 Task: Check the average views per listing of bathtub in the last 1 year.
Action: Mouse moved to (1099, 267)
Screenshot: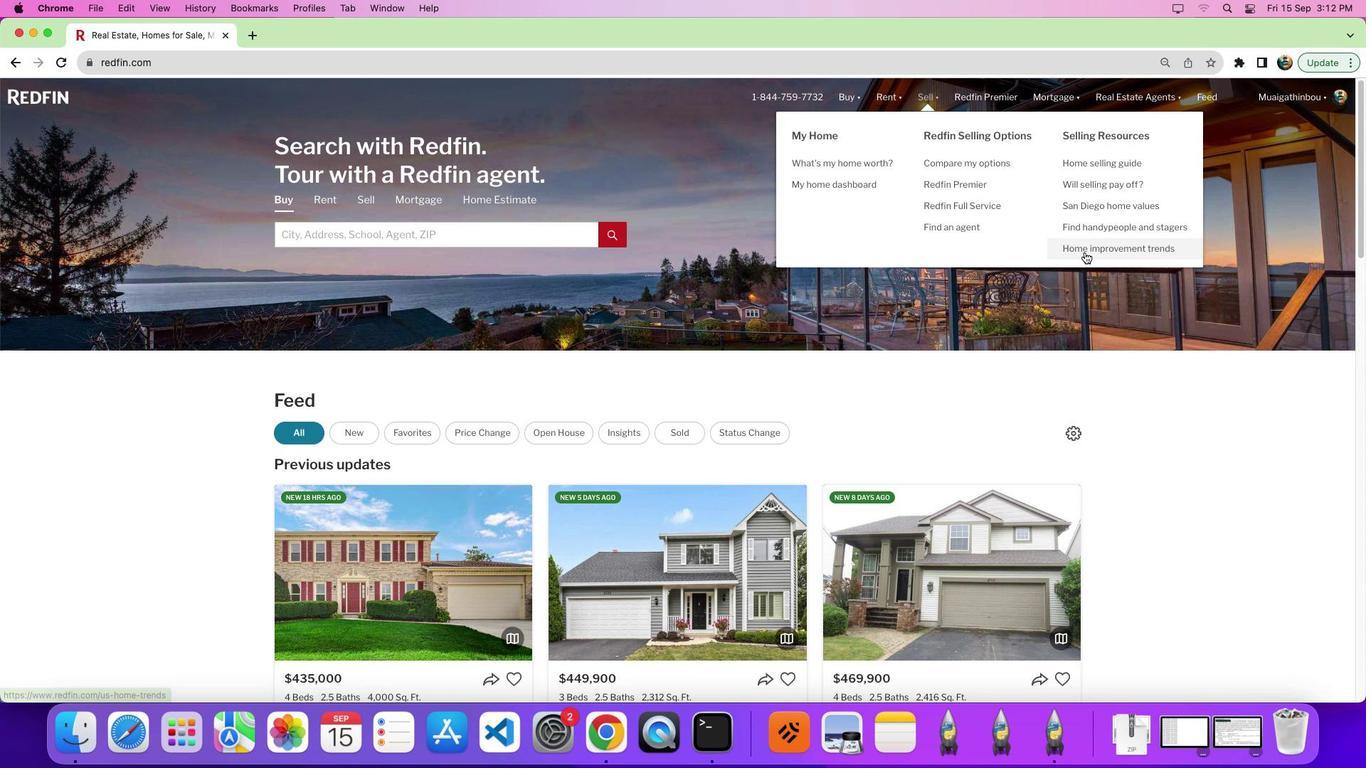 
Action: Mouse pressed left at (1099, 267)
Screenshot: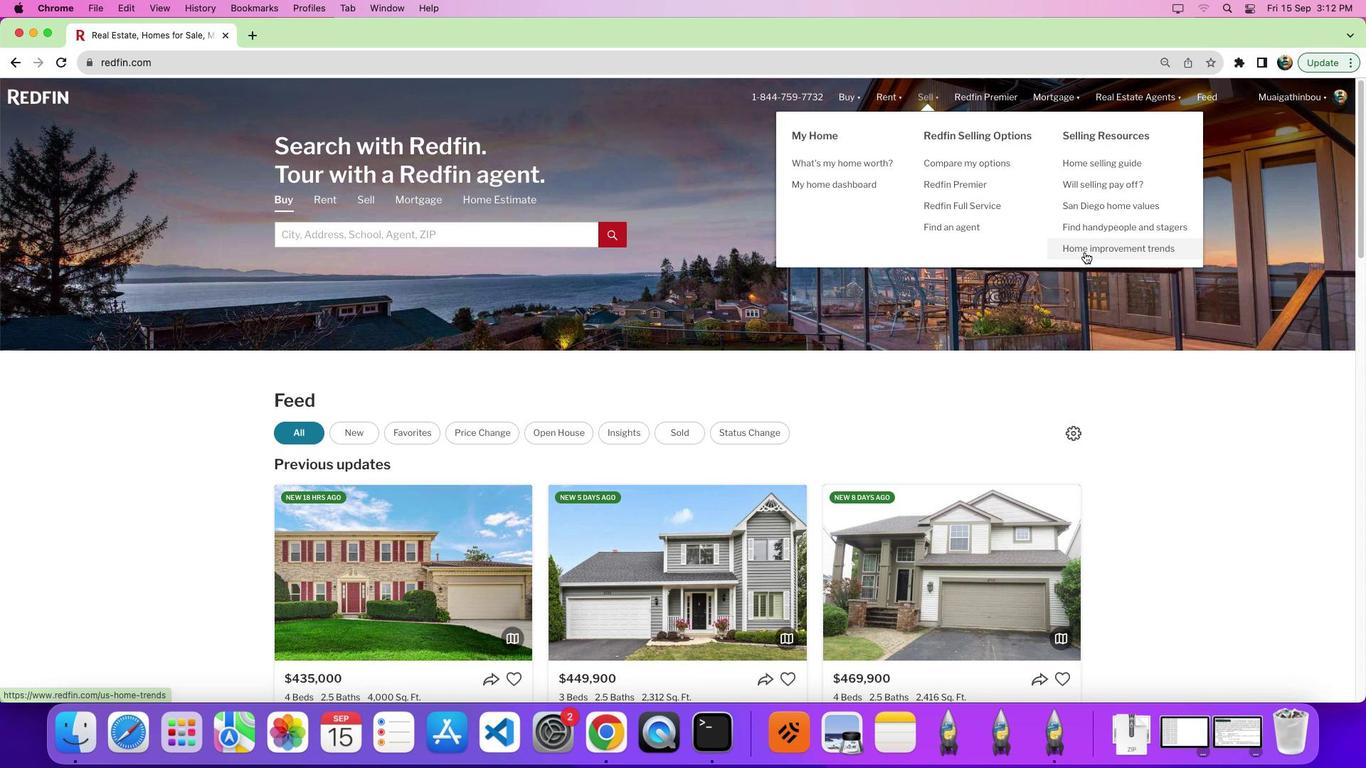 
Action: Mouse moved to (379, 288)
Screenshot: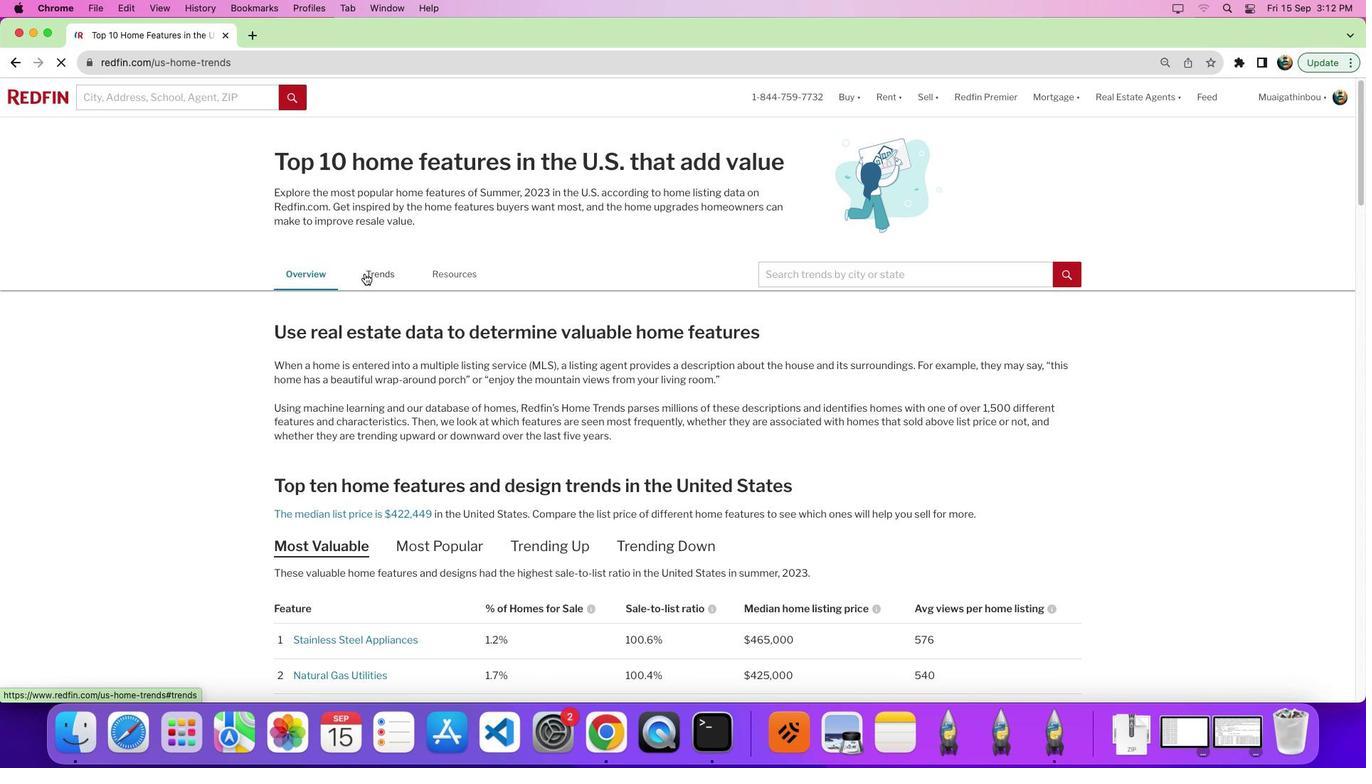 
Action: Mouse pressed left at (379, 288)
Screenshot: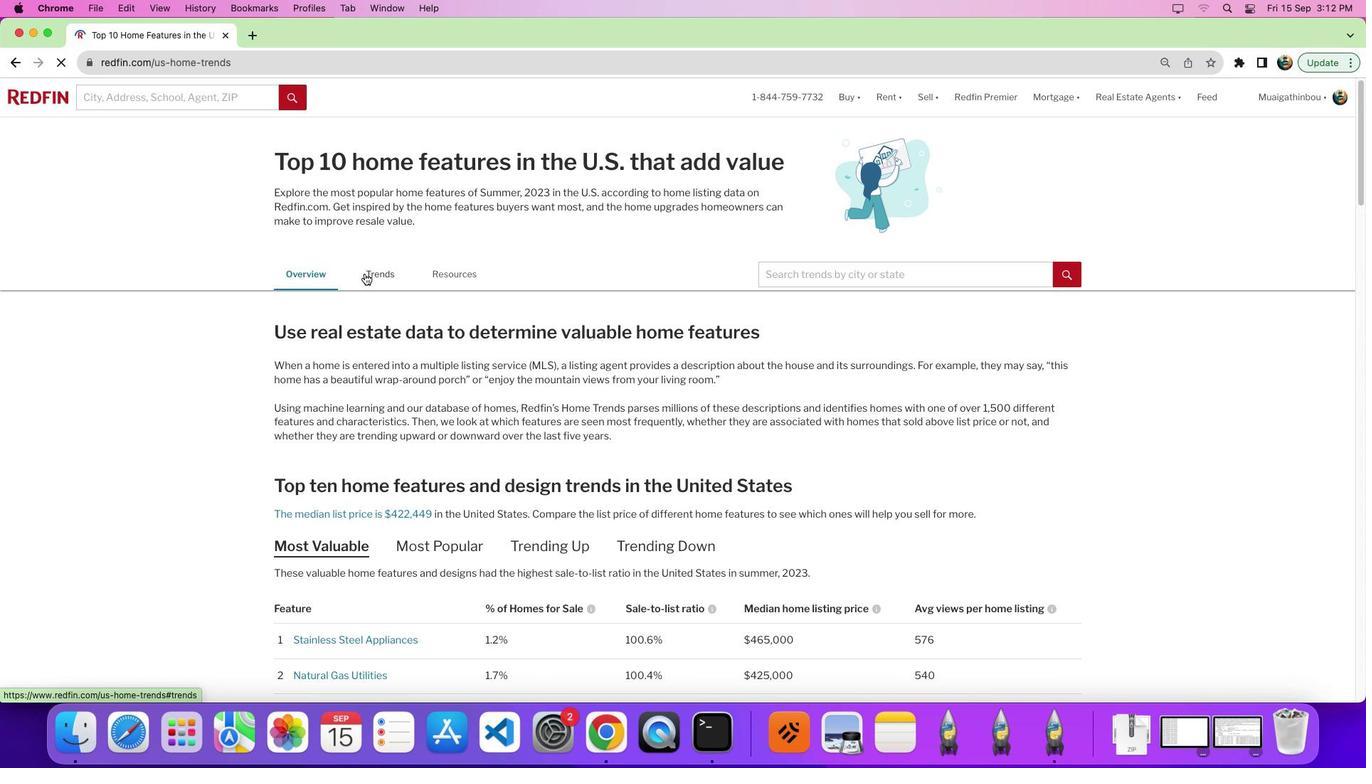 
Action: Mouse moved to (663, 360)
Screenshot: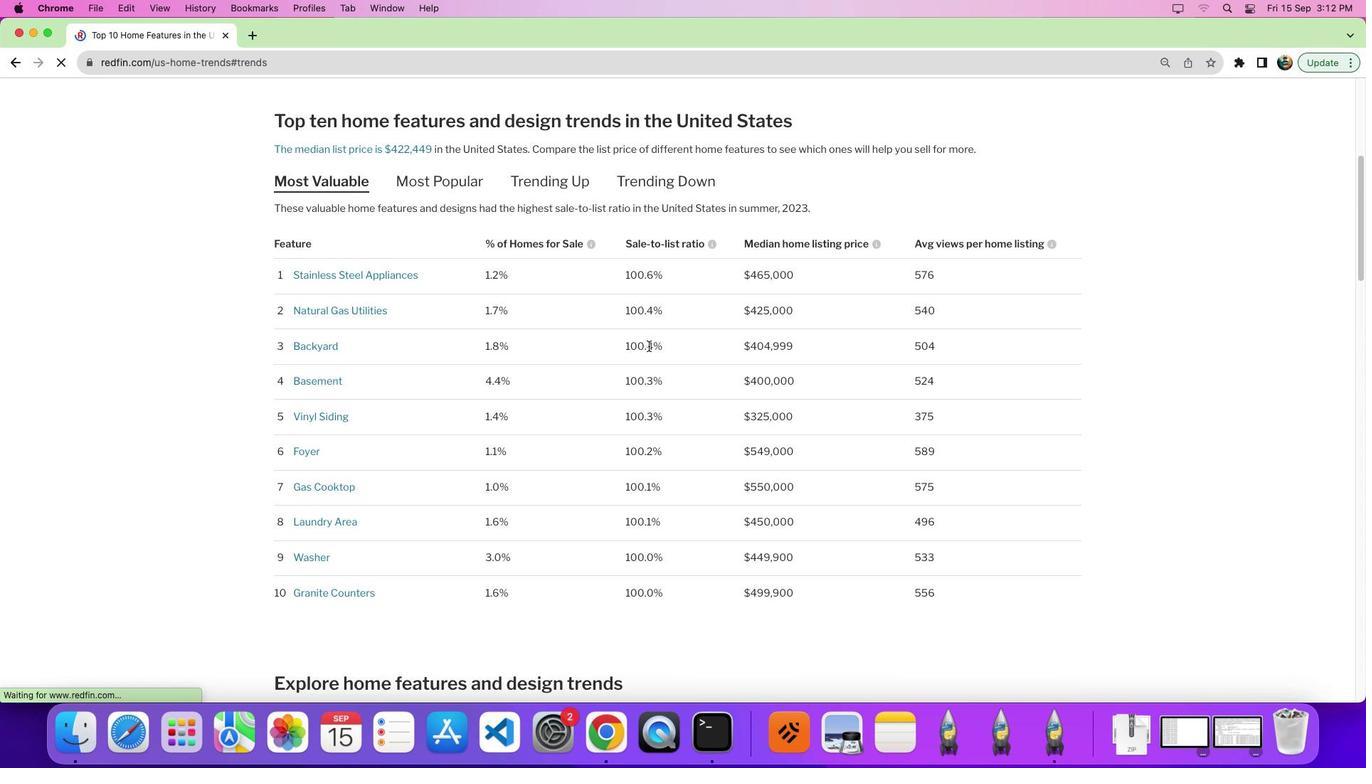 
Action: Mouse scrolled (663, 360) with delta (14, 14)
Screenshot: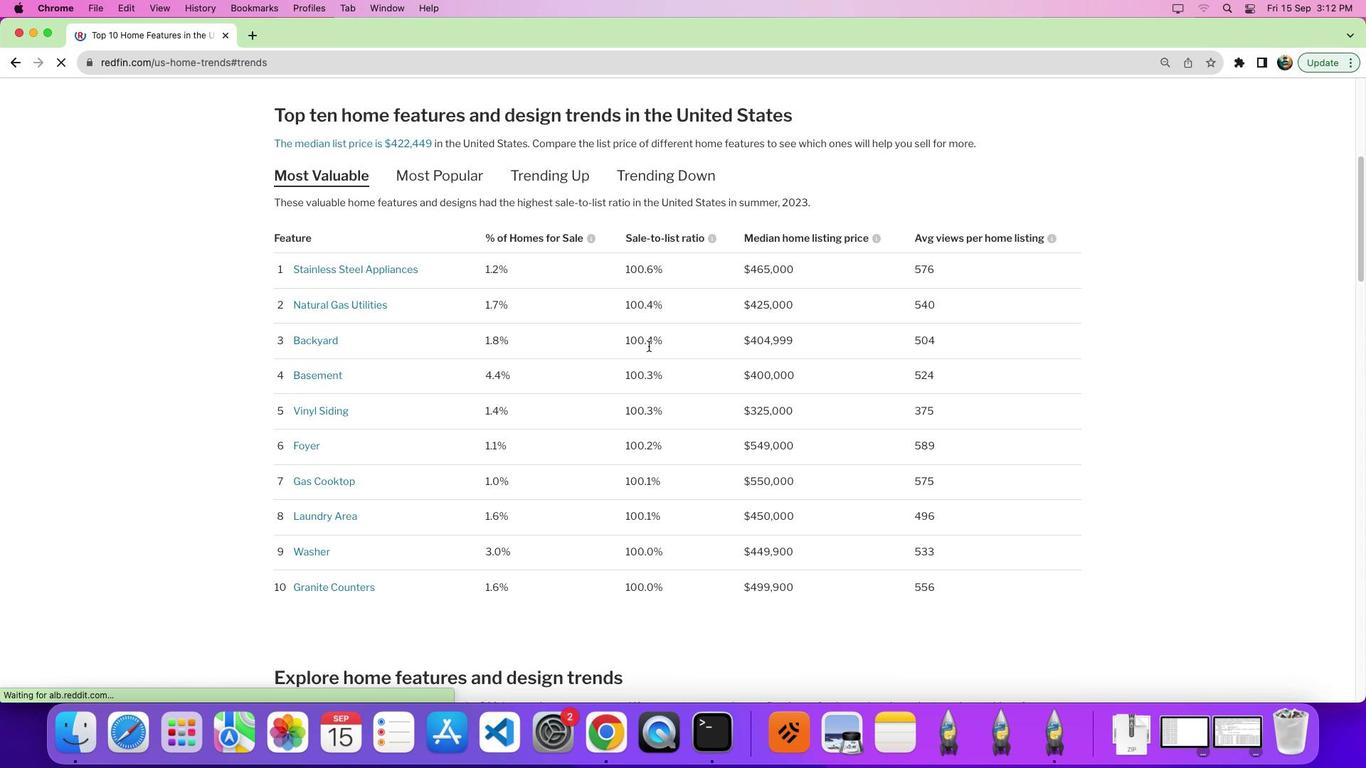 
Action: Mouse scrolled (663, 360) with delta (14, 14)
Screenshot: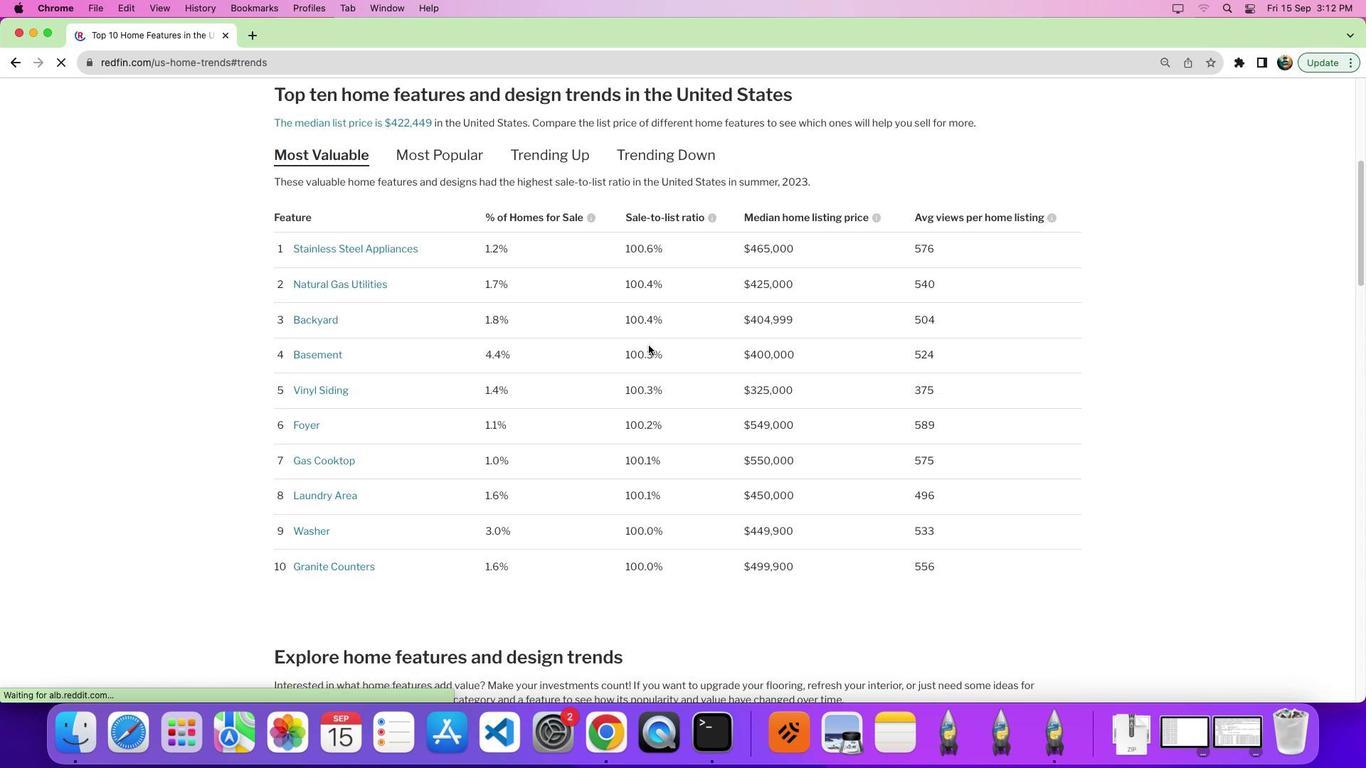 
Action: Mouse scrolled (663, 360) with delta (14, 9)
Screenshot: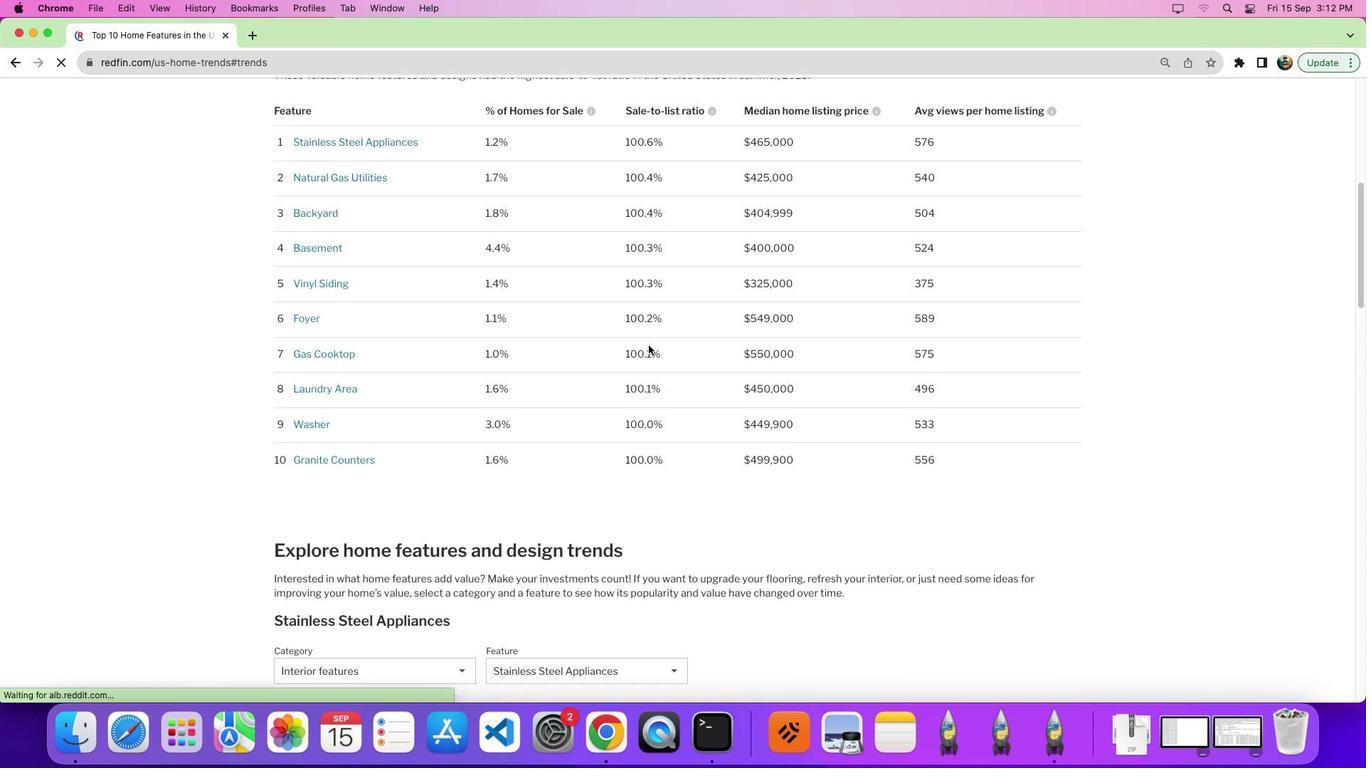 
Action: Mouse moved to (663, 360)
Screenshot: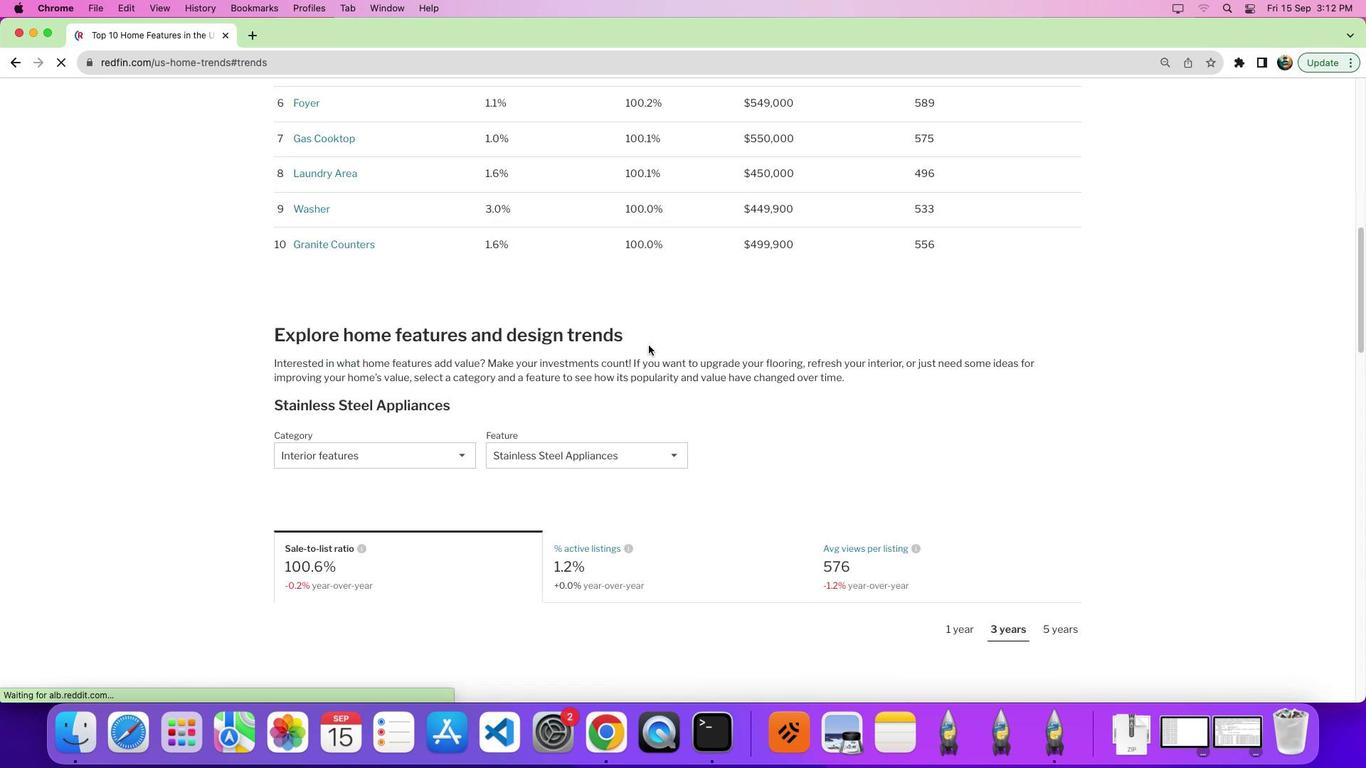
Action: Mouse scrolled (663, 360) with delta (14, 7)
Screenshot: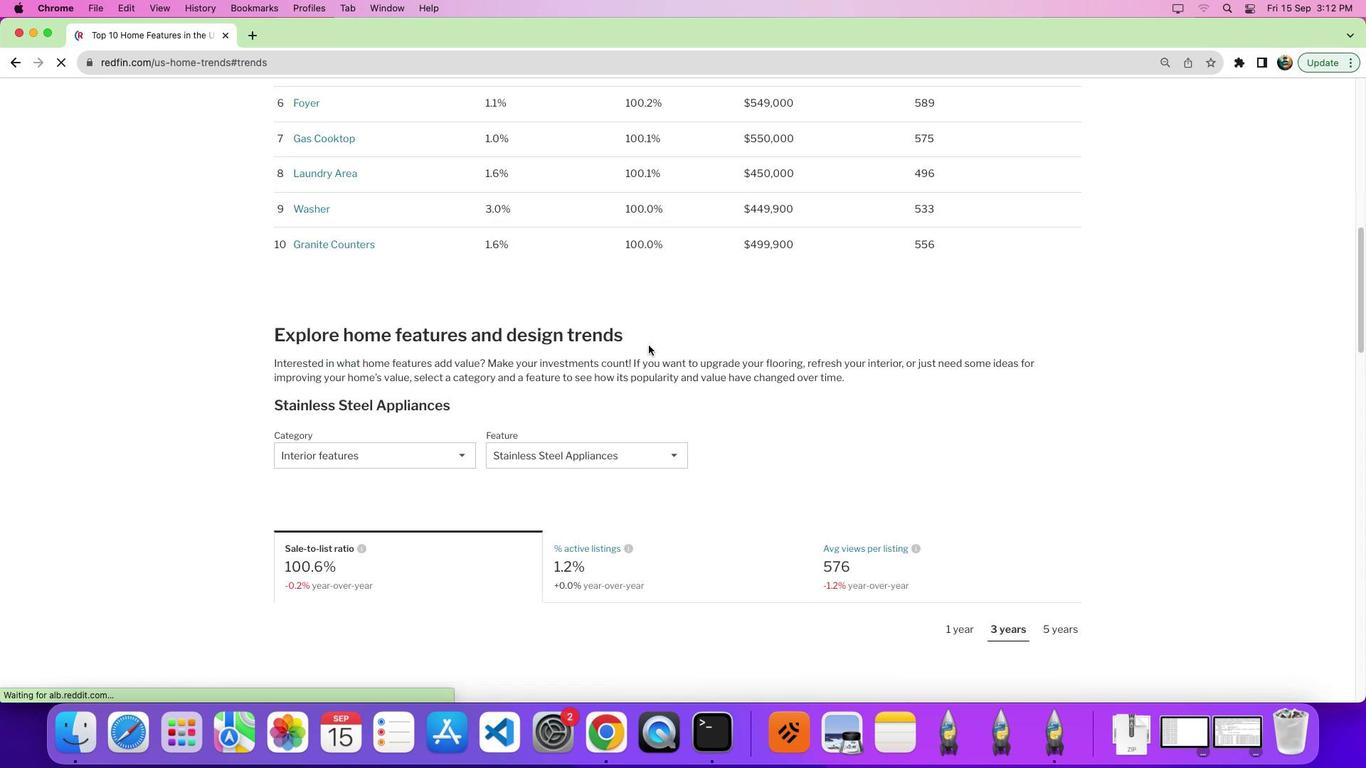 
Action: Mouse scrolled (663, 360) with delta (14, 14)
Screenshot: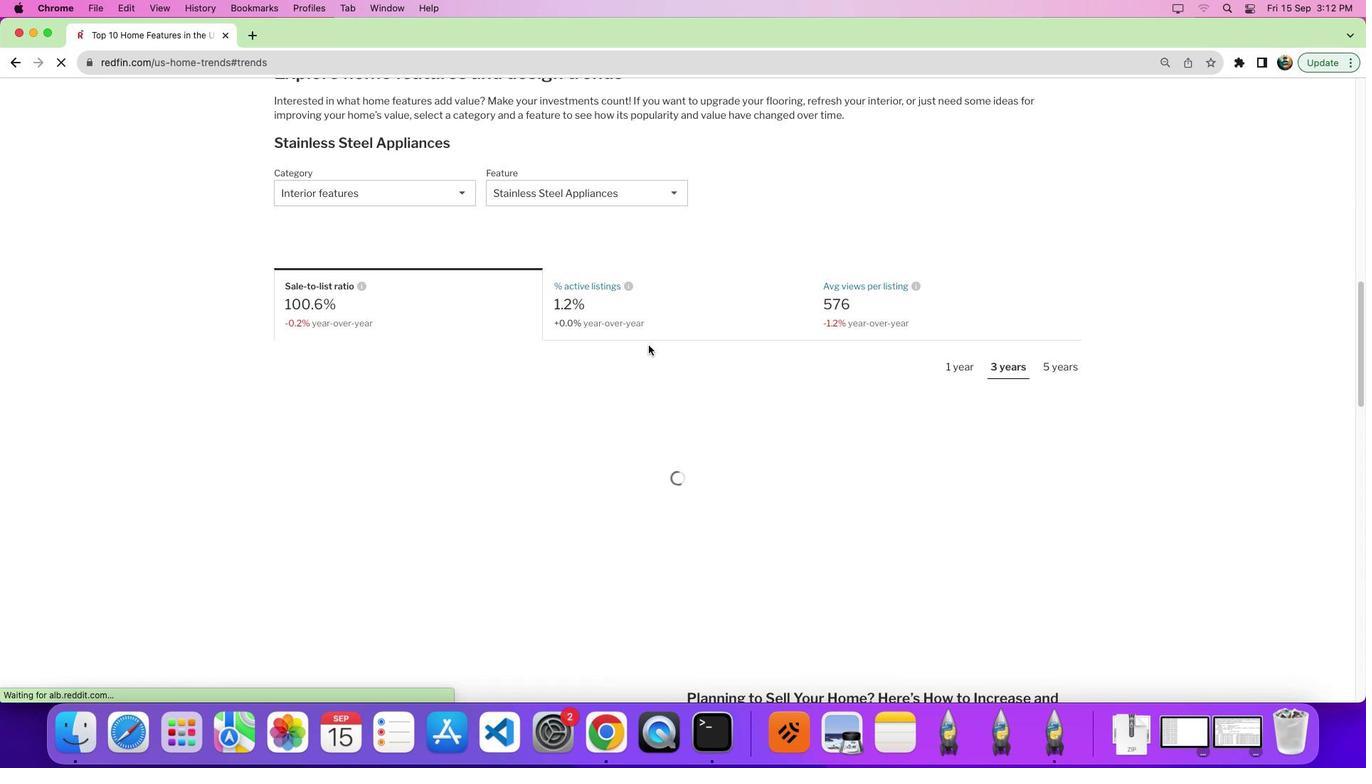 
Action: Mouse scrolled (663, 360) with delta (14, 14)
Screenshot: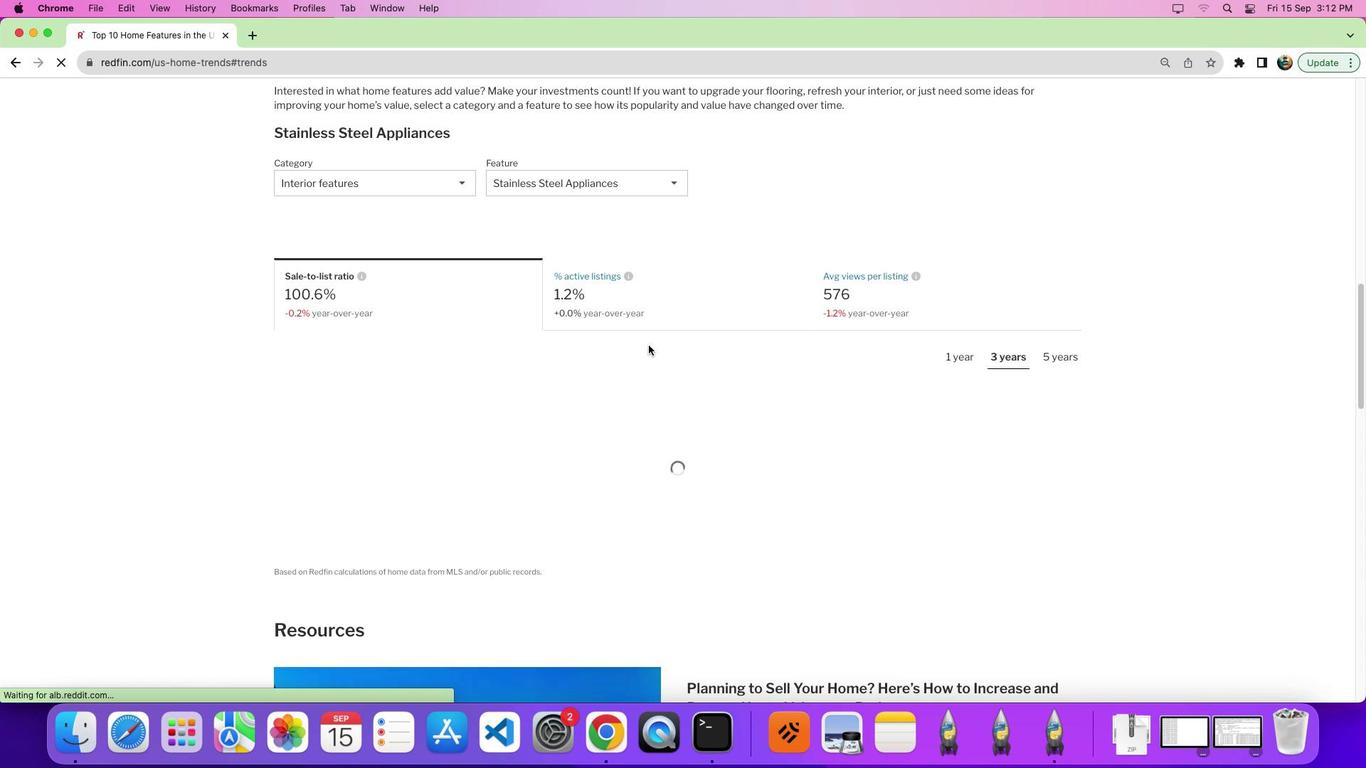 
Action: Mouse moved to (402, 153)
Screenshot: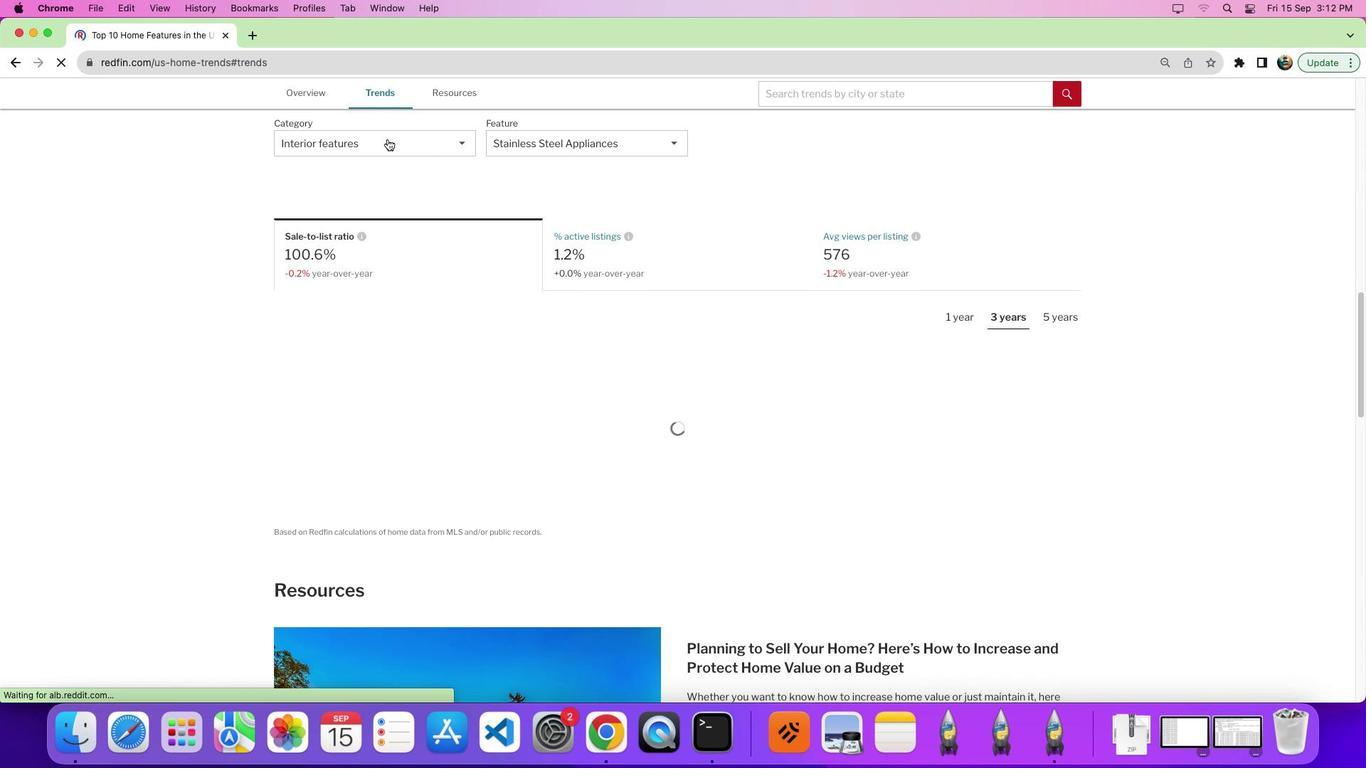 
Action: Mouse pressed left at (402, 153)
Screenshot: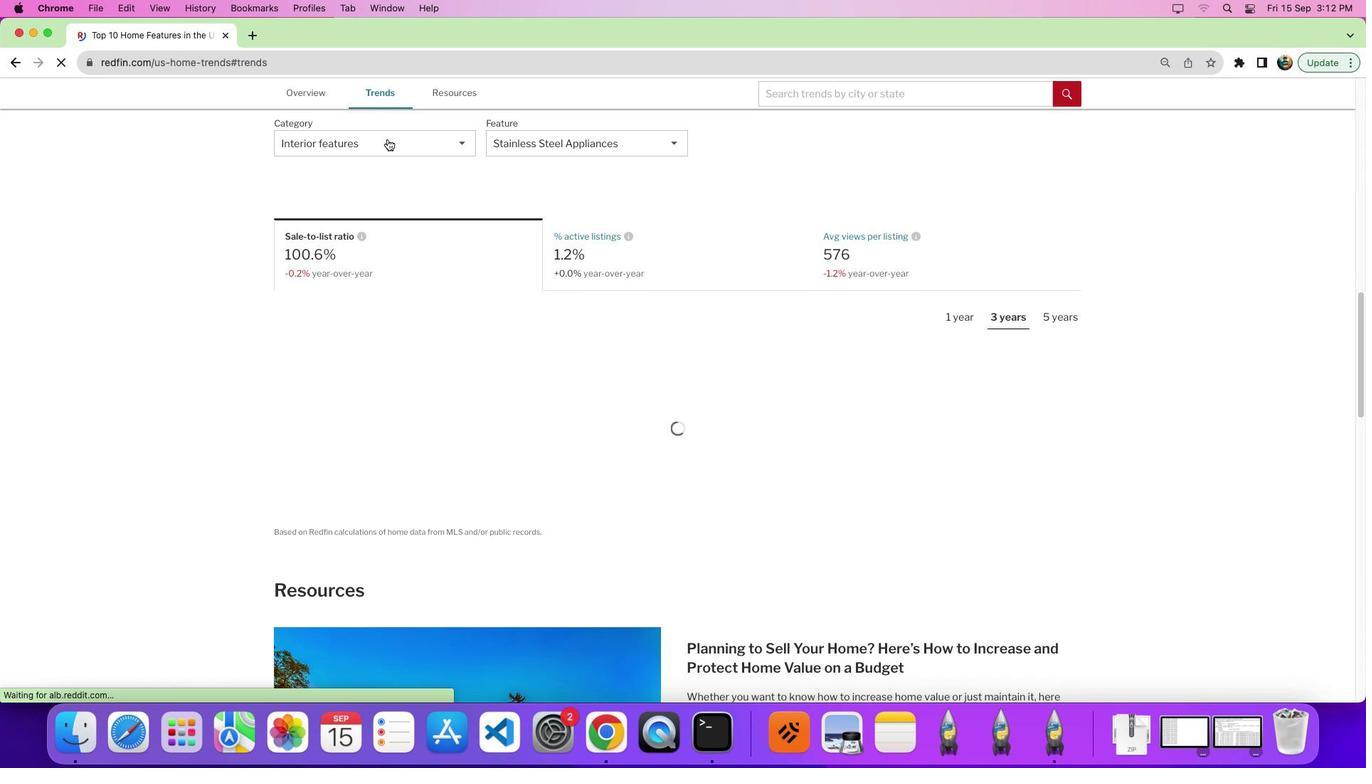 
Action: Mouse moved to (604, 197)
Screenshot: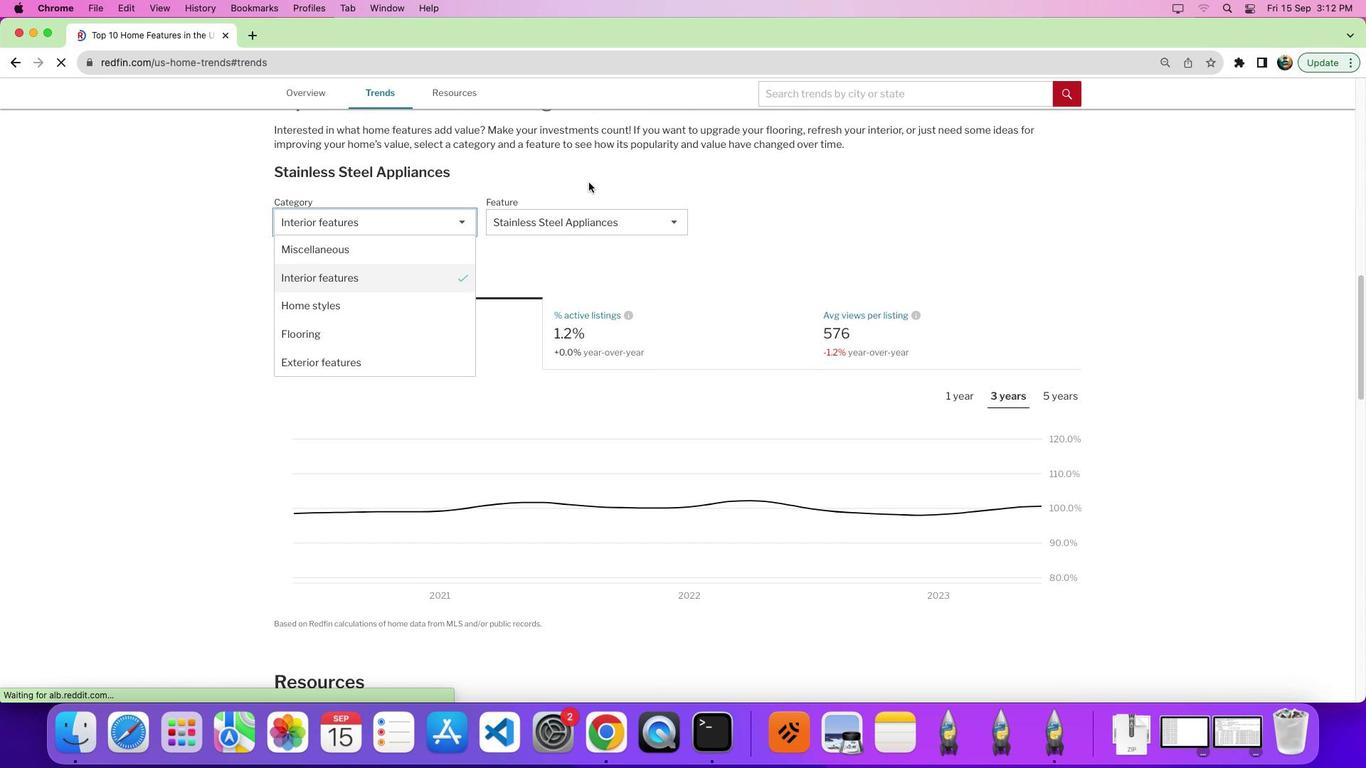 
Action: Mouse scrolled (604, 197) with delta (14, 14)
Screenshot: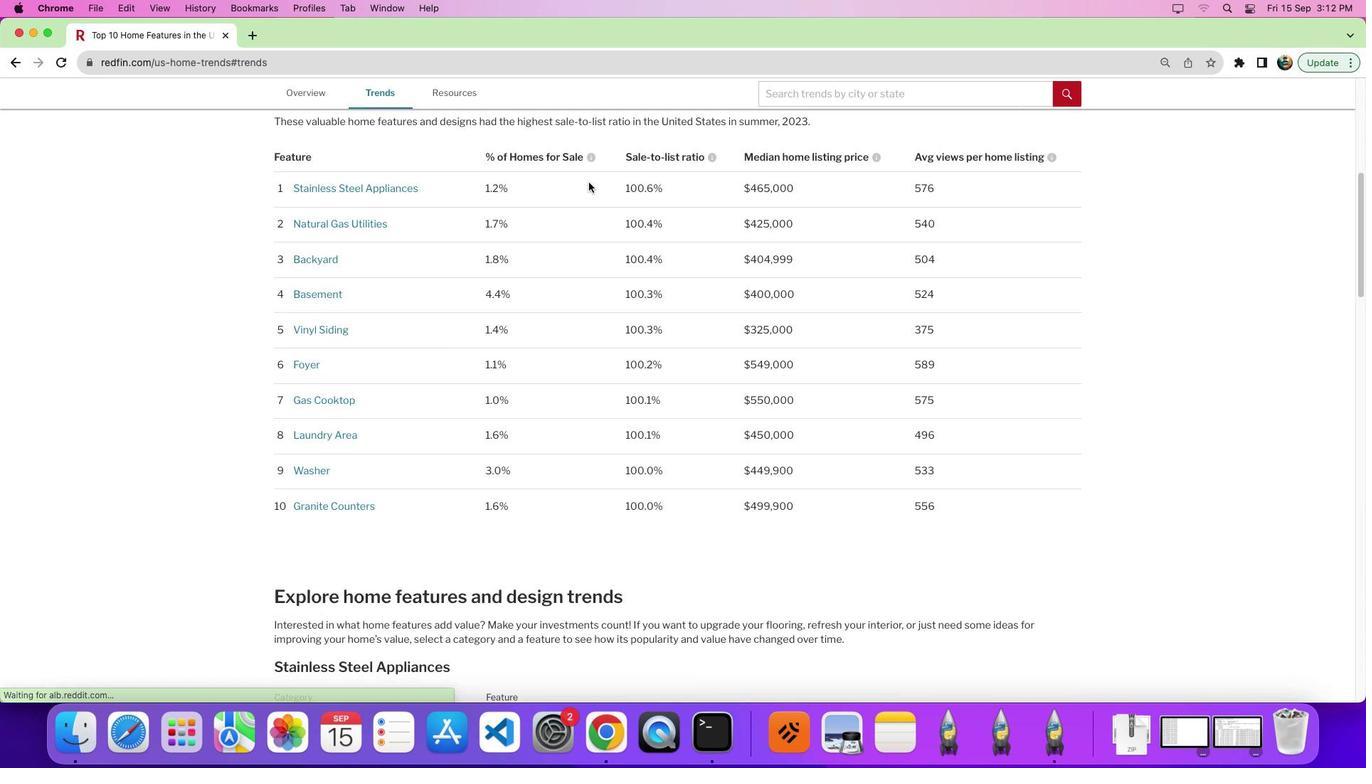 
Action: Mouse scrolled (604, 197) with delta (14, 14)
Screenshot: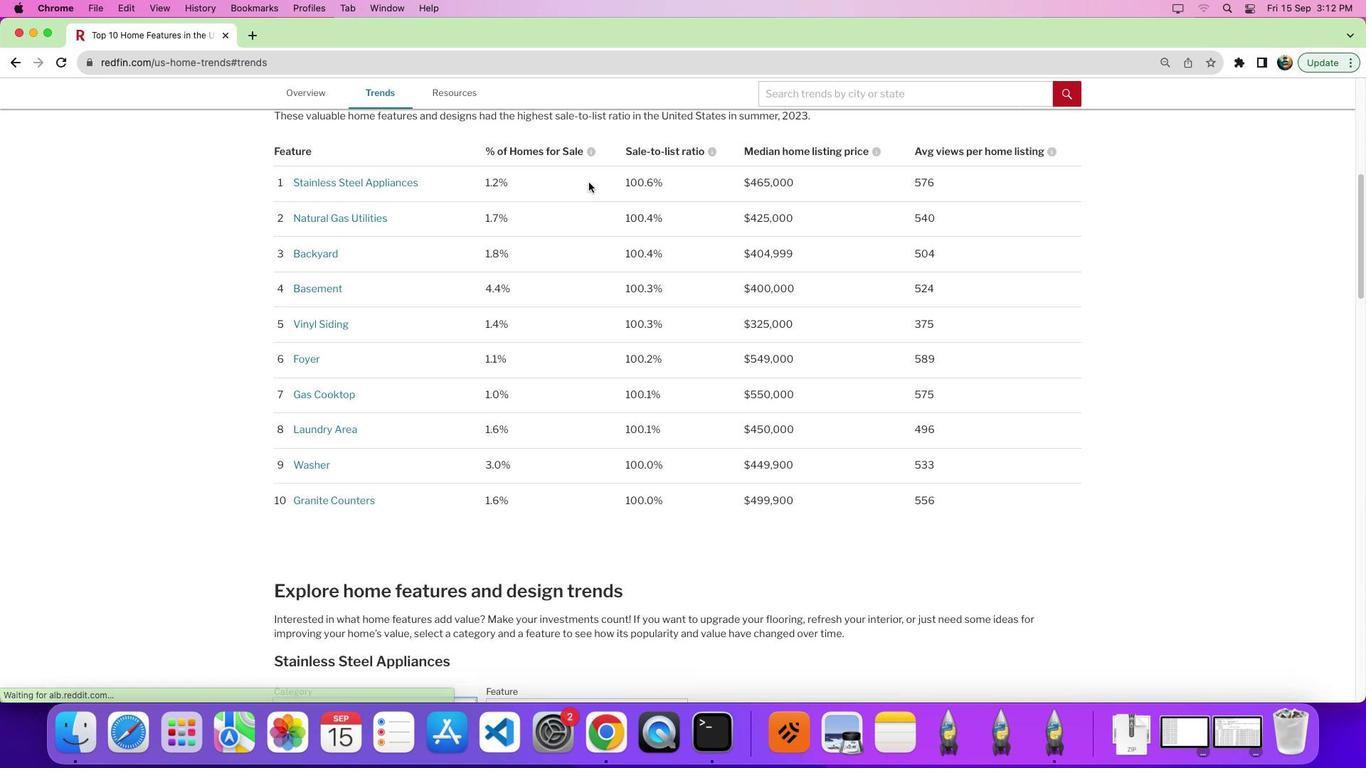 
Action: Mouse scrolled (604, 197) with delta (14, 12)
Screenshot: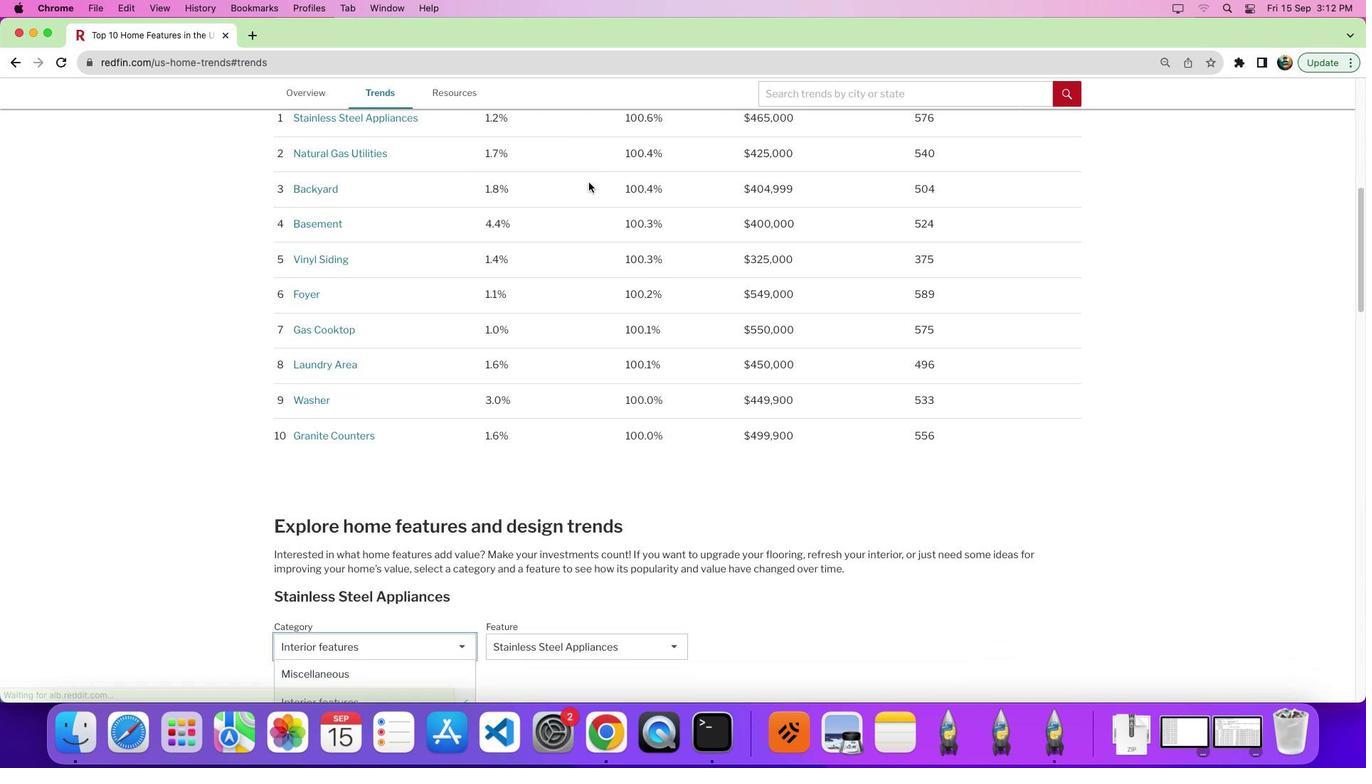 
Action: Mouse scrolled (604, 197) with delta (14, 14)
Screenshot: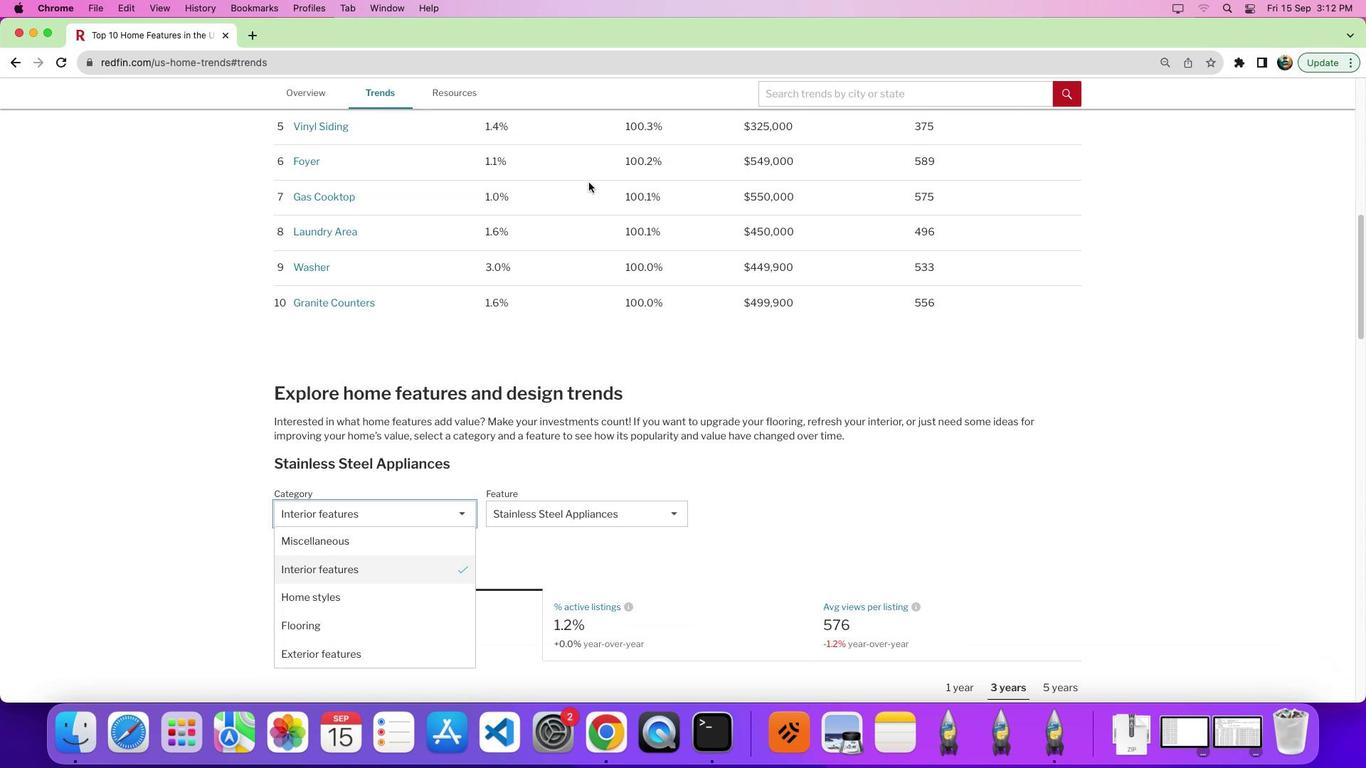 
Action: Mouse scrolled (604, 197) with delta (14, 14)
Screenshot: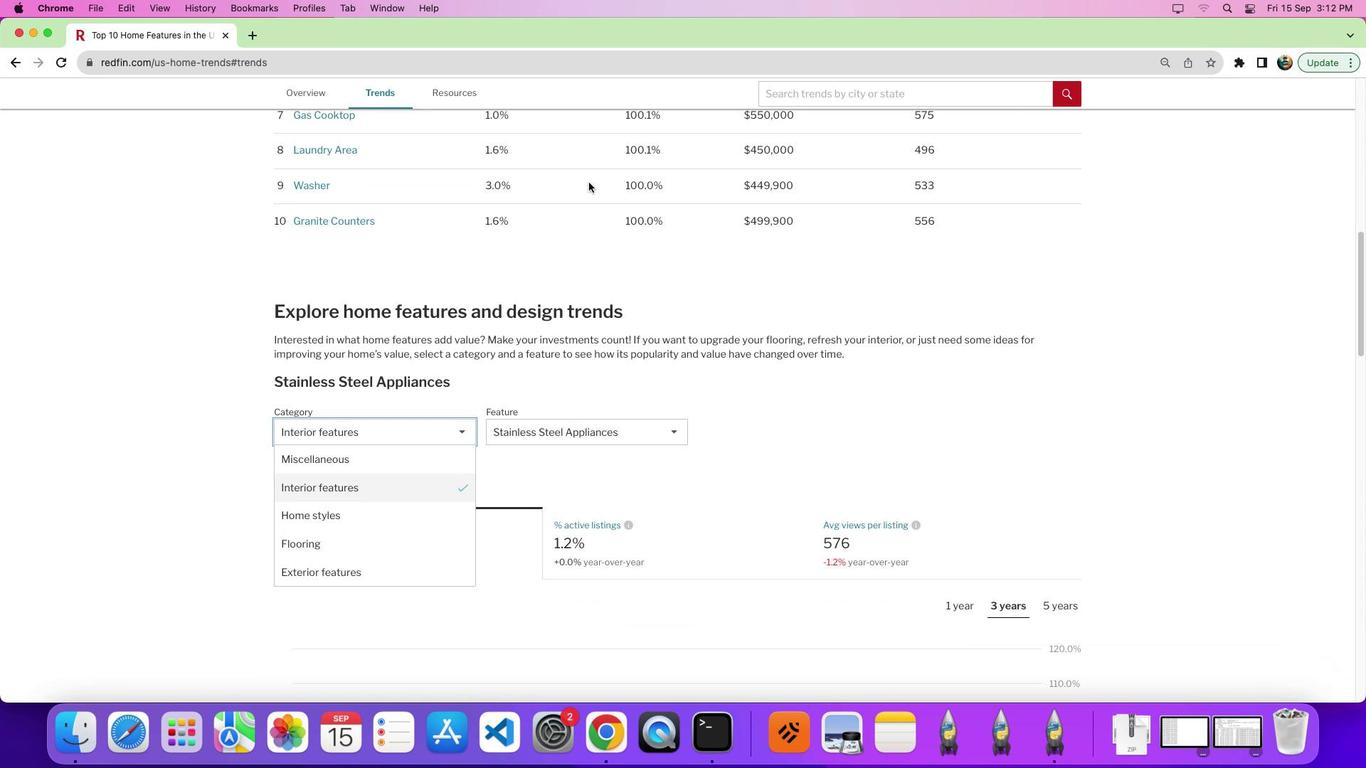 
Action: Mouse scrolled (604, 197) with delta (14, 9)
Screenshot: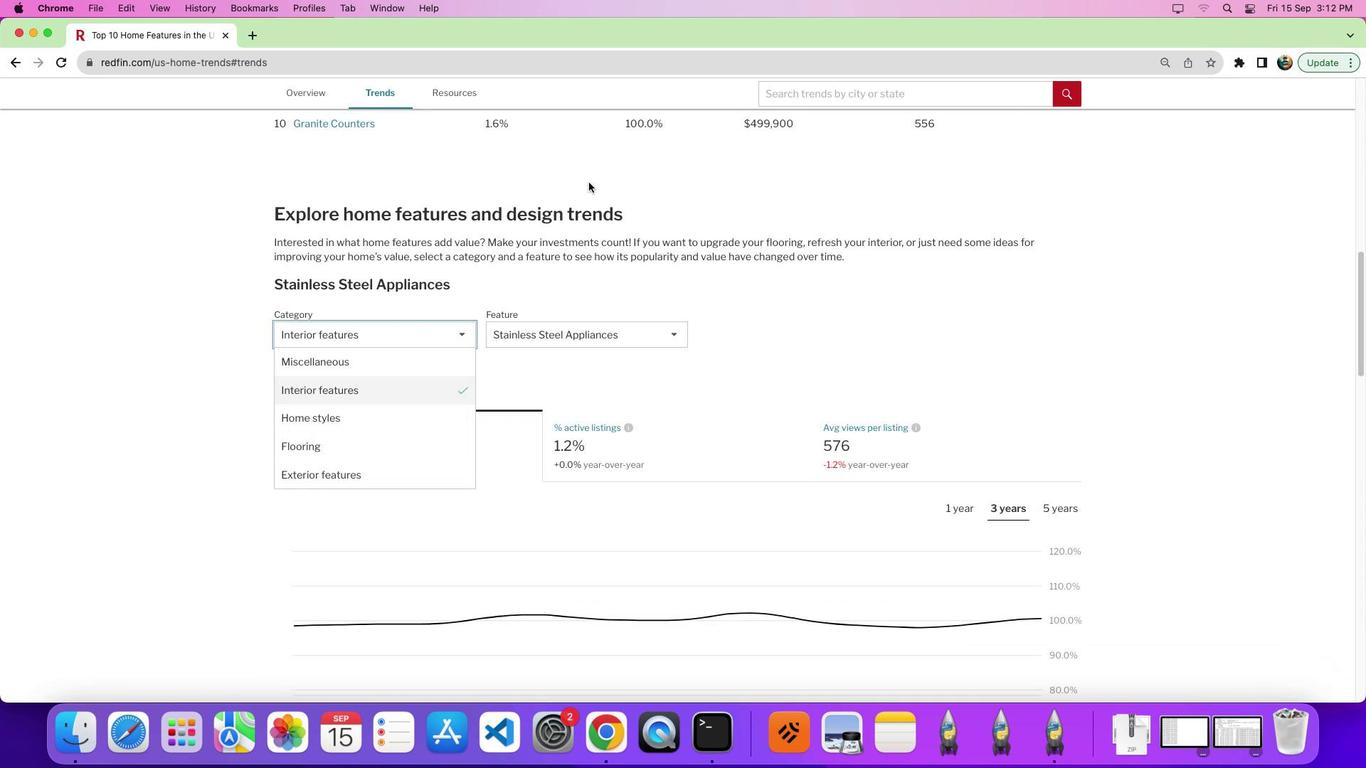 
Action: Mouse moved to (582, 295)
Screenshot: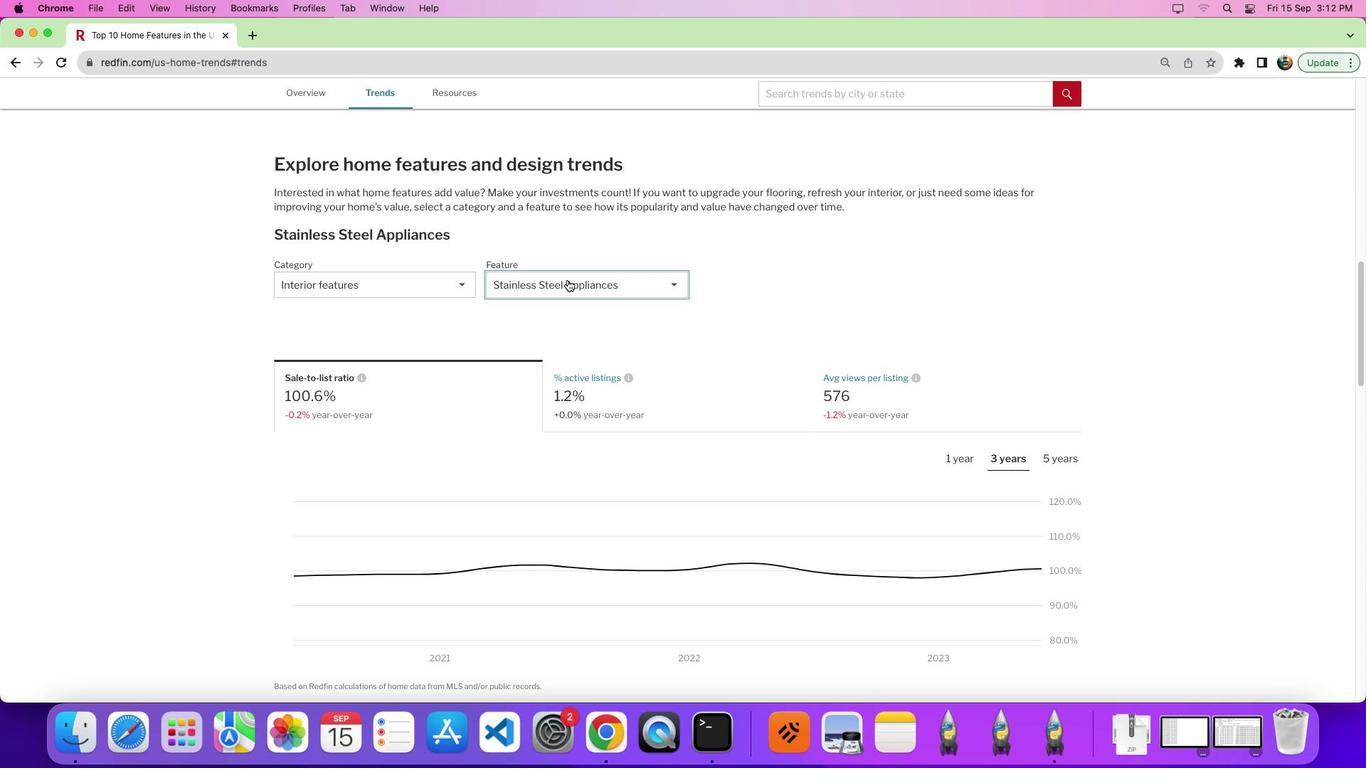 
Action: Mouse pressed left at (582, 295)
Screenshot: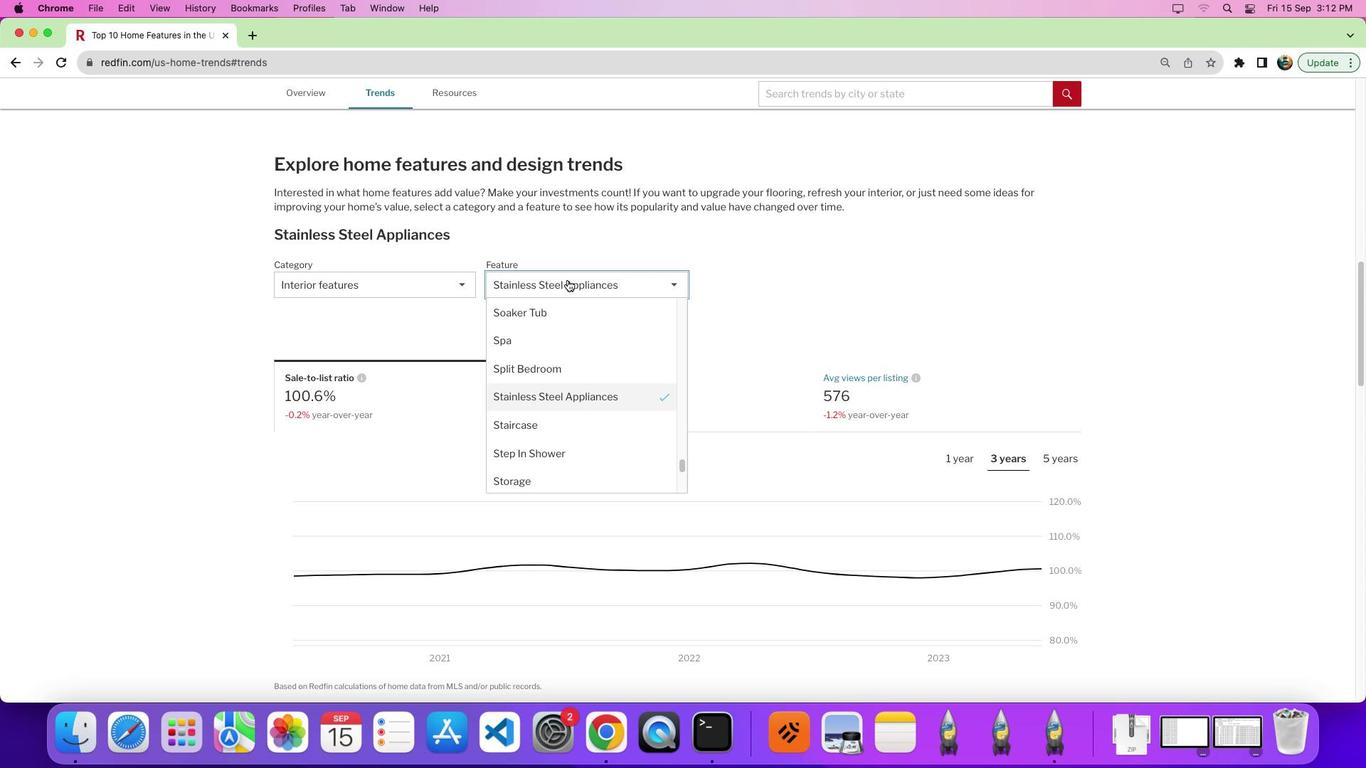 
Action: Mouse moved to (579, 386)
Screenshot: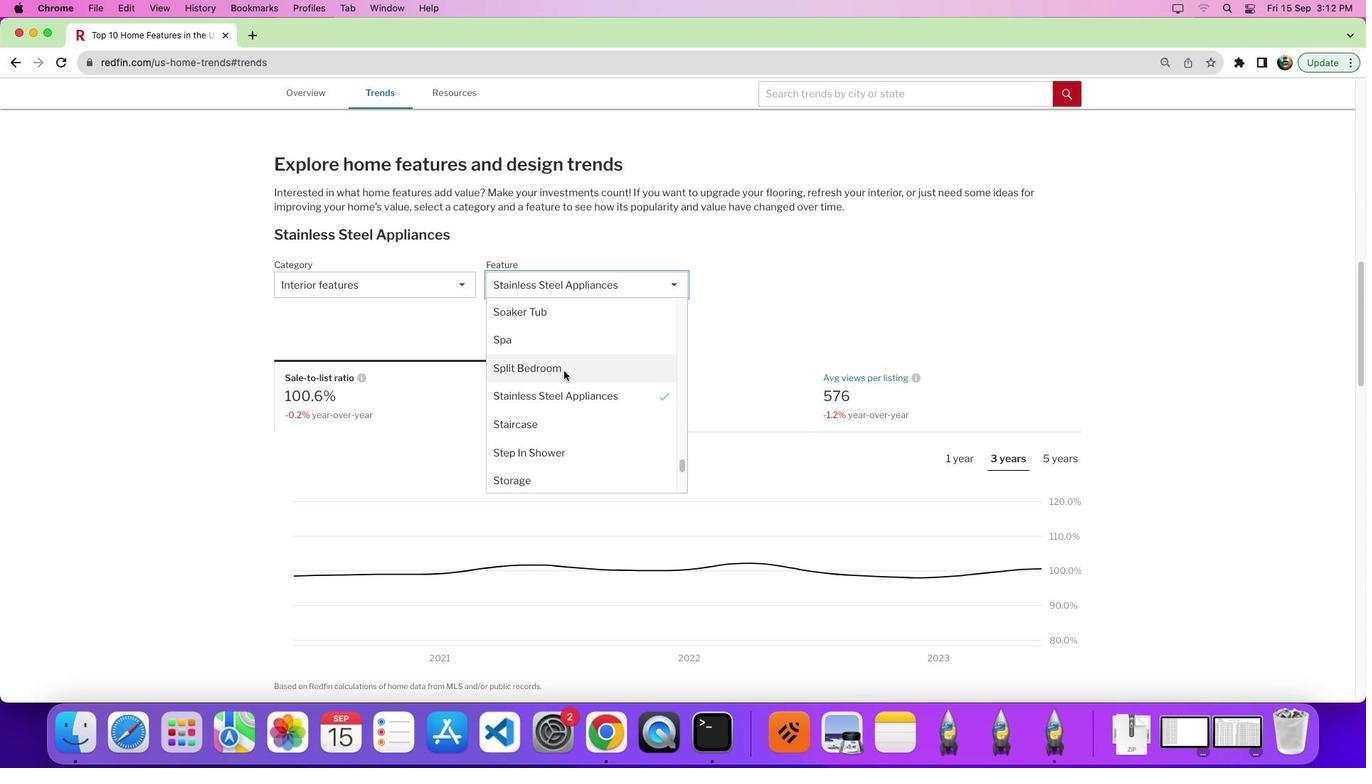 
Action: Mouse scrolled (579, 386) with delta (14, 14)
Screenshot: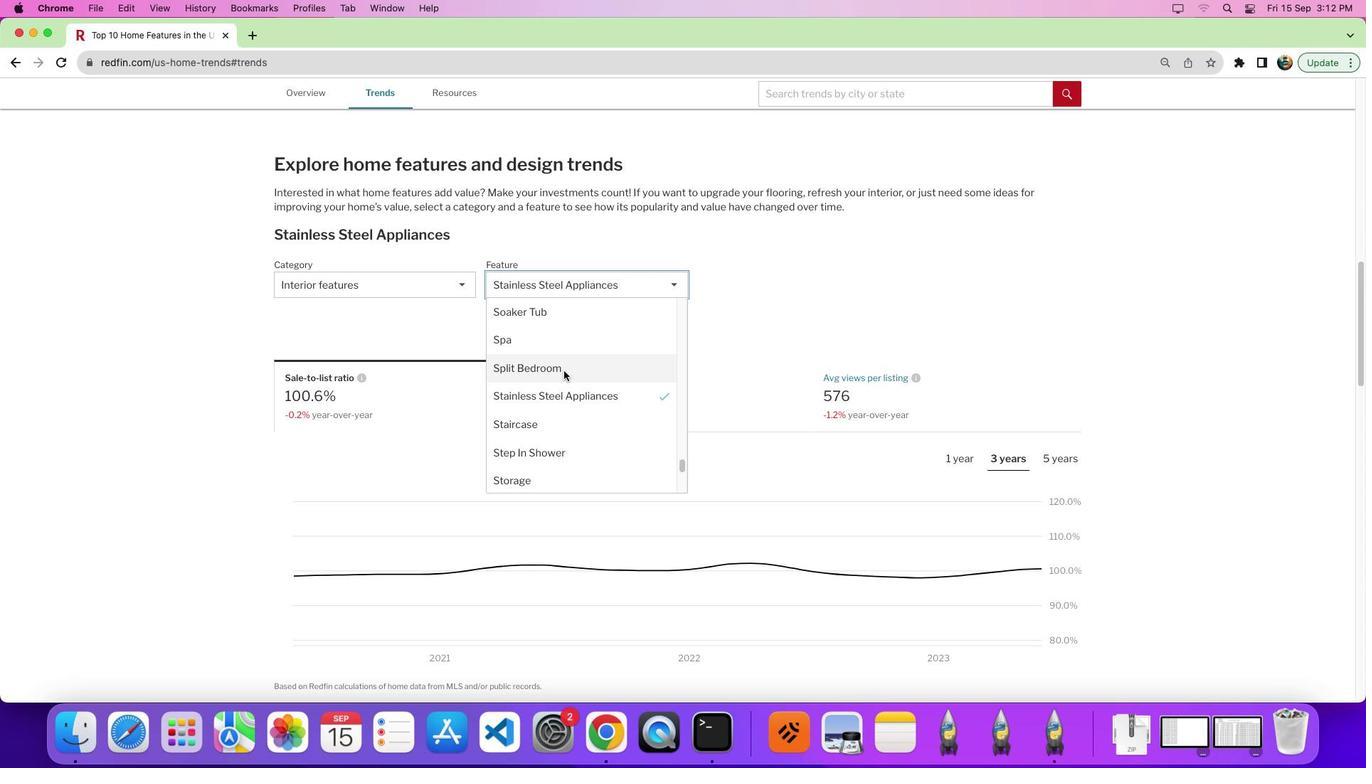 
Action: Mouse moved to (579, 384)
Screenshot: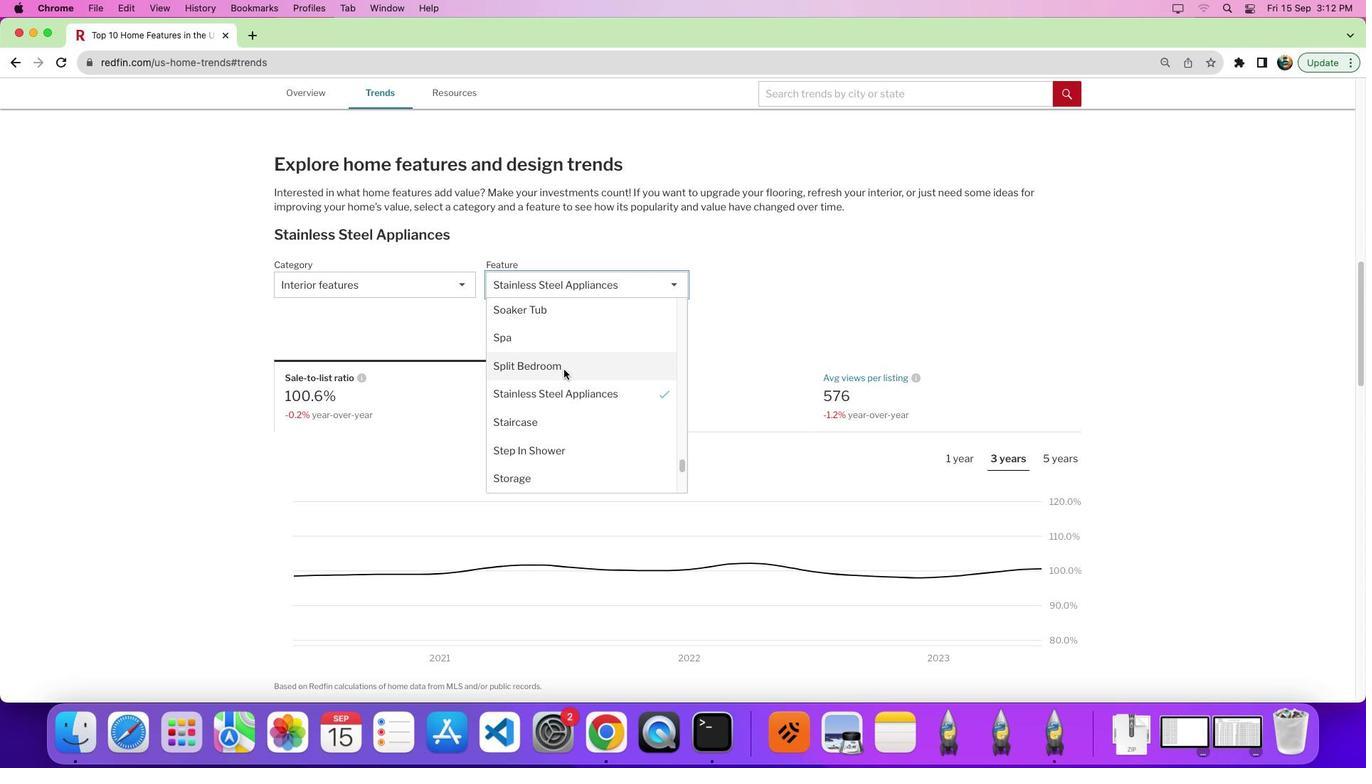 
Action: Mouse scrolled (579, 384) with delta (14, 15)
Screenshot: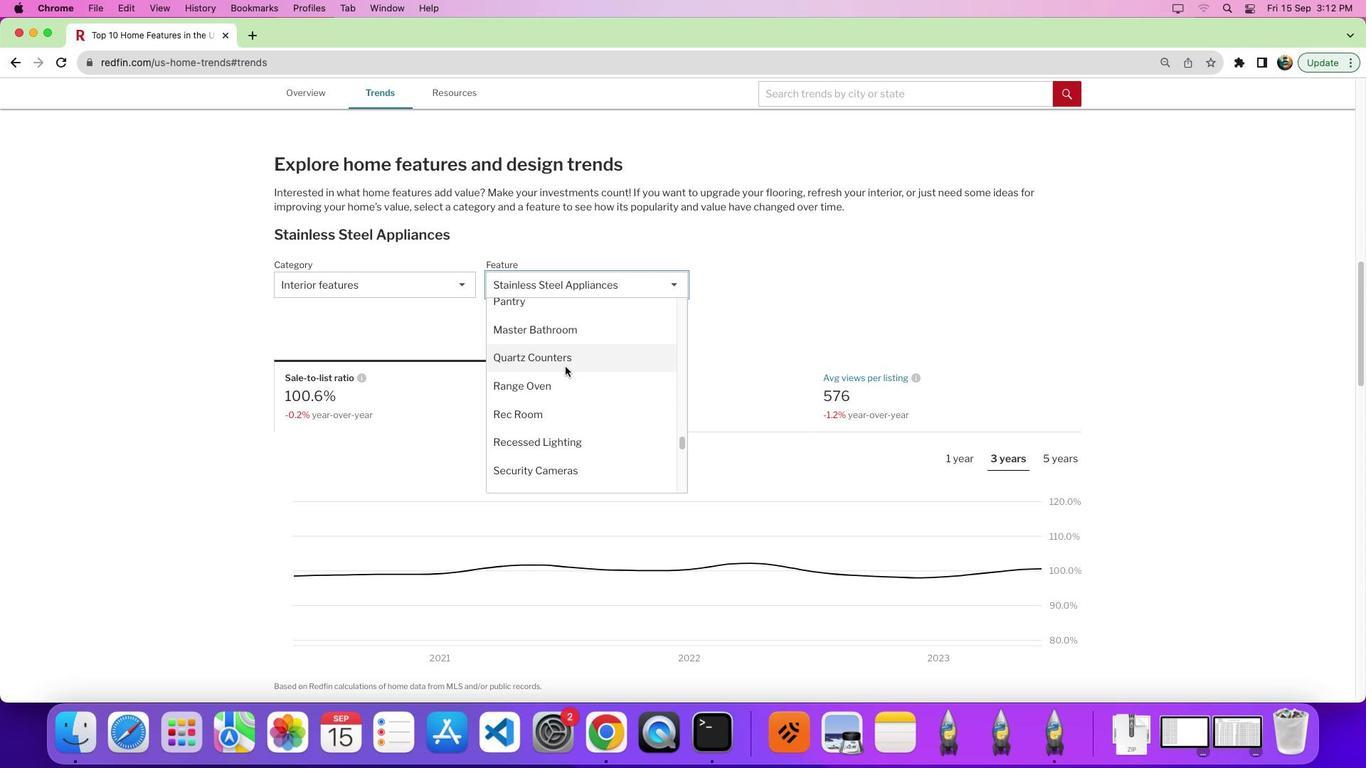 
Action: Mouse scrolled (579, 384) with delta (14, 16)
Screenshot: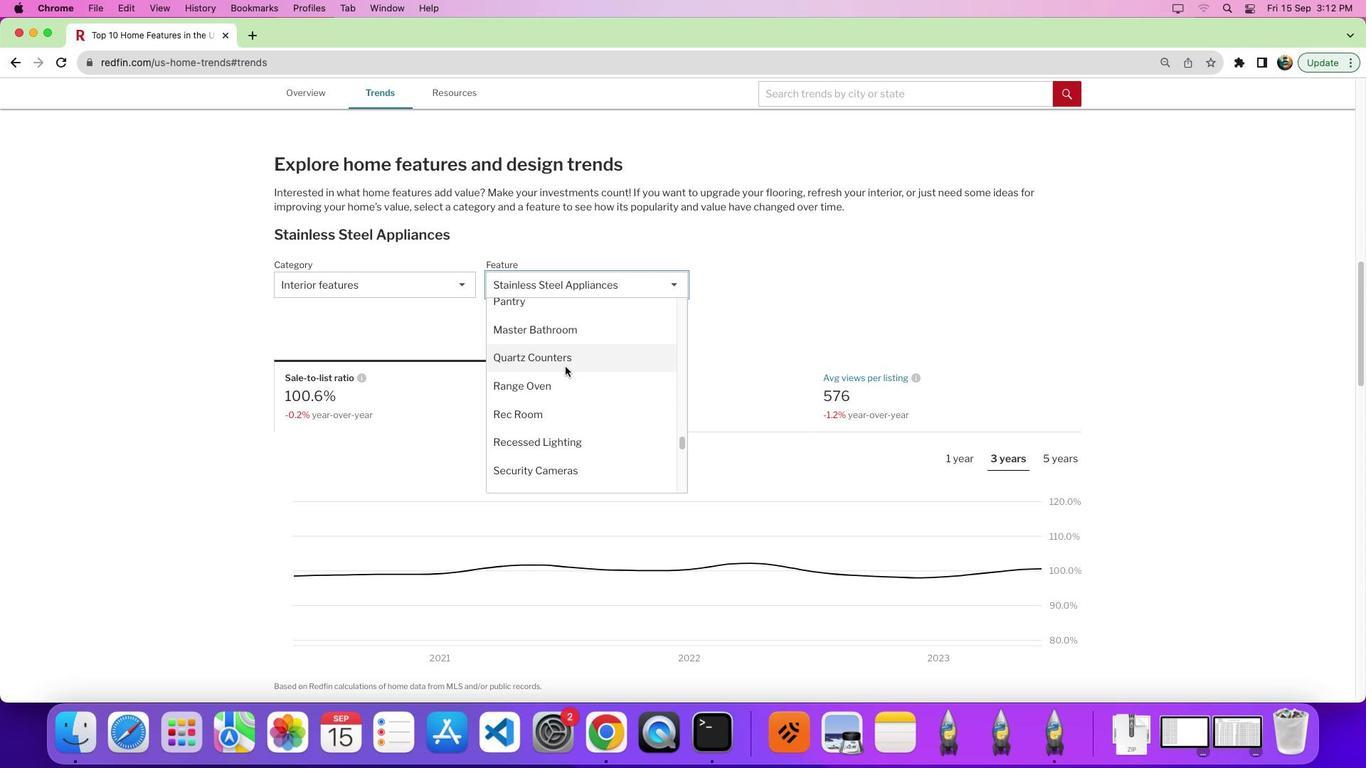 
Action: Mouse scrolled (579, 384) with delta (14, 22)
Screenshot: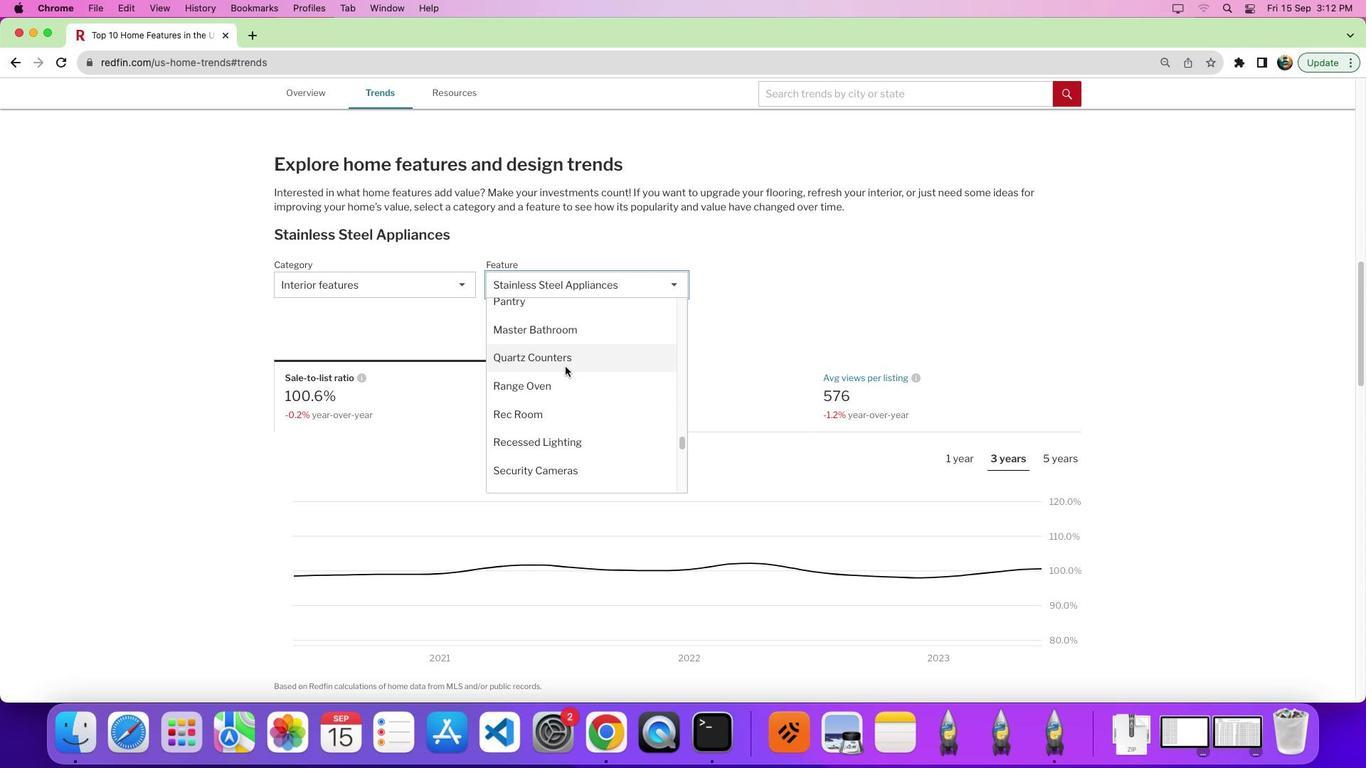 
Action: Mouse scrolled (579, 384) with delta (14, 24)
Screenshot: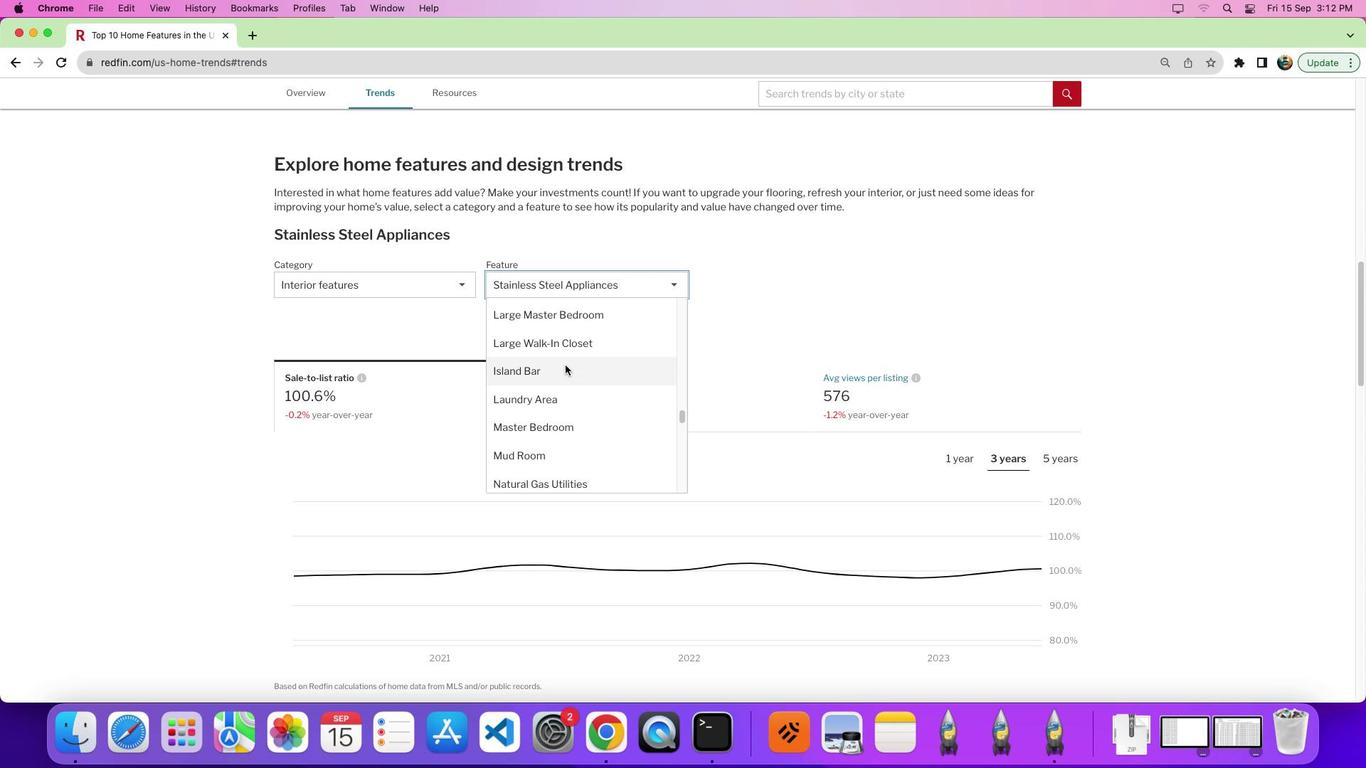 
Action: Mouse moved to (580, 379)
Screenshot: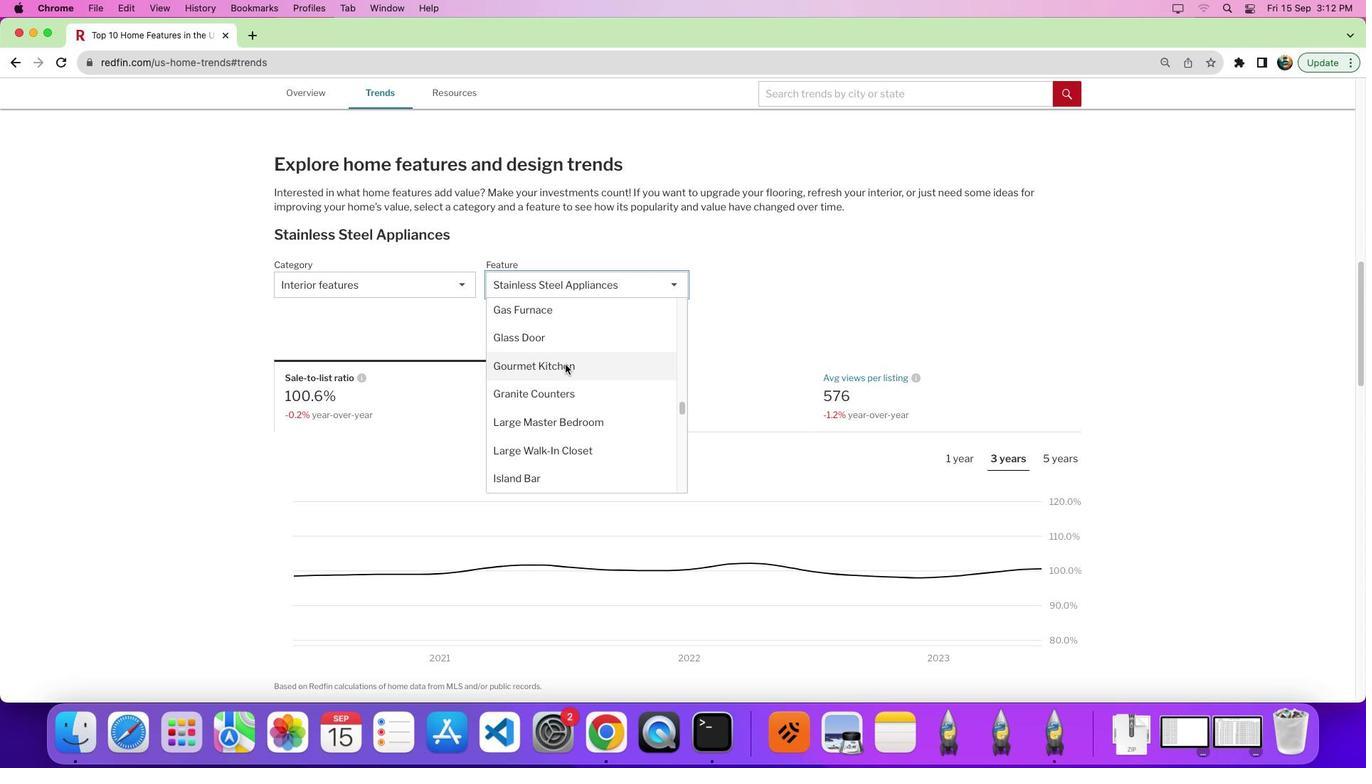 
Action: Mouse scrolled (580, 379) with delta (14, 15)
Screenshot: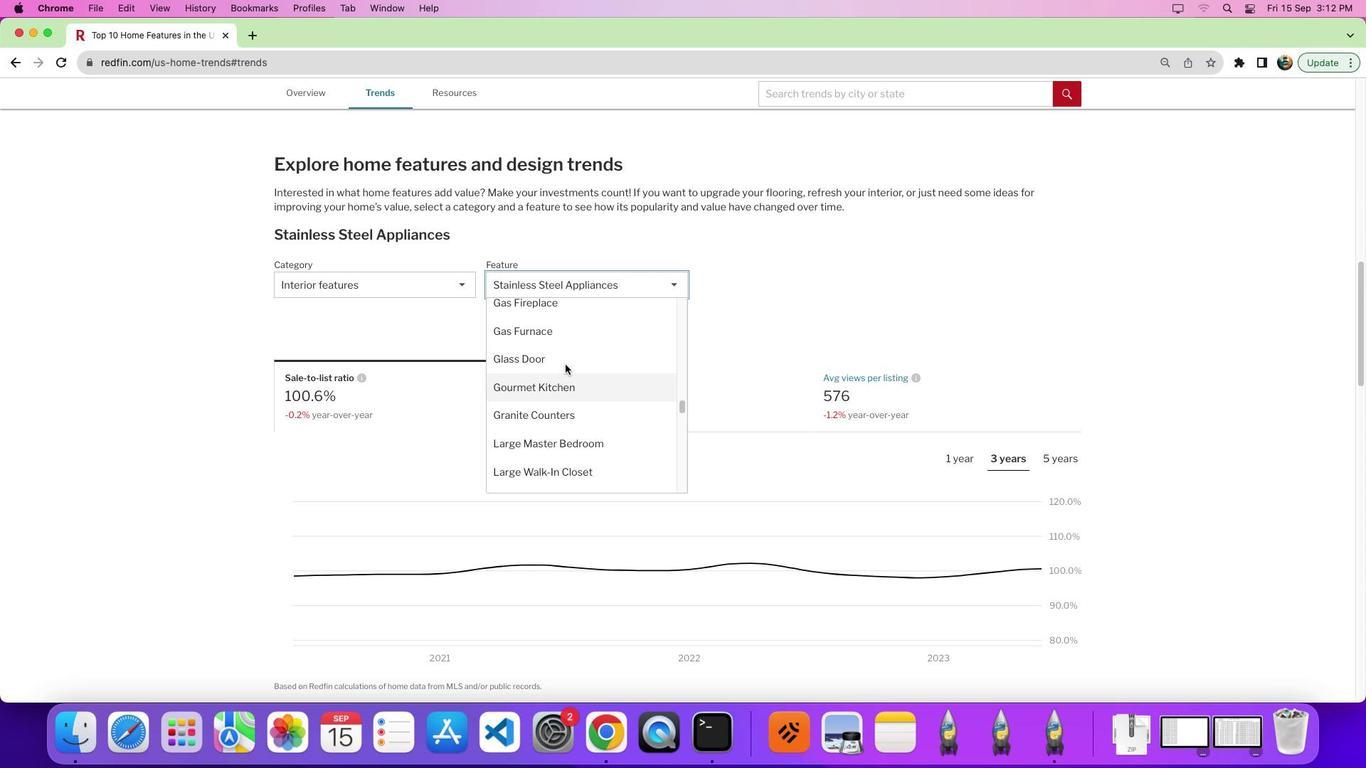 
Action: Mouse scrolled (580, 379) with delta (14, 15)
Screenshot: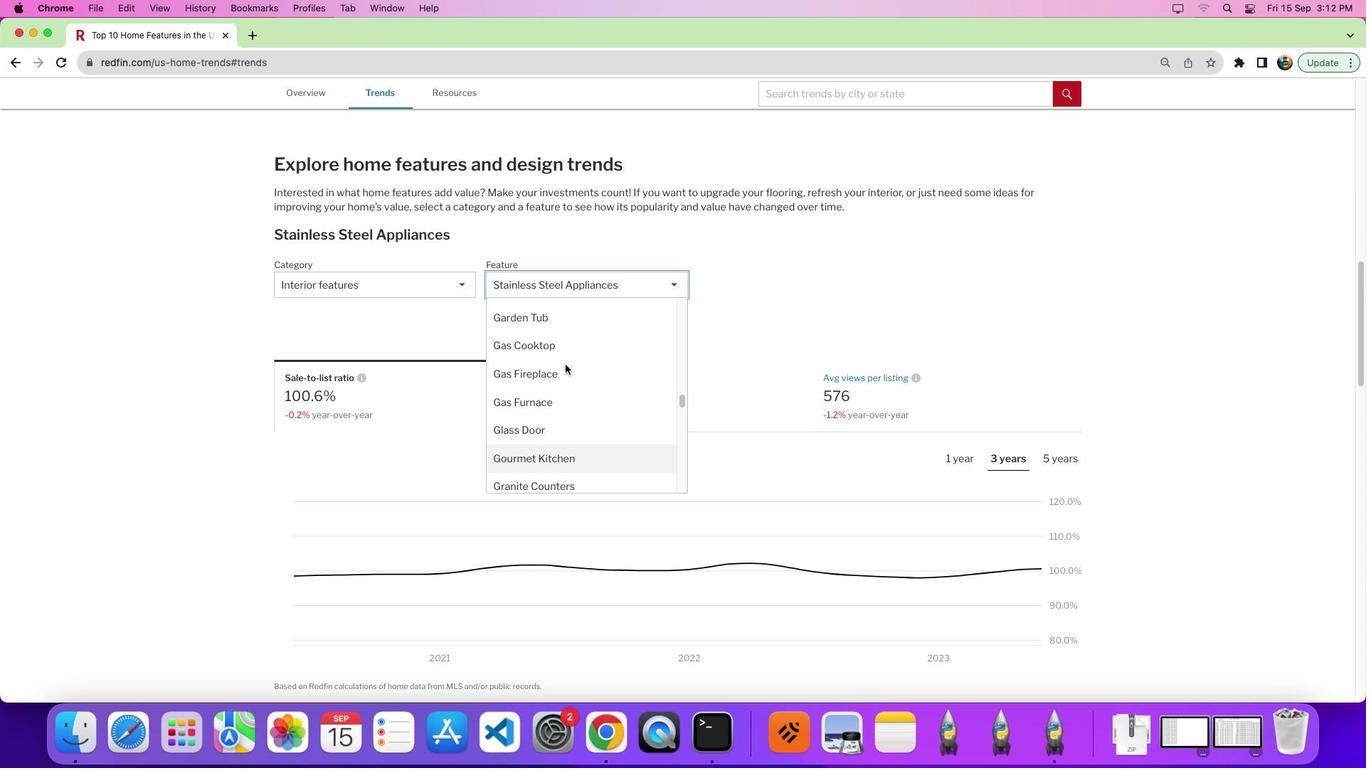 
Action: Mouse scrolled (580, 379) with delta (14, 19)
Screenshot: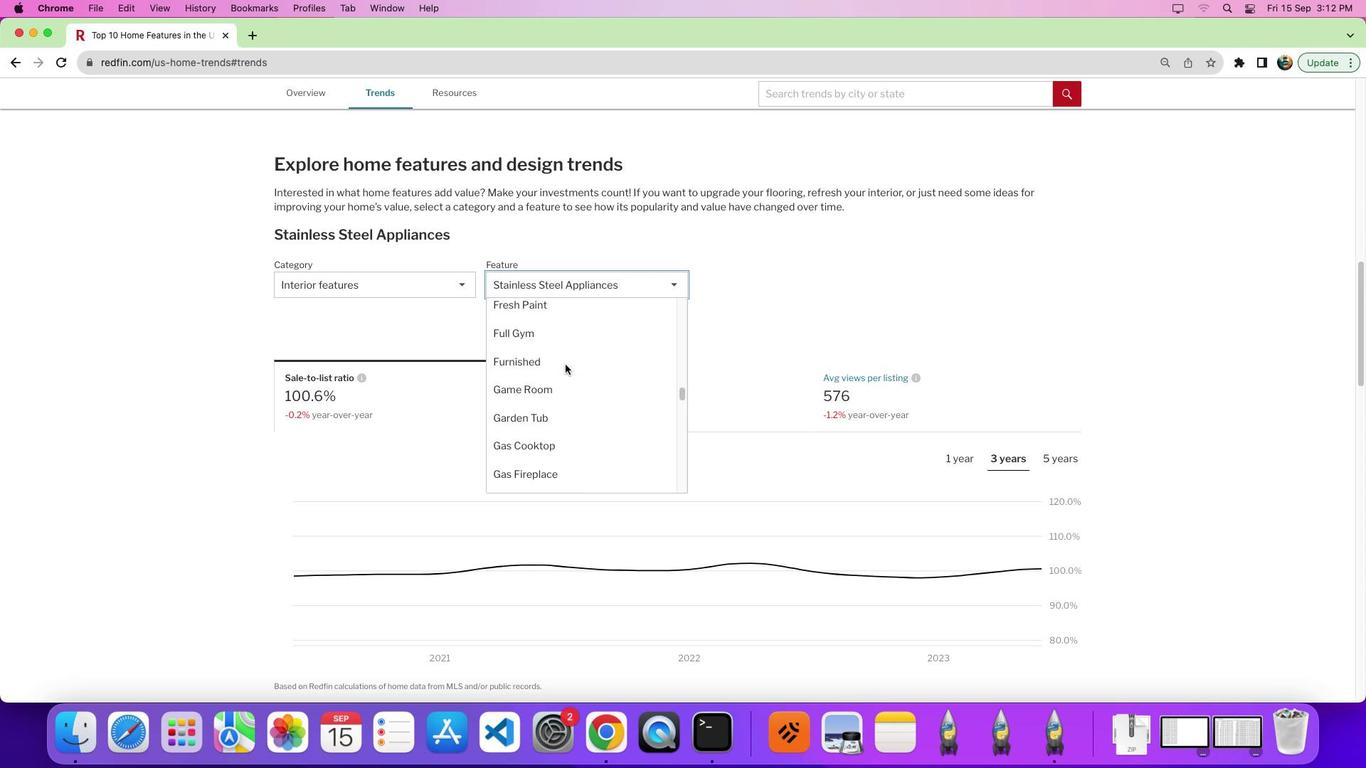 
Action: Mouse scrolled (580, 379) with delta (14, 15)
Screenshot: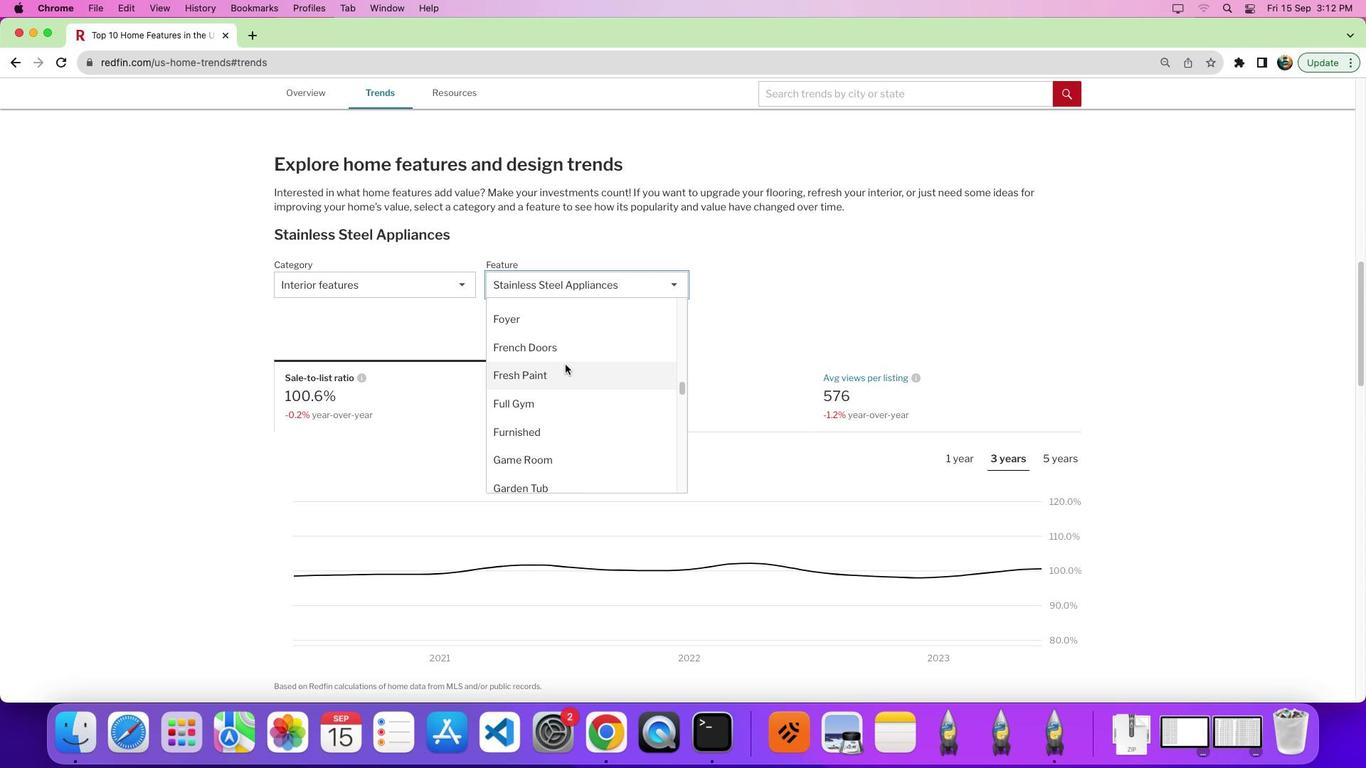 
Action: Mouse scrolled (580, 379) with delta (14, 15)
Screenshot: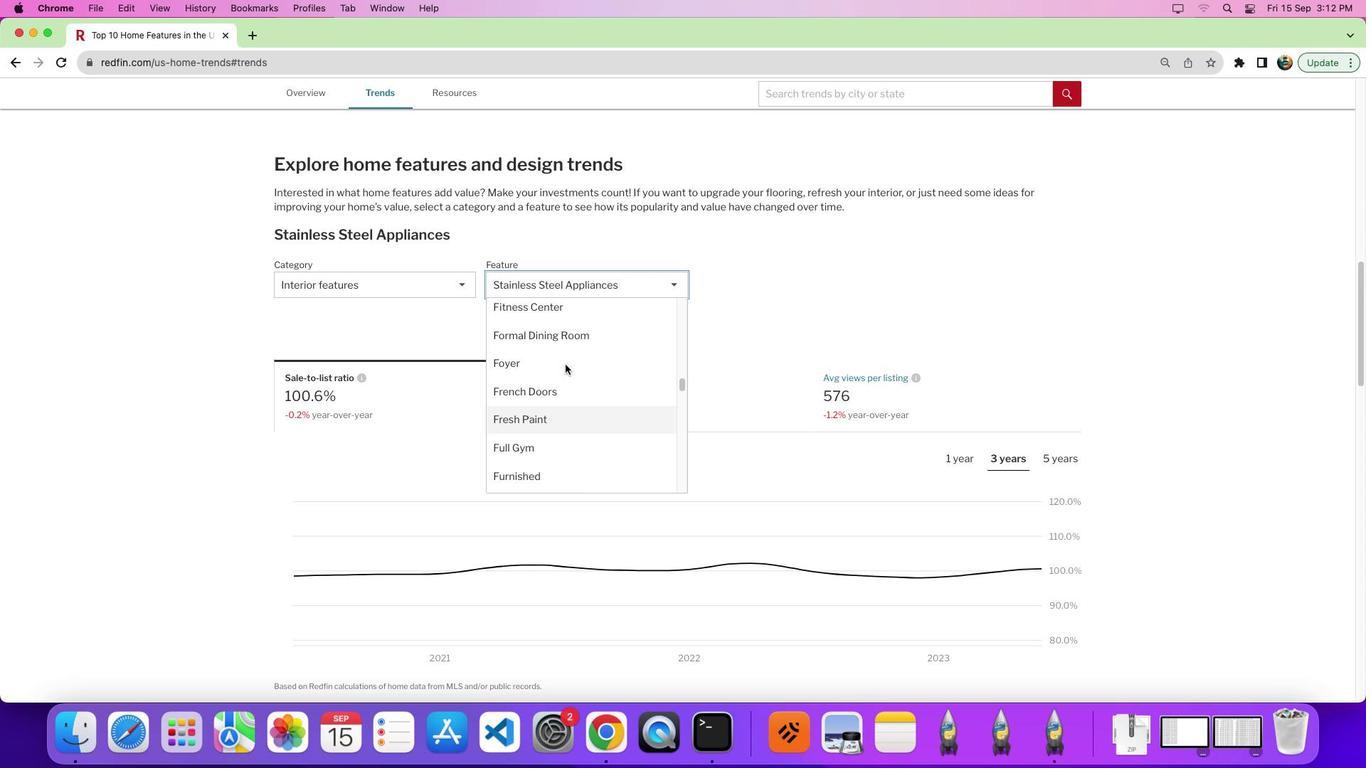 
Action: Mouse scrolled (580, 379) with delta (14, 20)
Screenshot: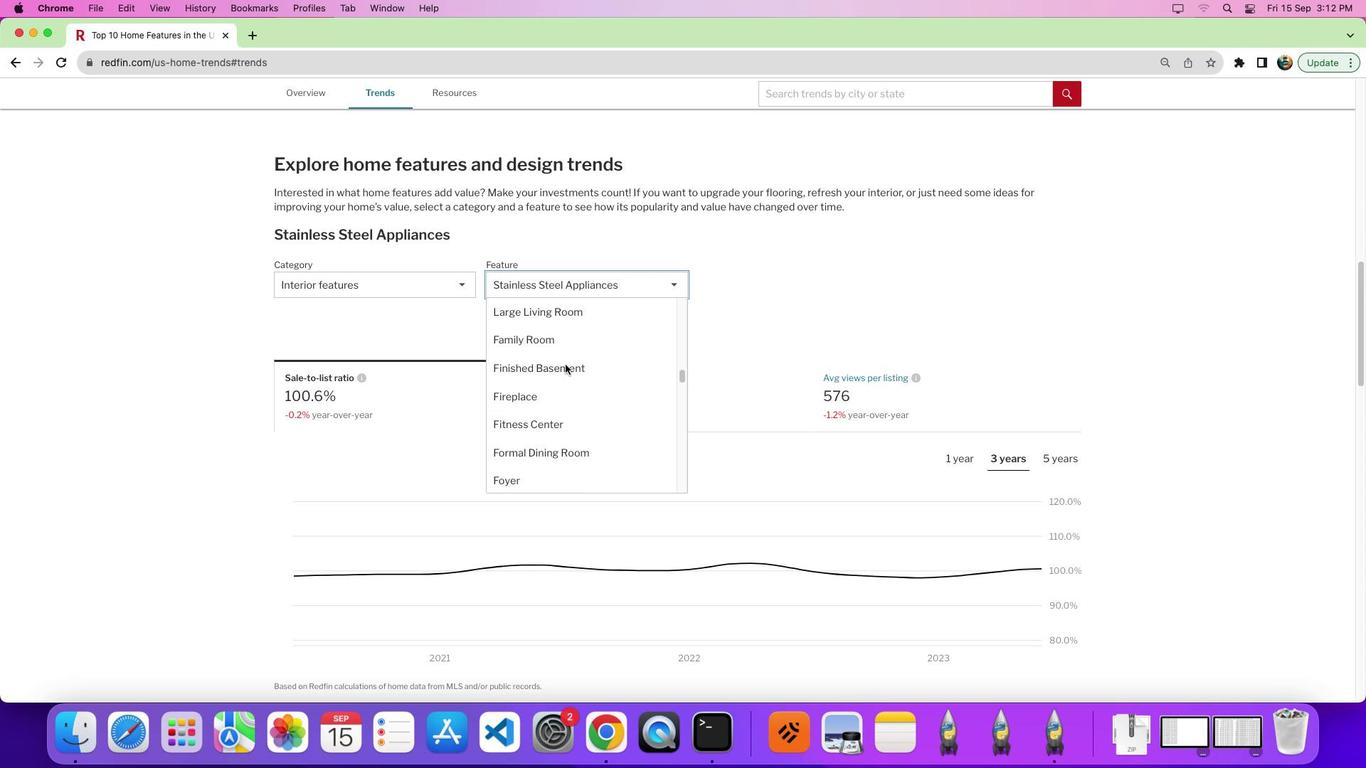 
Action: Mouse scrolled (580, 379) with delta (14, 15)
Screenshot: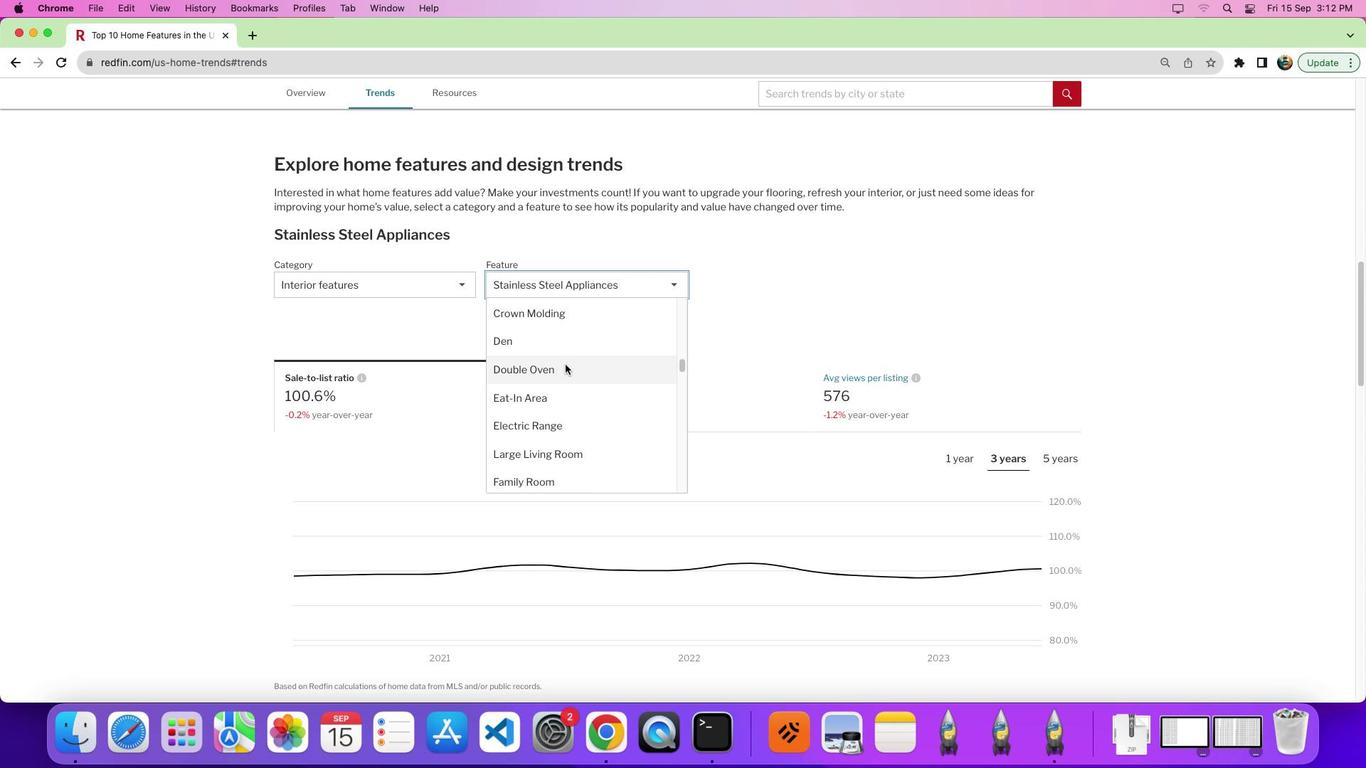
Action: Mouse scrolled (580, 379) with delta (14, 15)
Screenshot: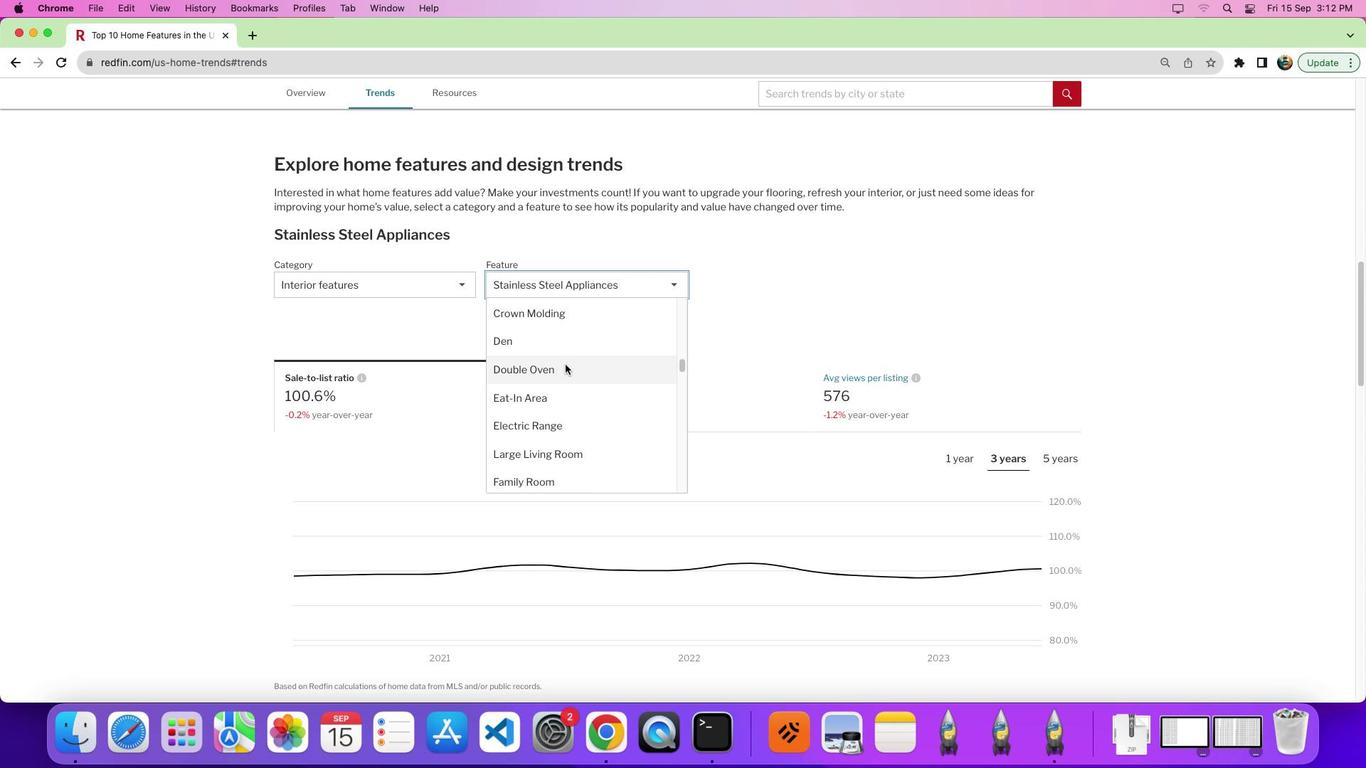 
Action: Mouse scrolled (580, 379) with delta (14, 15)
Screenshot: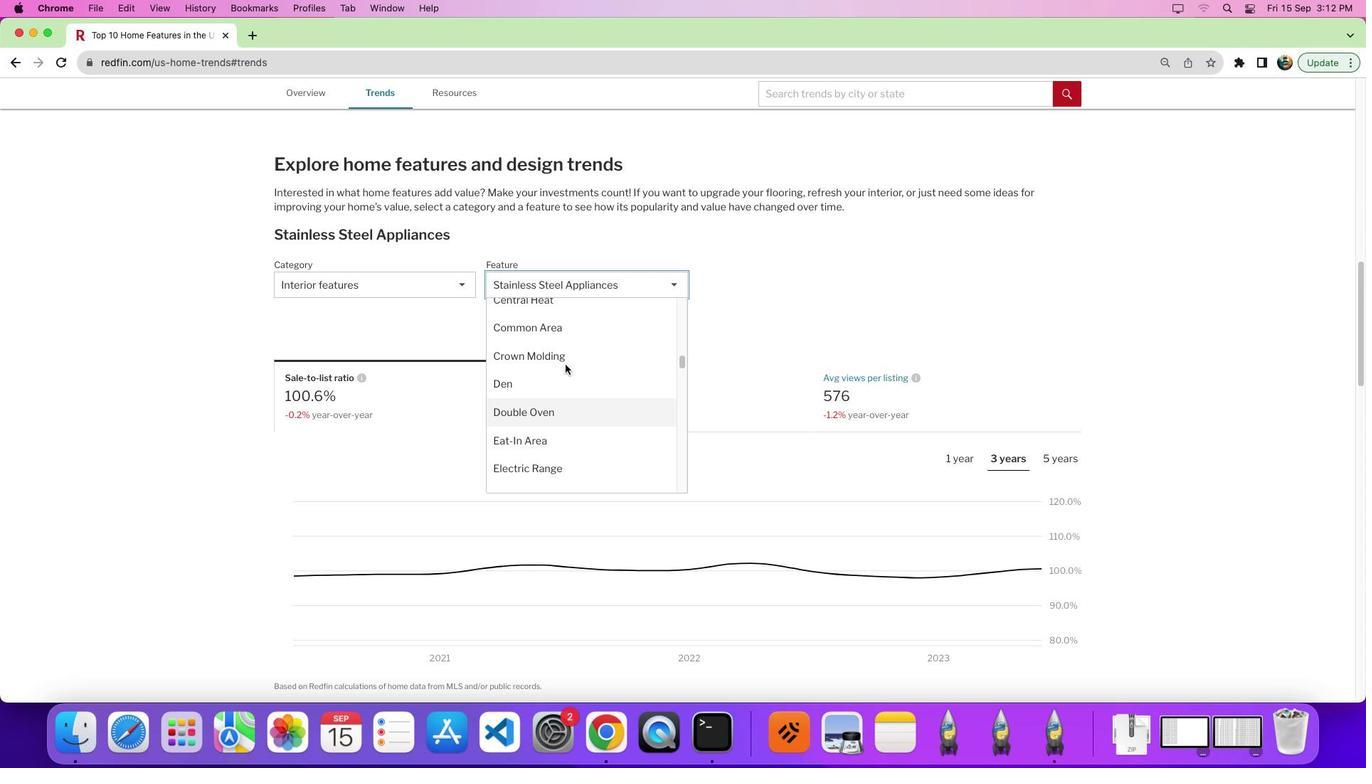 
Action: Mouse scrolled (580, 379) with delta (14, 15)
Screenshot: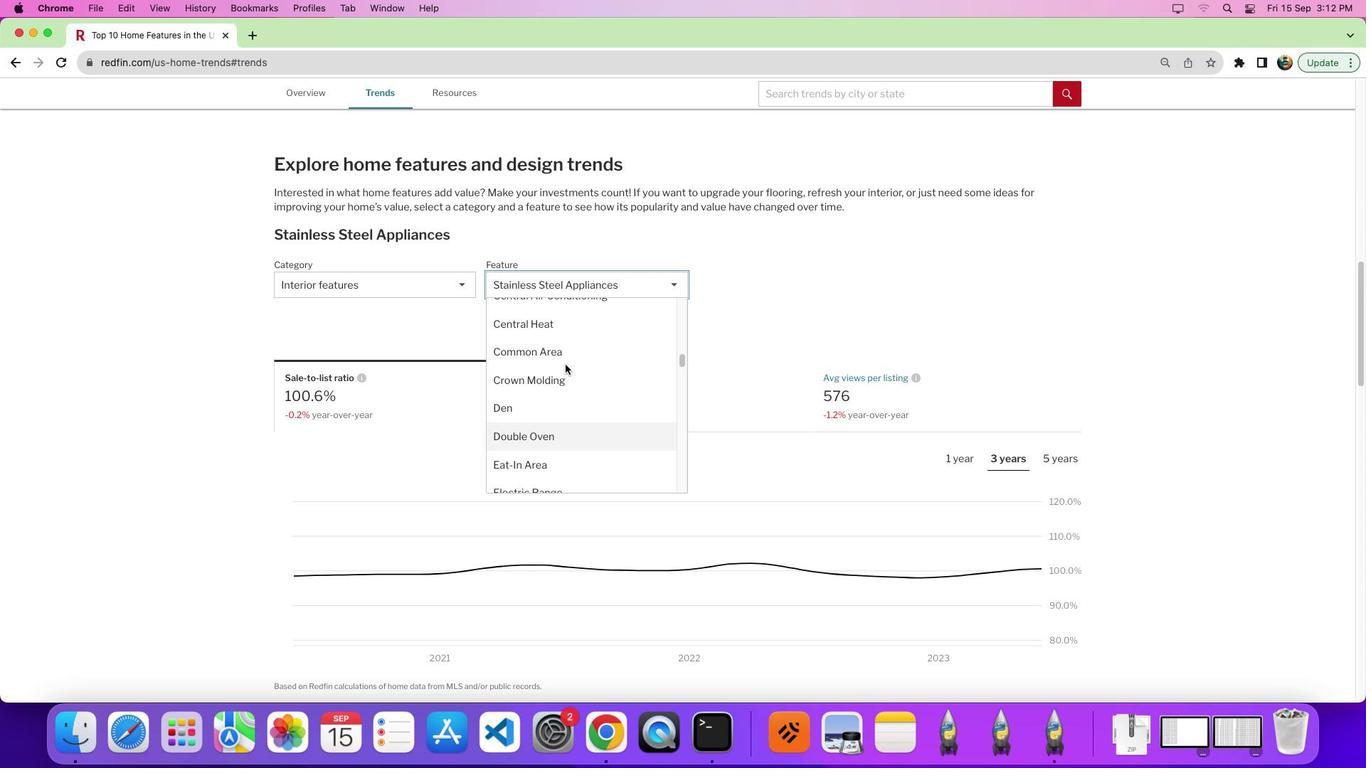 
Action: Mouse scrolled (580, 379) with delta (14, 15)
Screenshot: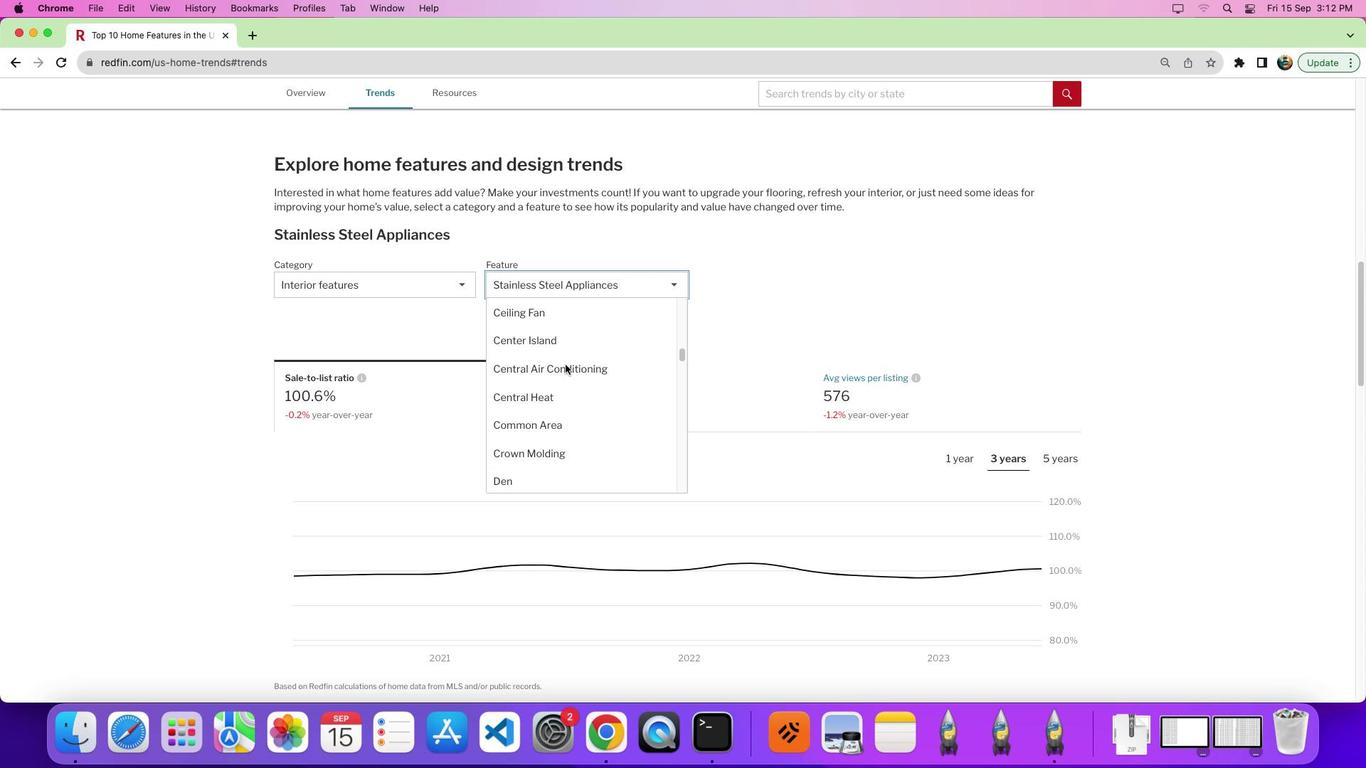 
Action: Mouse scrolled (580, 379) with delta (14, 15)
Screenshot: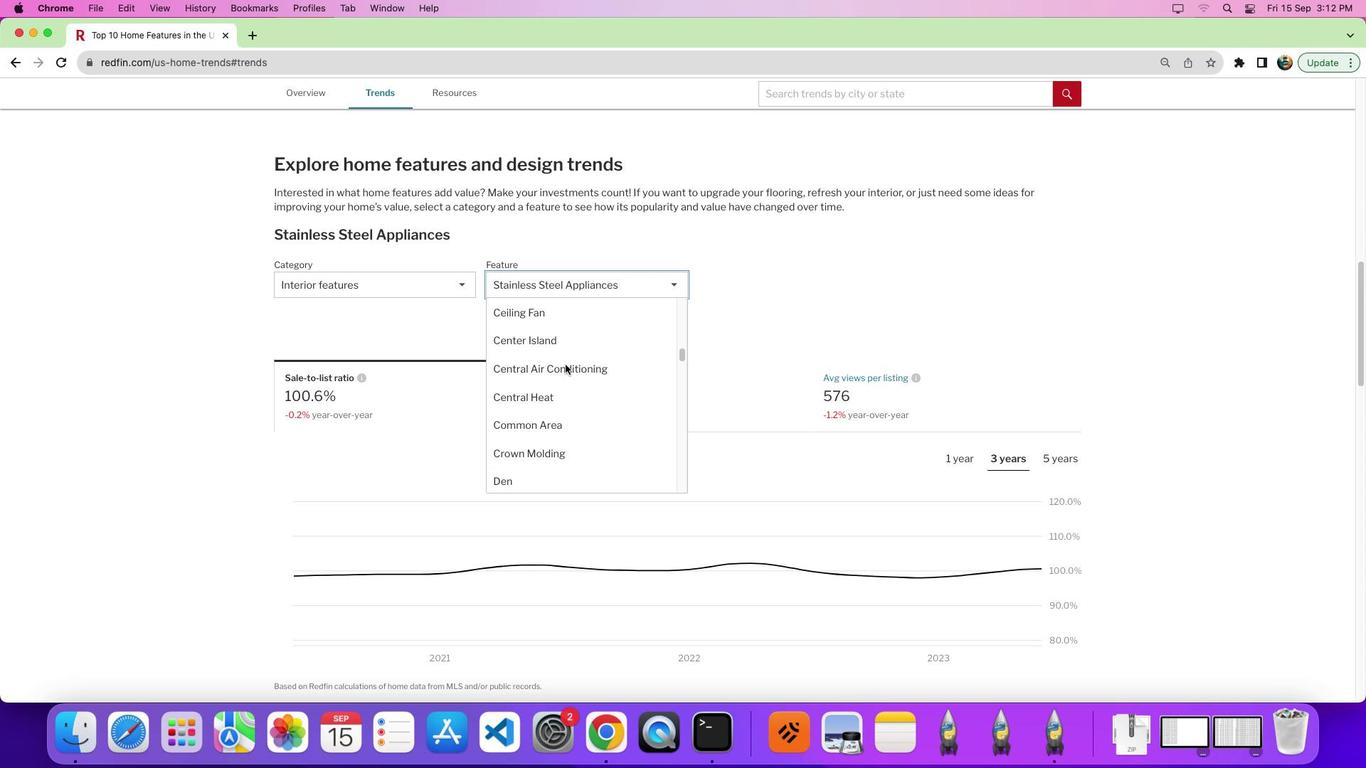 
Action: Mouse scrolled (580, 379) with delta (14, 19)
Screenshot: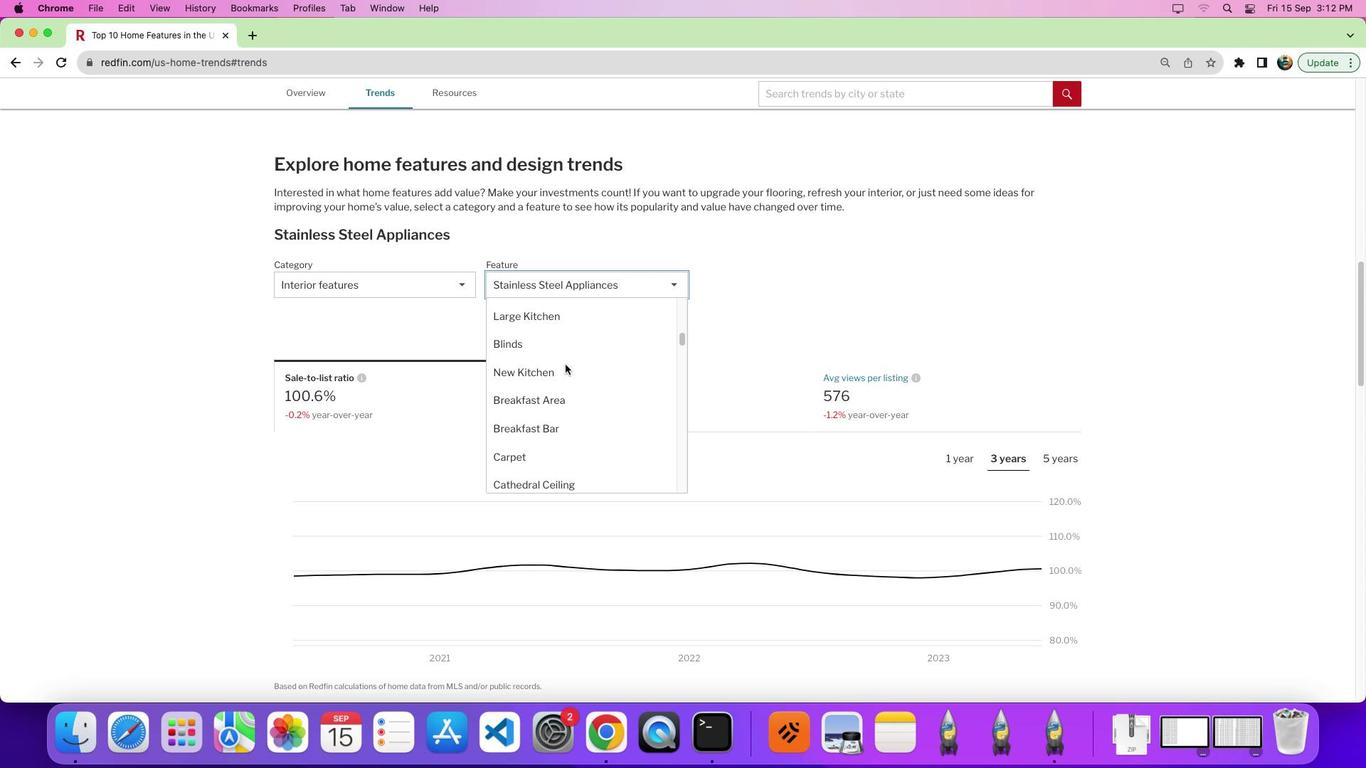 
Action: Mouse scrolled (580, 379) with delta (14, 15)
Screenshot: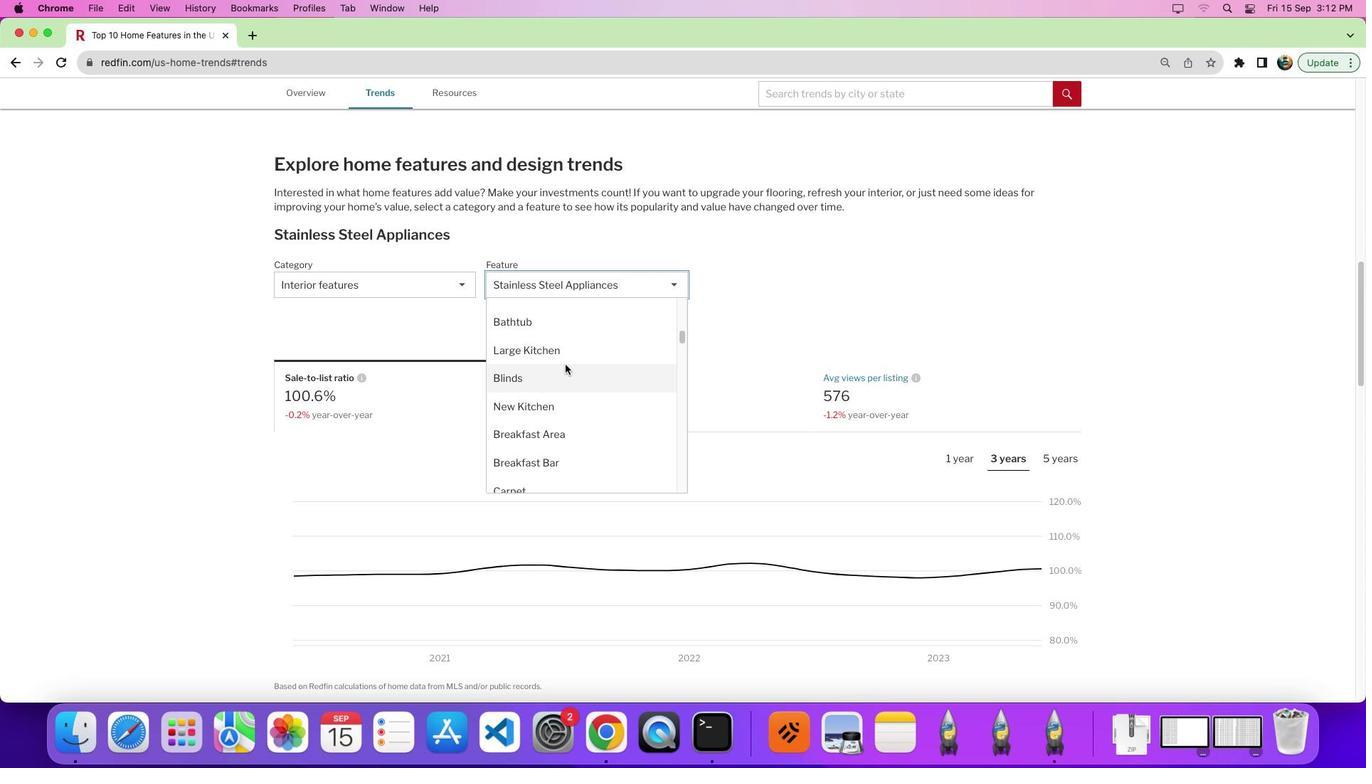
Action: Mouse scrolled (580, 379) with delta (14, 15)
Screenshot: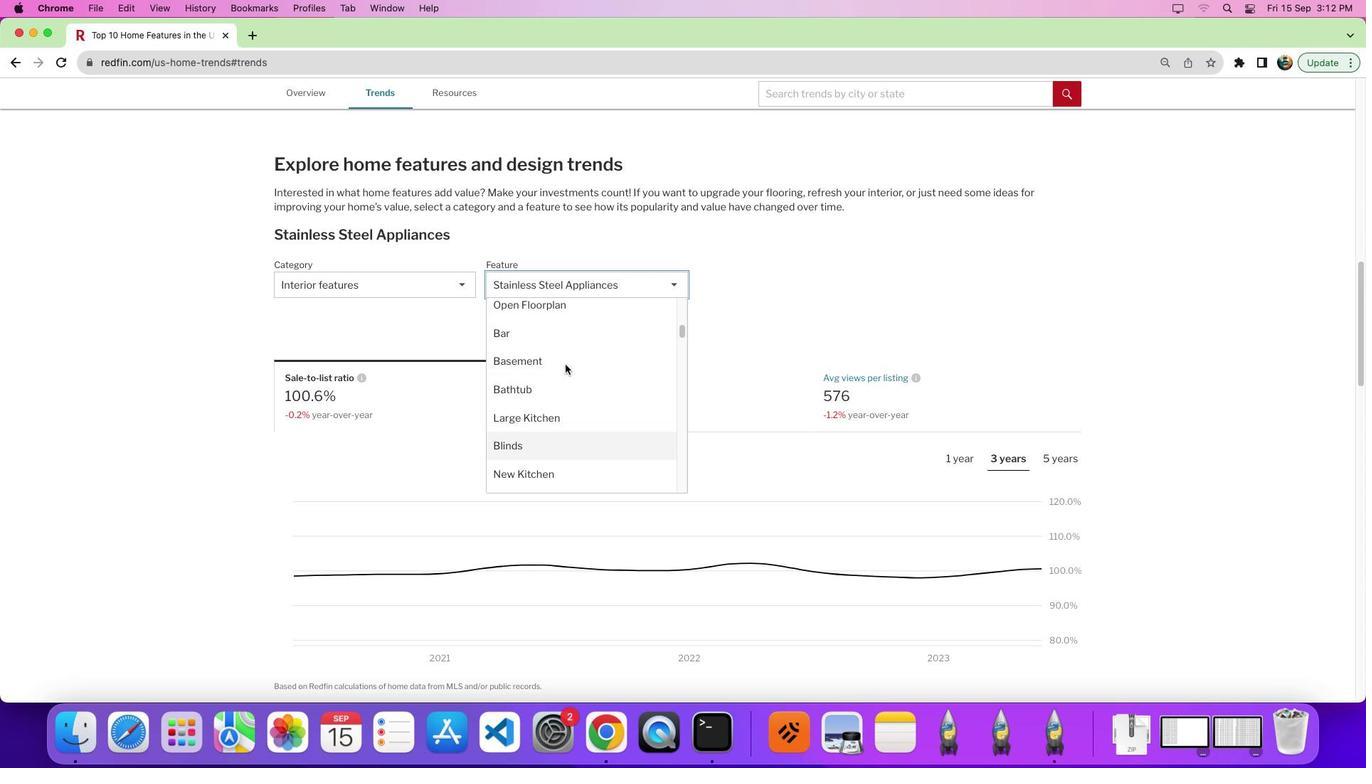 
Action: Mouse scrolled (580, 379) with delta (14, 19)
Screenshot: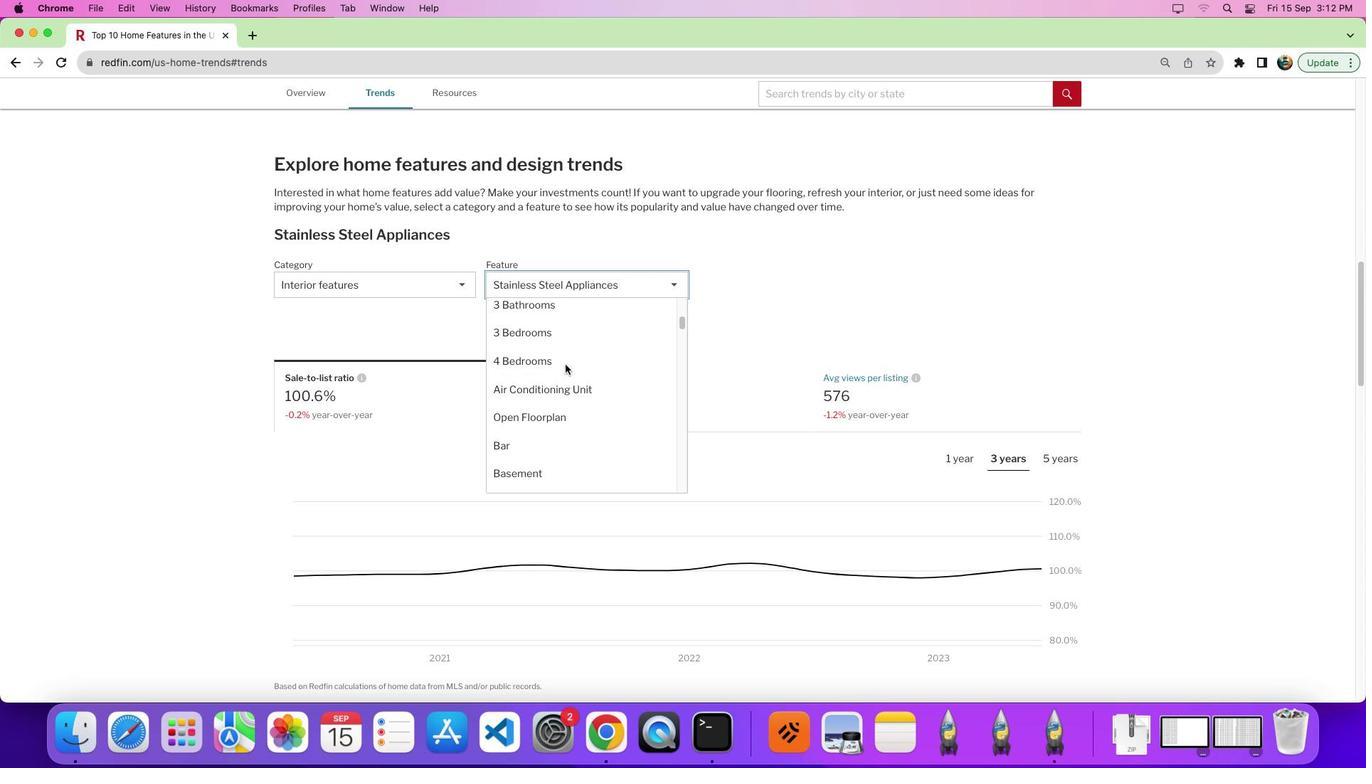 
Action: Mouse moved to (566, 386)
Screenshot: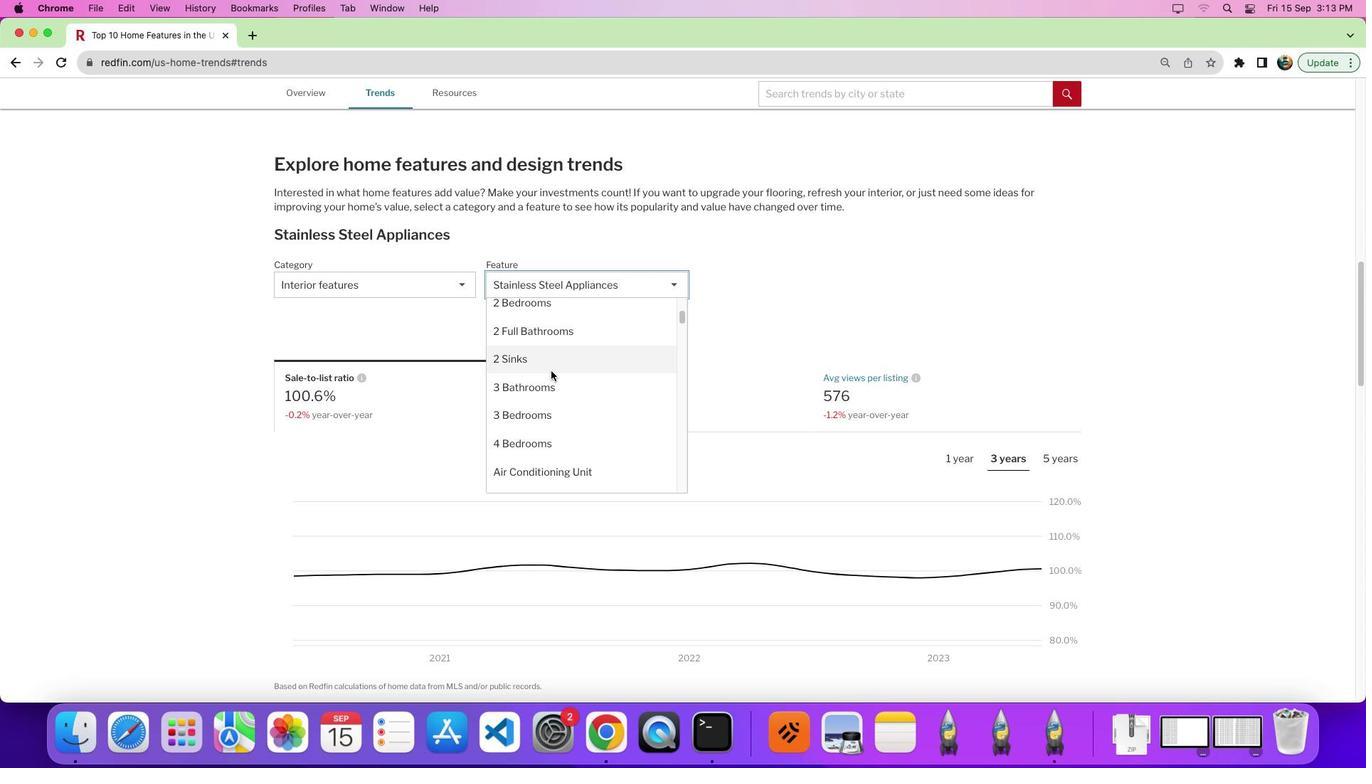 
Action: Mouse scrolled (566, 386) with delta (14, 14)
Screenshot: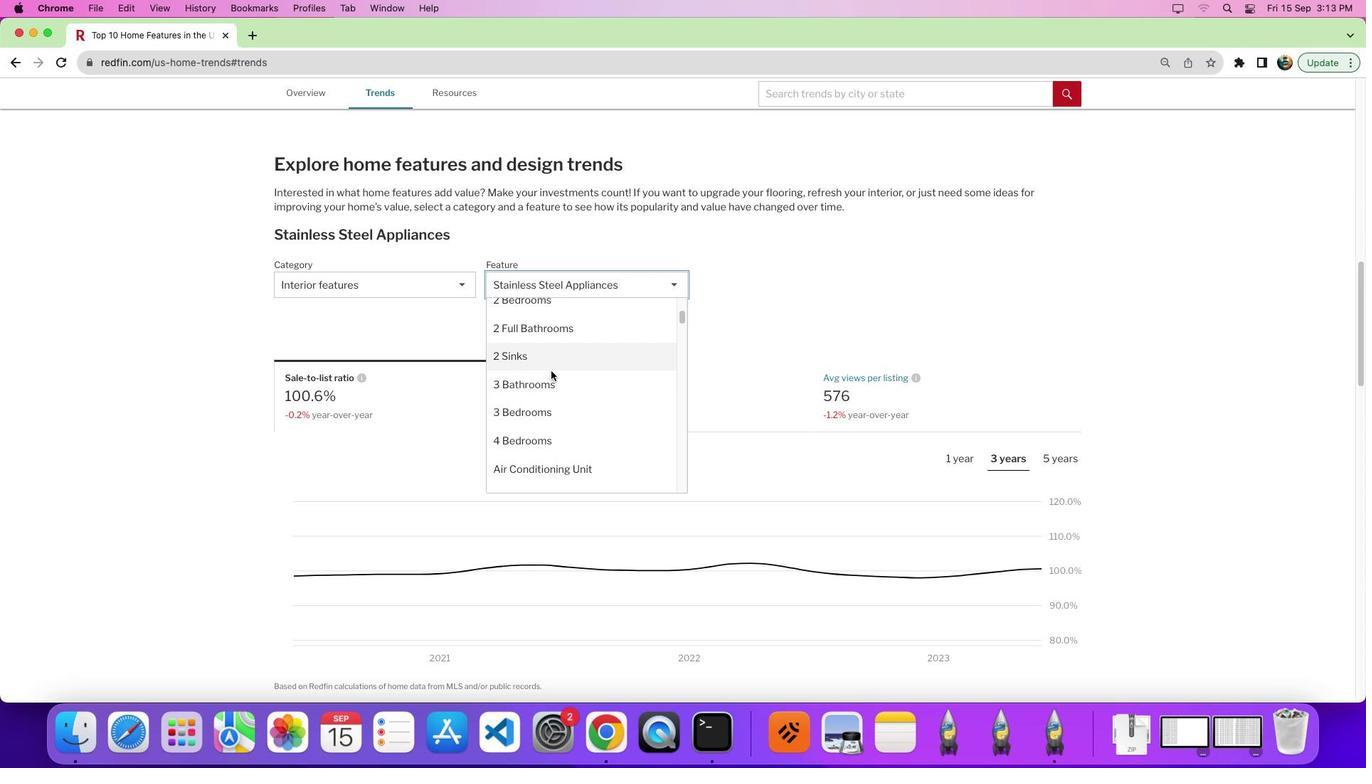 
Action: Mouse scrolled (566, 386) with delta (14, 14)
Screenshot: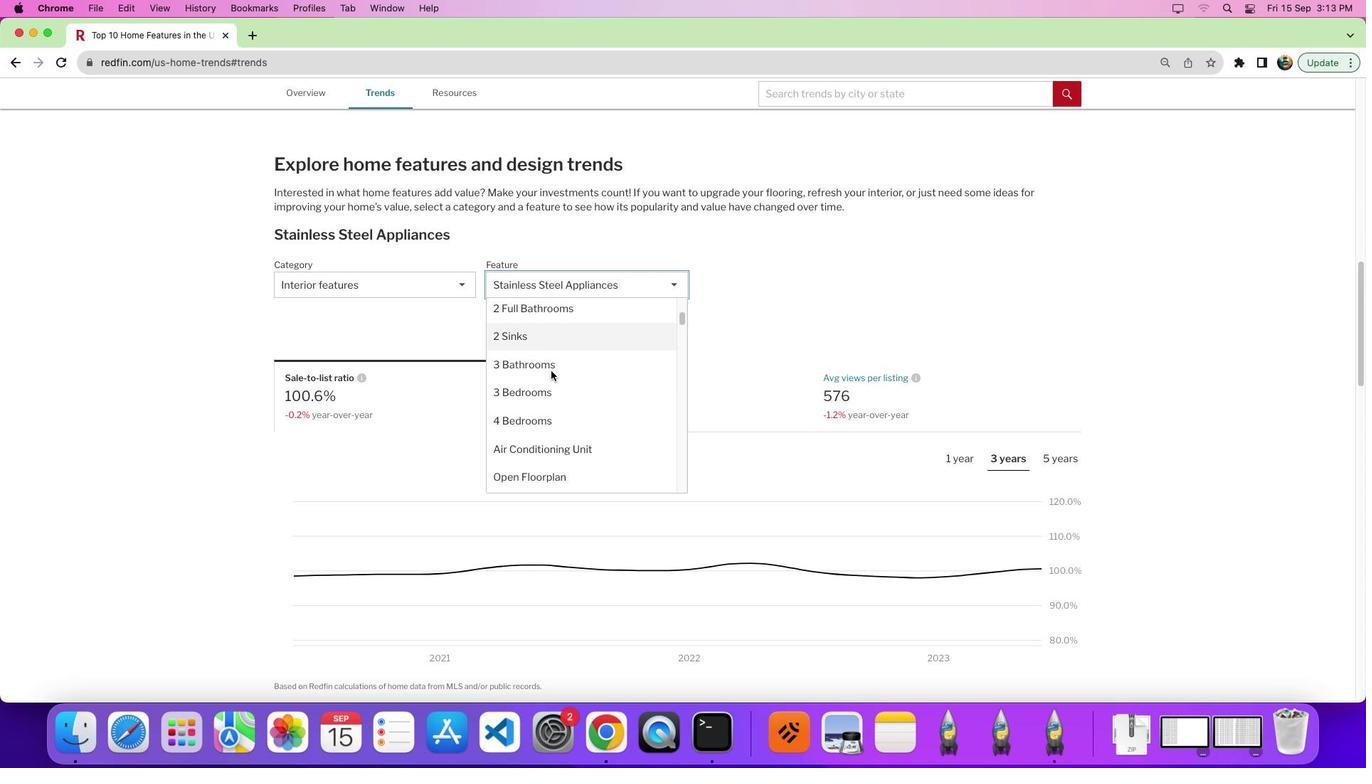
Action: Mouse moved to (557, 395)
Screenshot: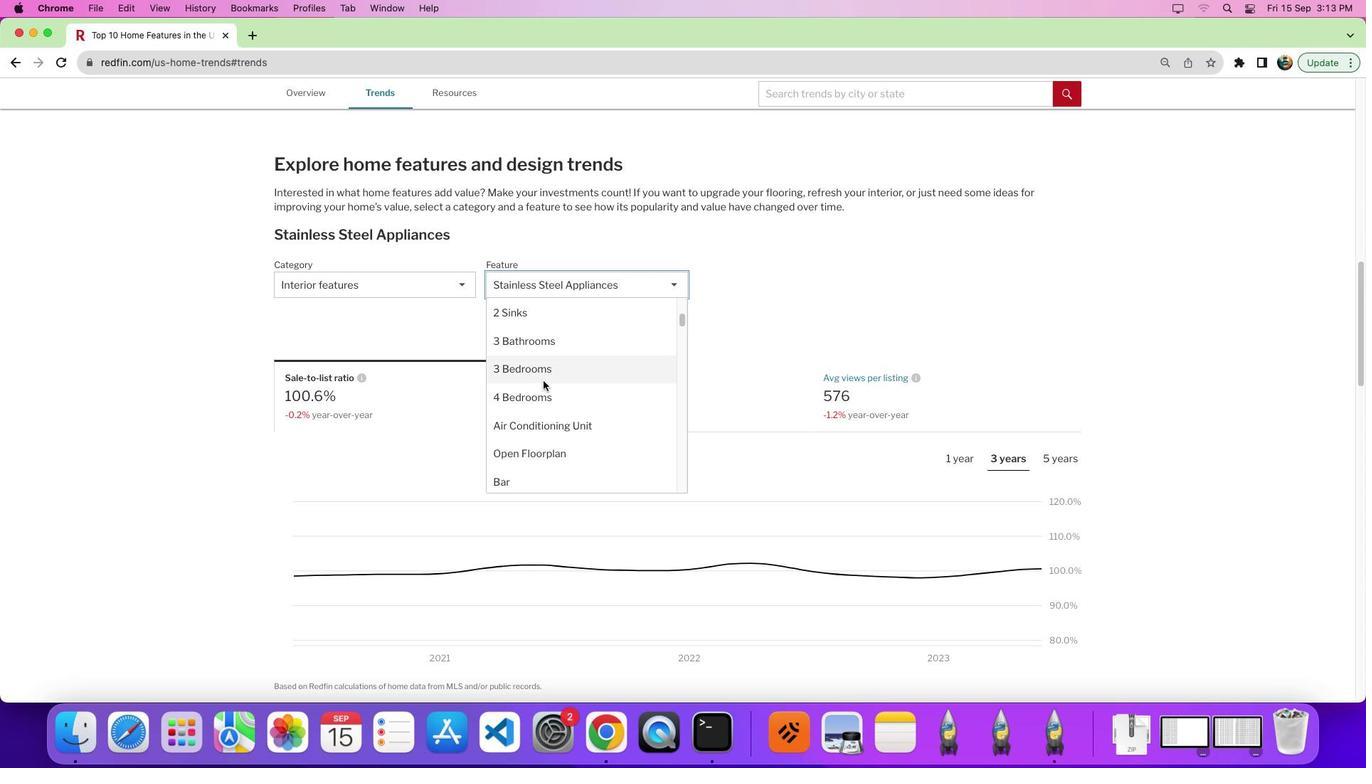 
Action: Mouse scrolled (557, 395) with delta (14, 14)
Screenshot: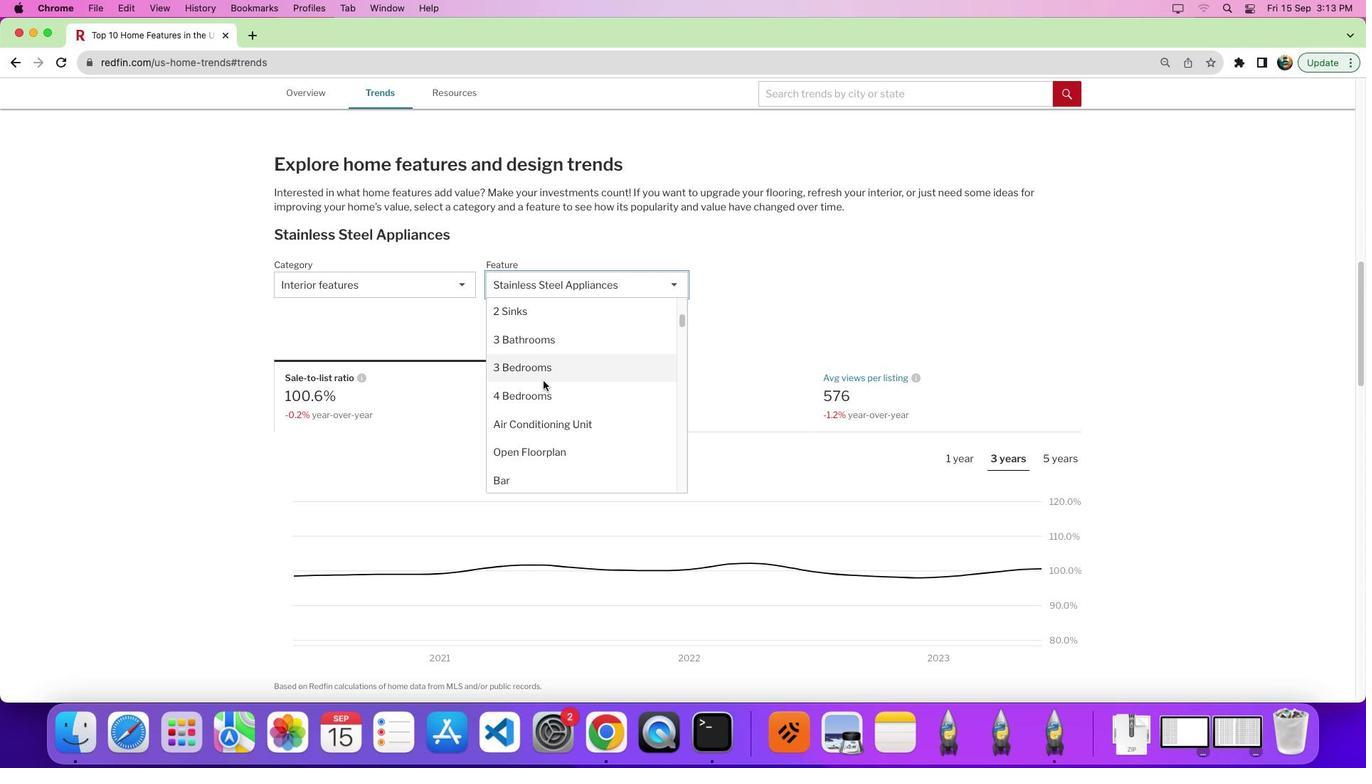 
Action: Mouse scrolled (557, 395) with delta (14, 14)
Screenshot: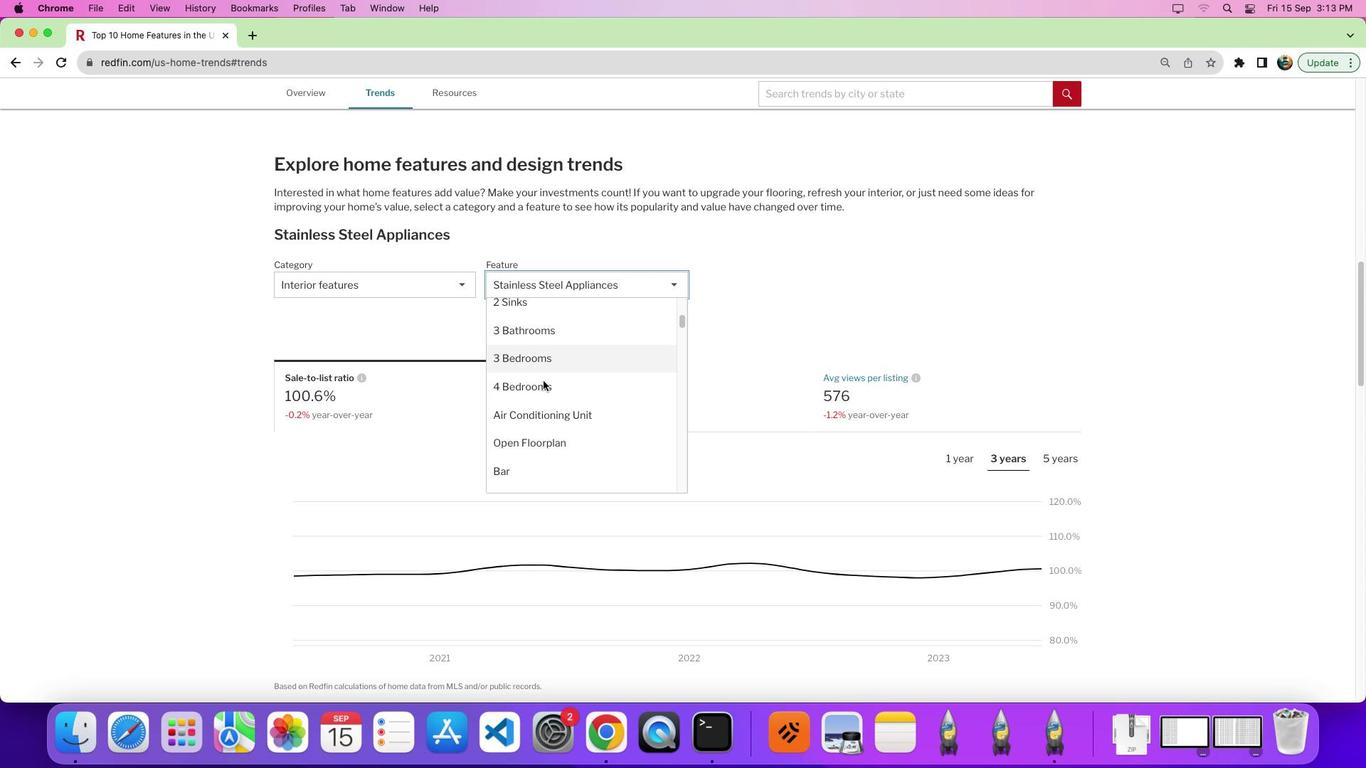 
Action: Mouse scrolled (557, 395) with delta (14, 13)
Screenshot: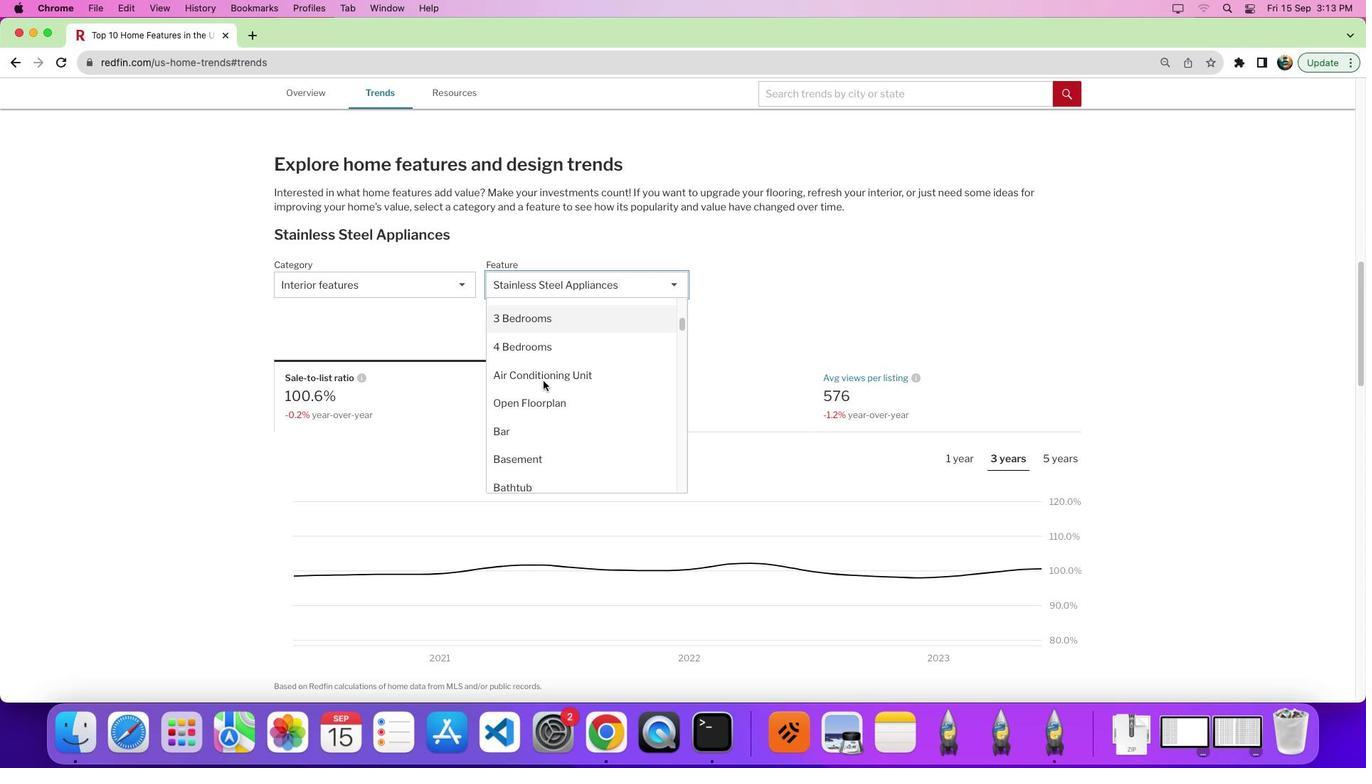 
Action: Mouse moved to (557, 397)
Screenshot: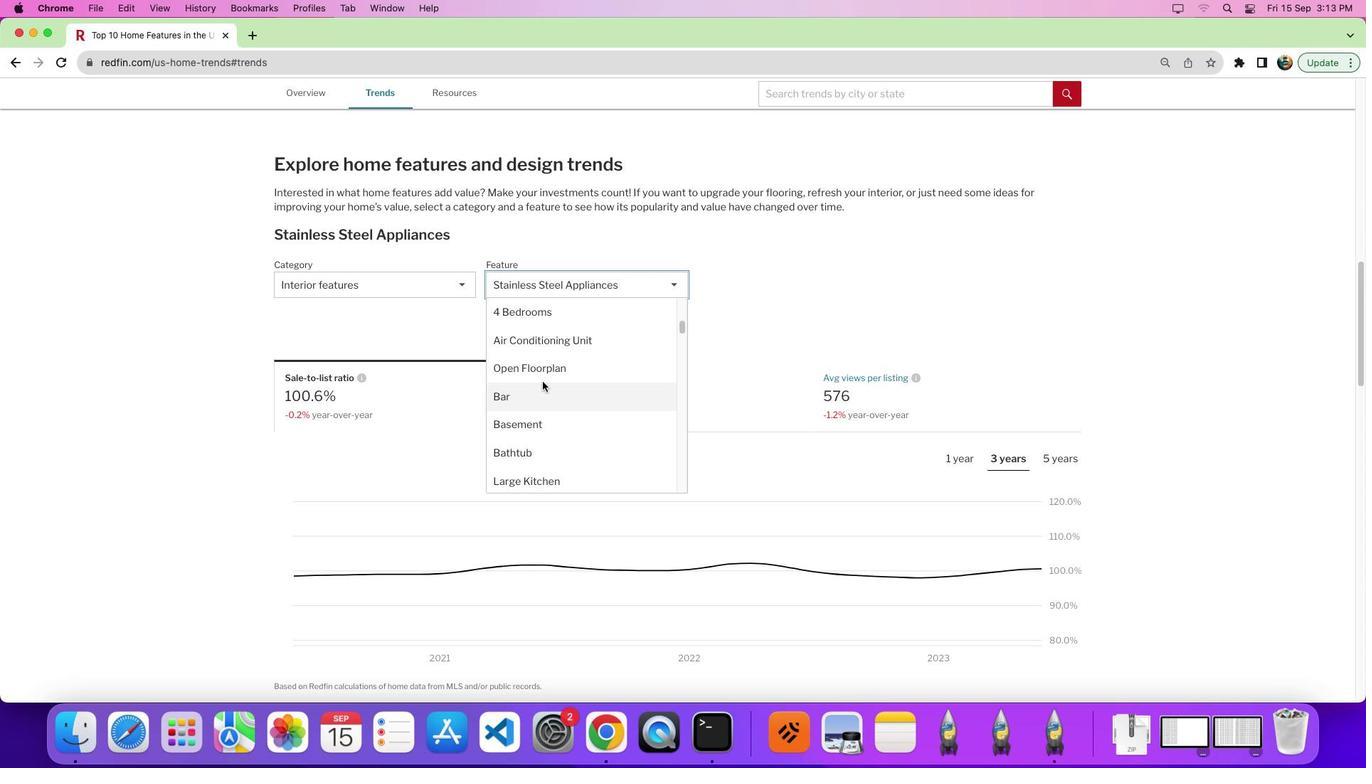 
Action: Mouse scrolled (557, 397) with delta (14, 14)
Screenshot: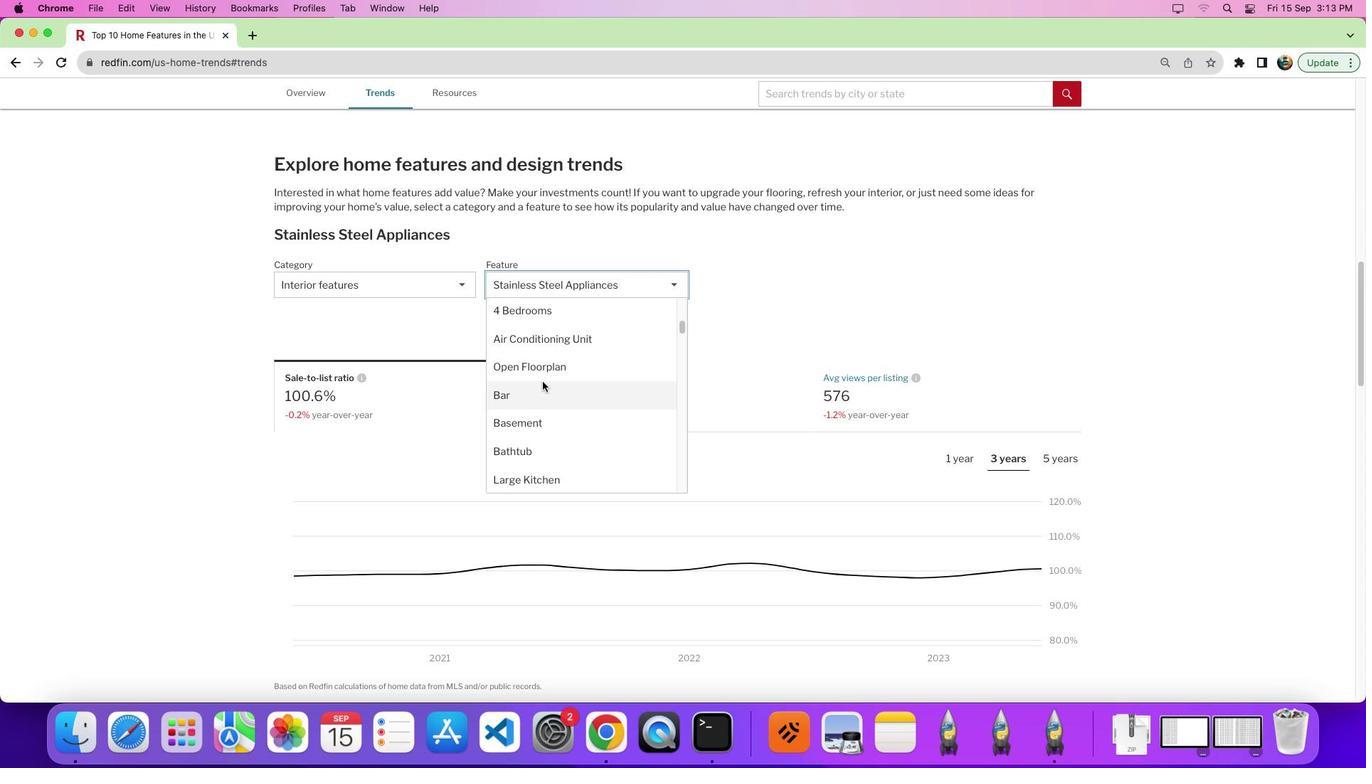 
Action: Mouse scrolled (557, 397) with delta (14, 14)
Screenshot: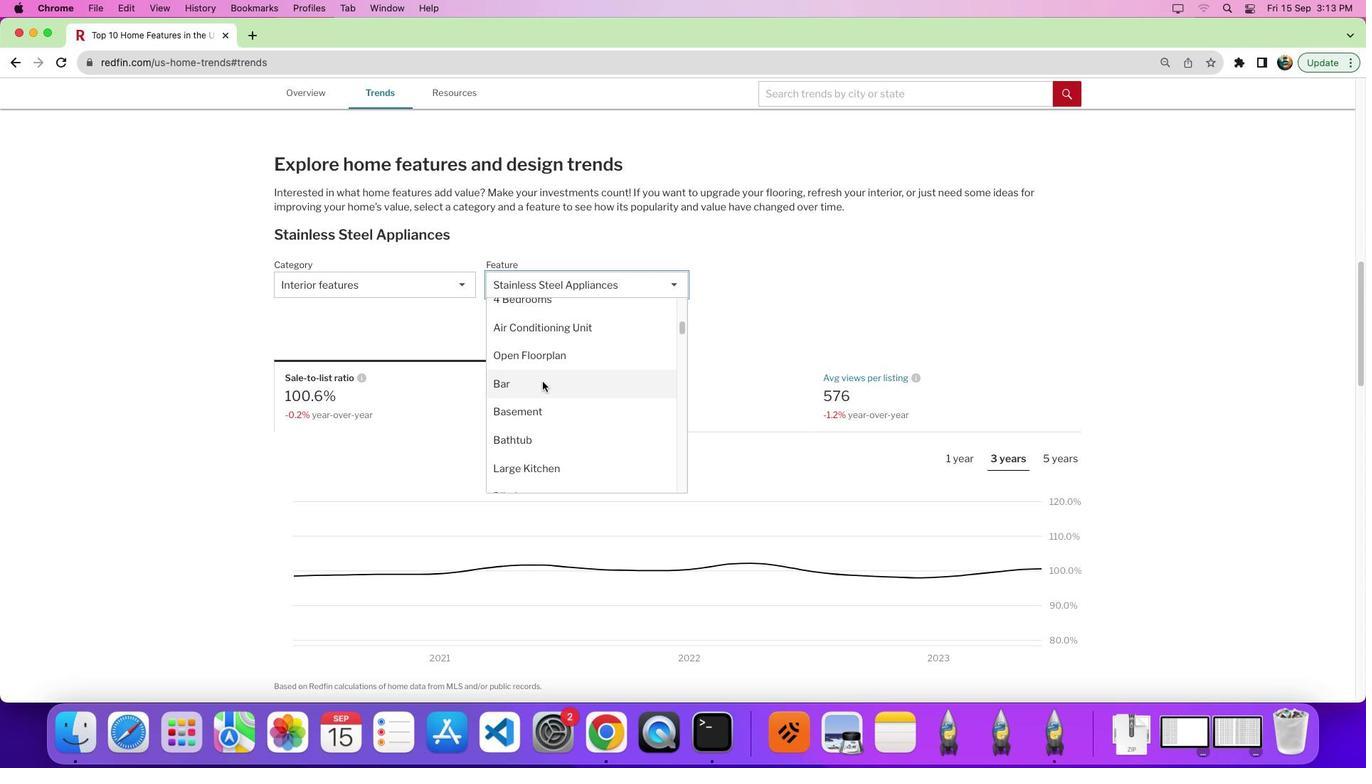
Action: Mouse moved to (544, 442)
Screenshot: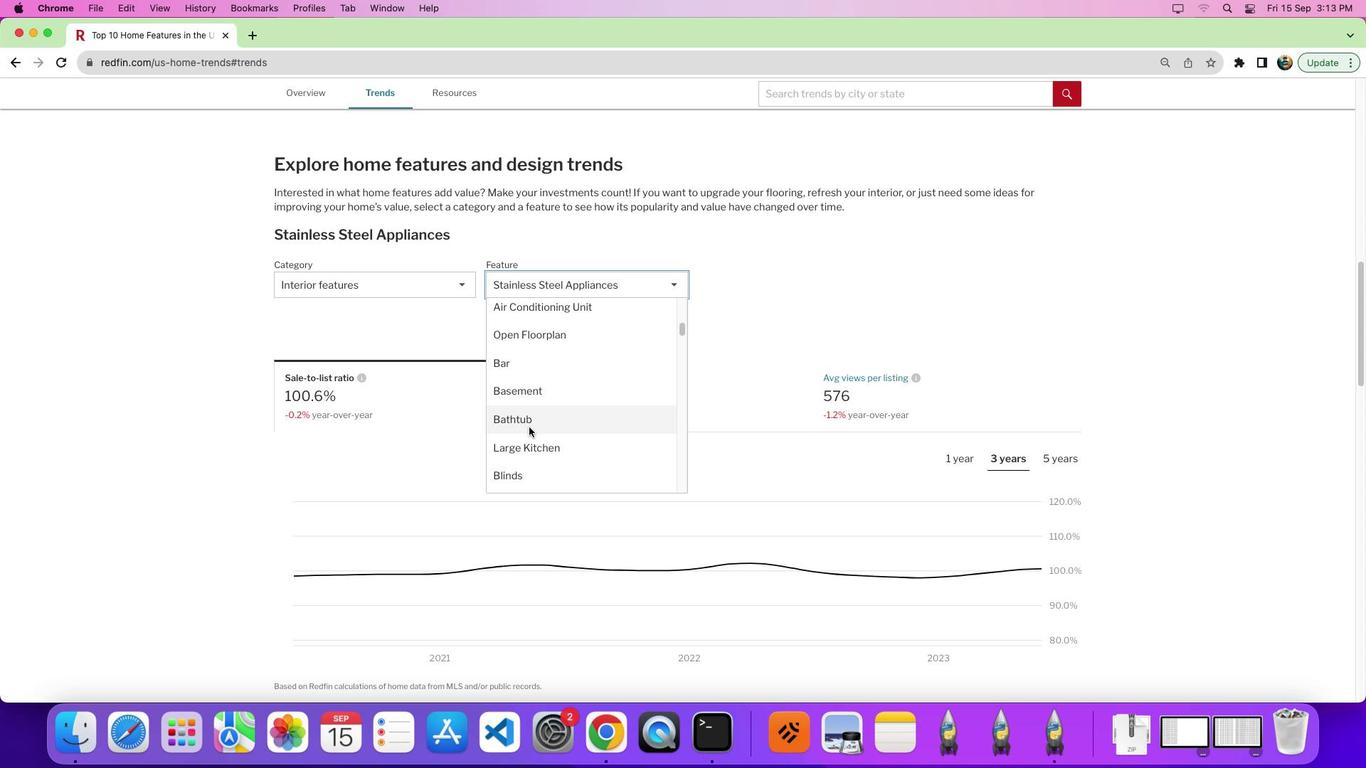 
Action: Mouse pressed left at (544, 442)
Screenshot: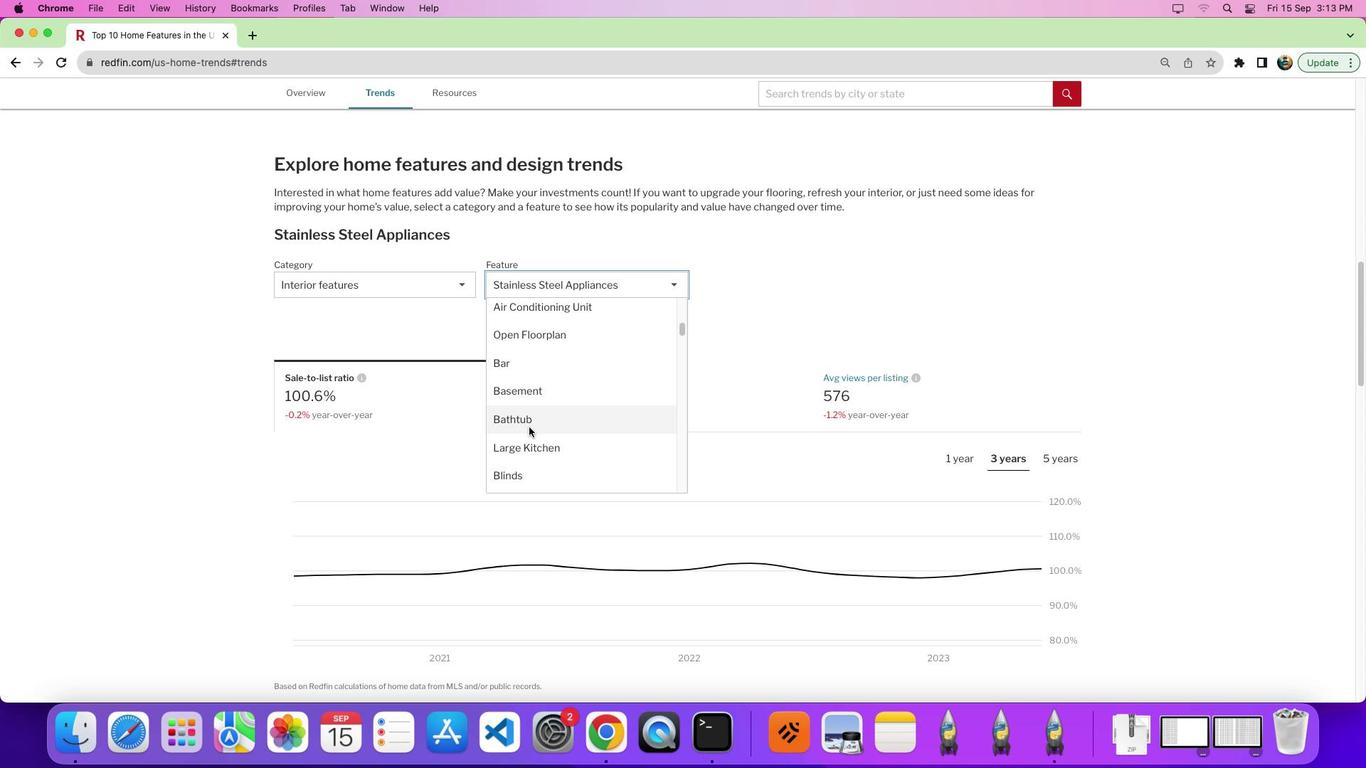 
Action: Mouse moved to (873, 349)
Screenshot: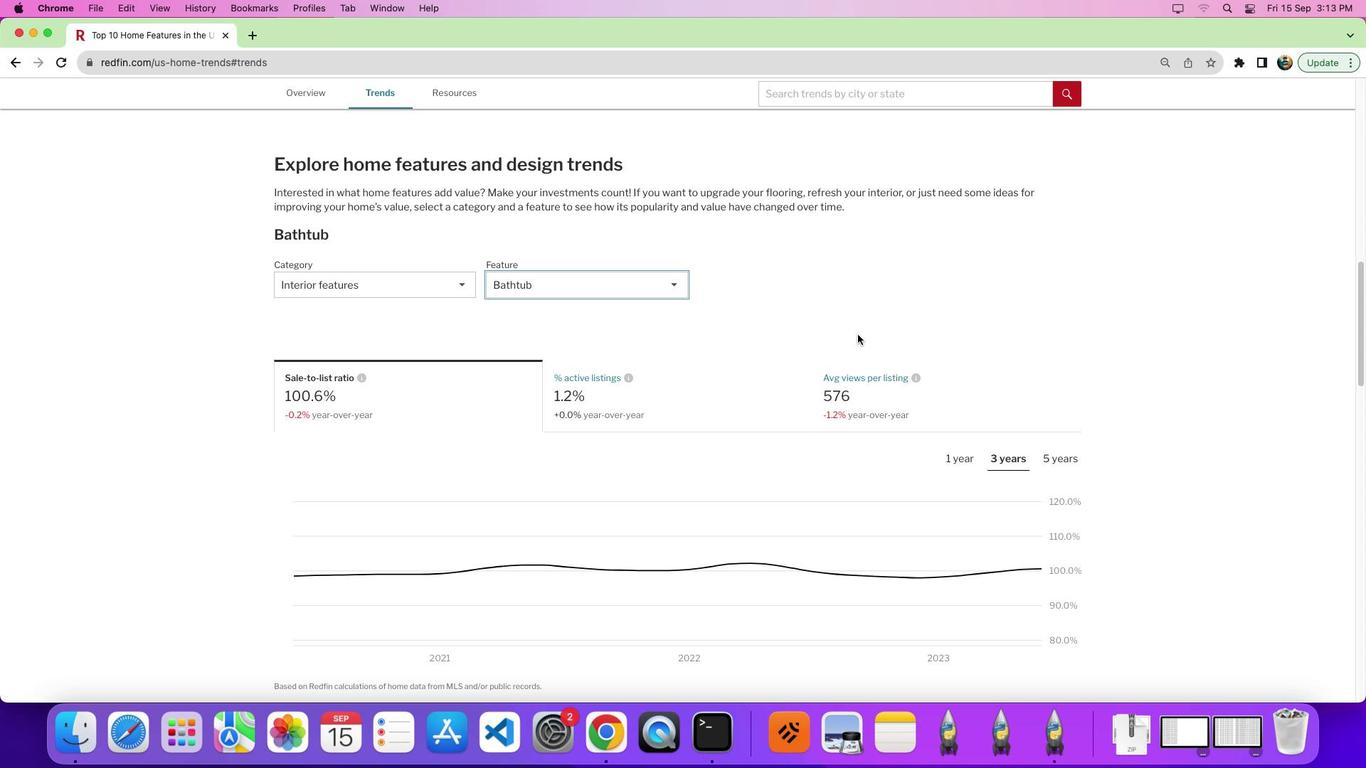 
Action: Mouse scrolled (873, 349) with delta (14, 14)
Screenshot: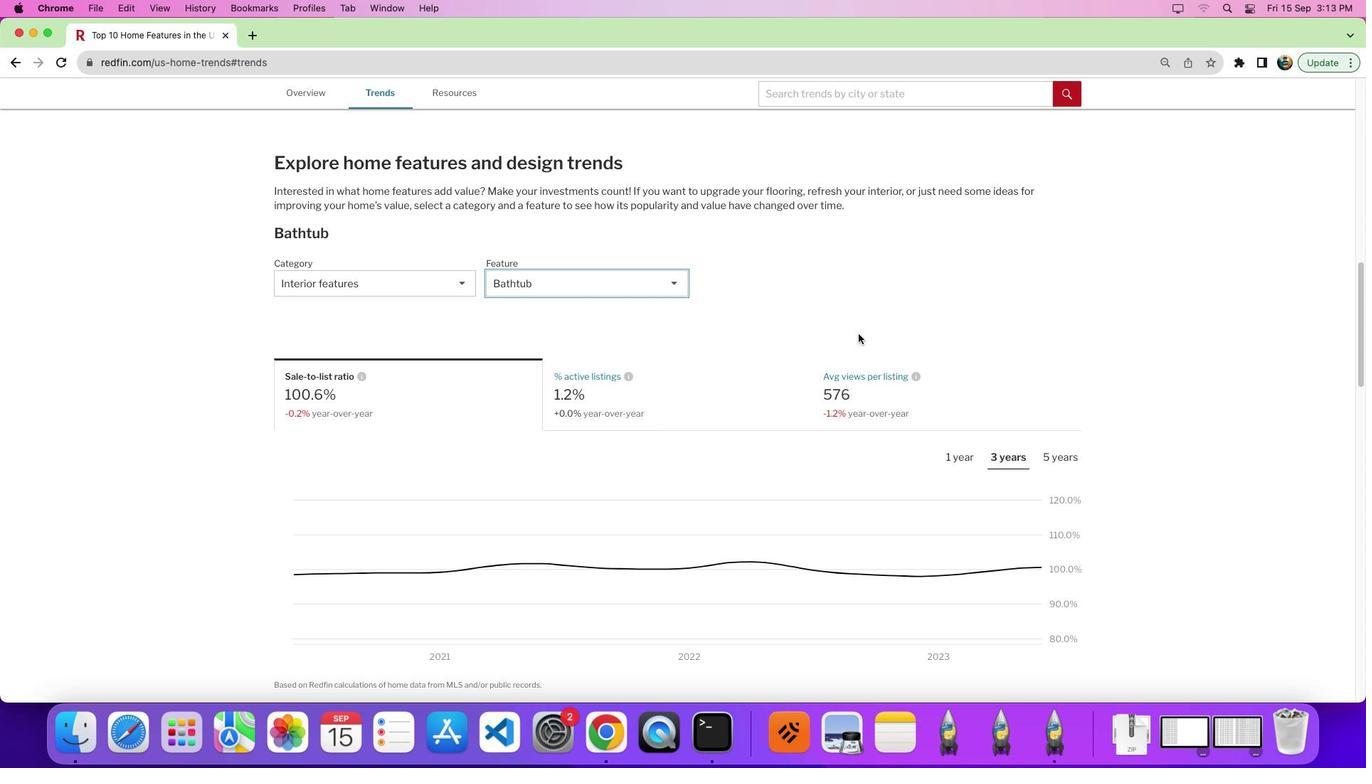 
Action: Mouse moved to (873, 349)
Screenshot: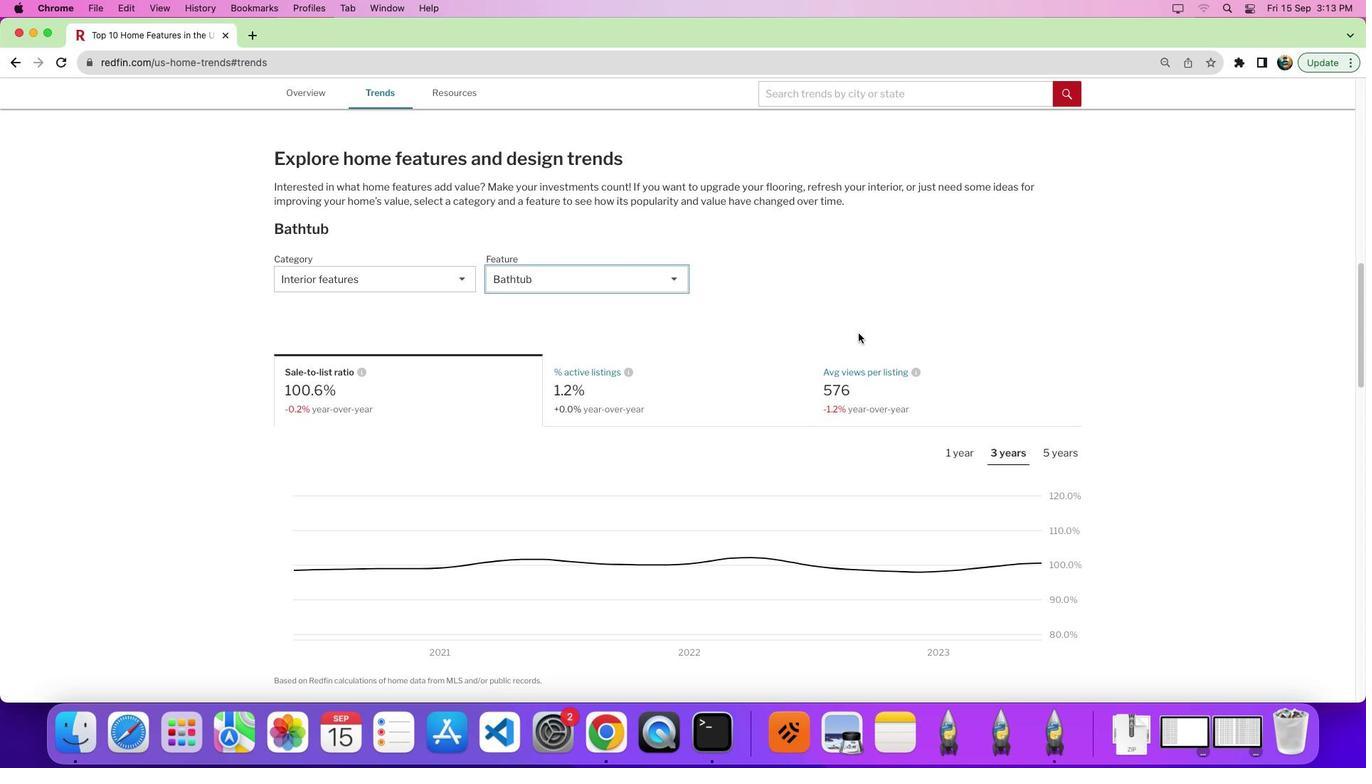 
Action: Mouse scrolled (873, 349) with delta (14, 14)
Screenshot: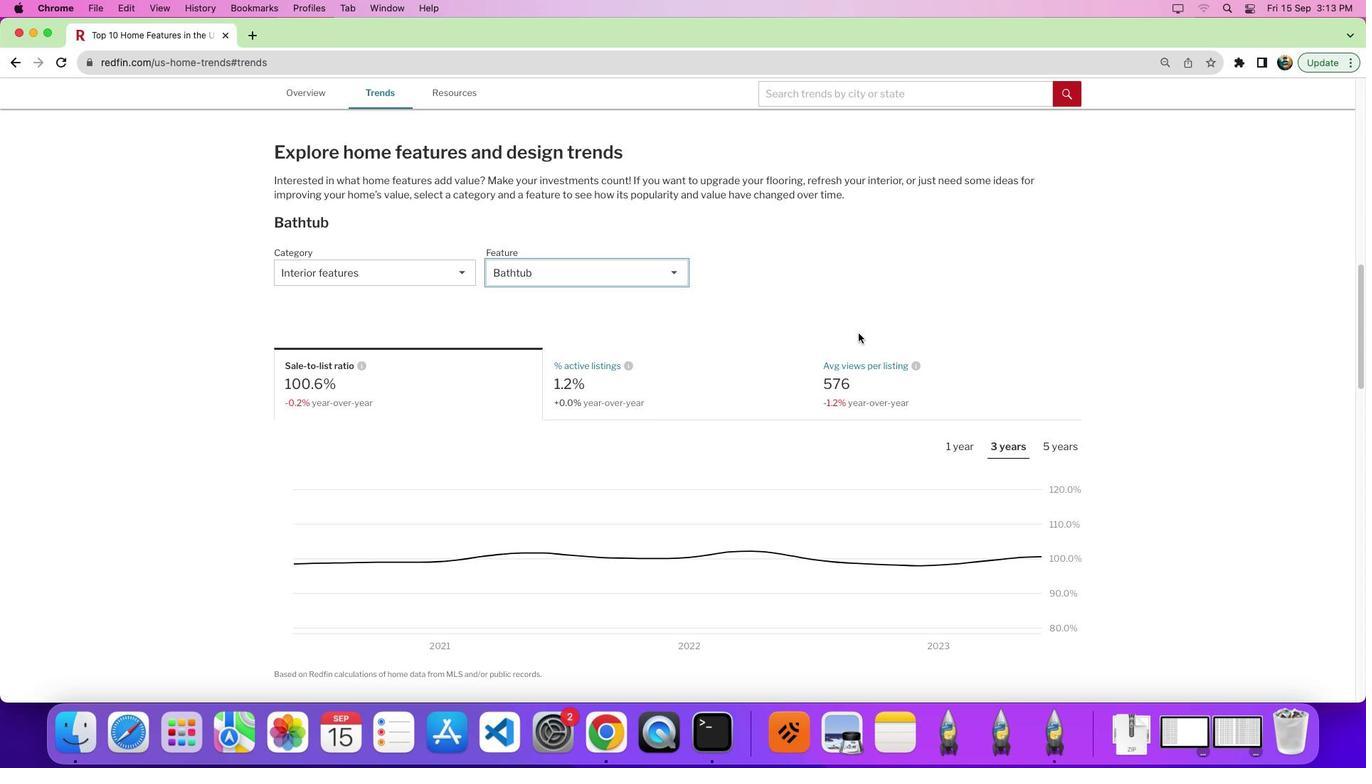 
Action: Mouse moved to (873, 348)
Screenshot: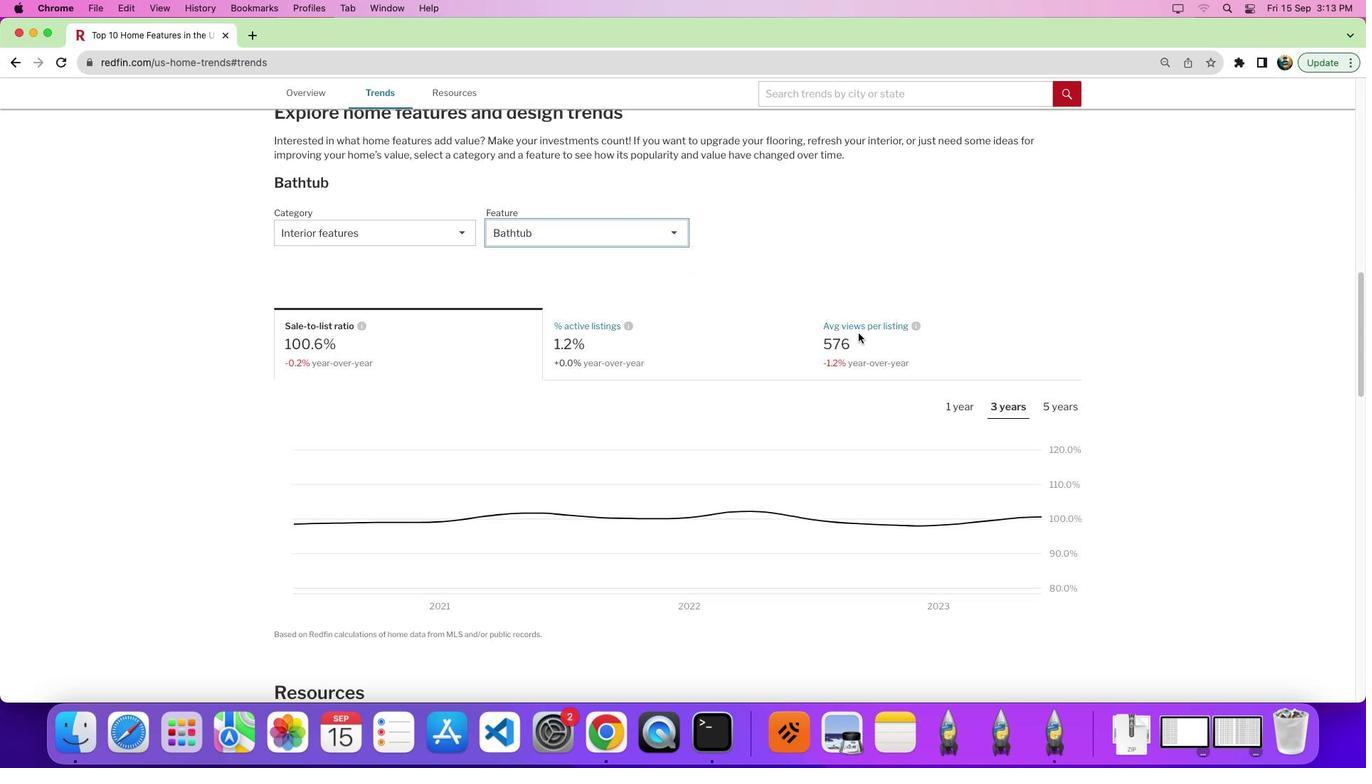 
Action: Mouse scrolled (873, 348) with delta (14, 13)
Screenshot: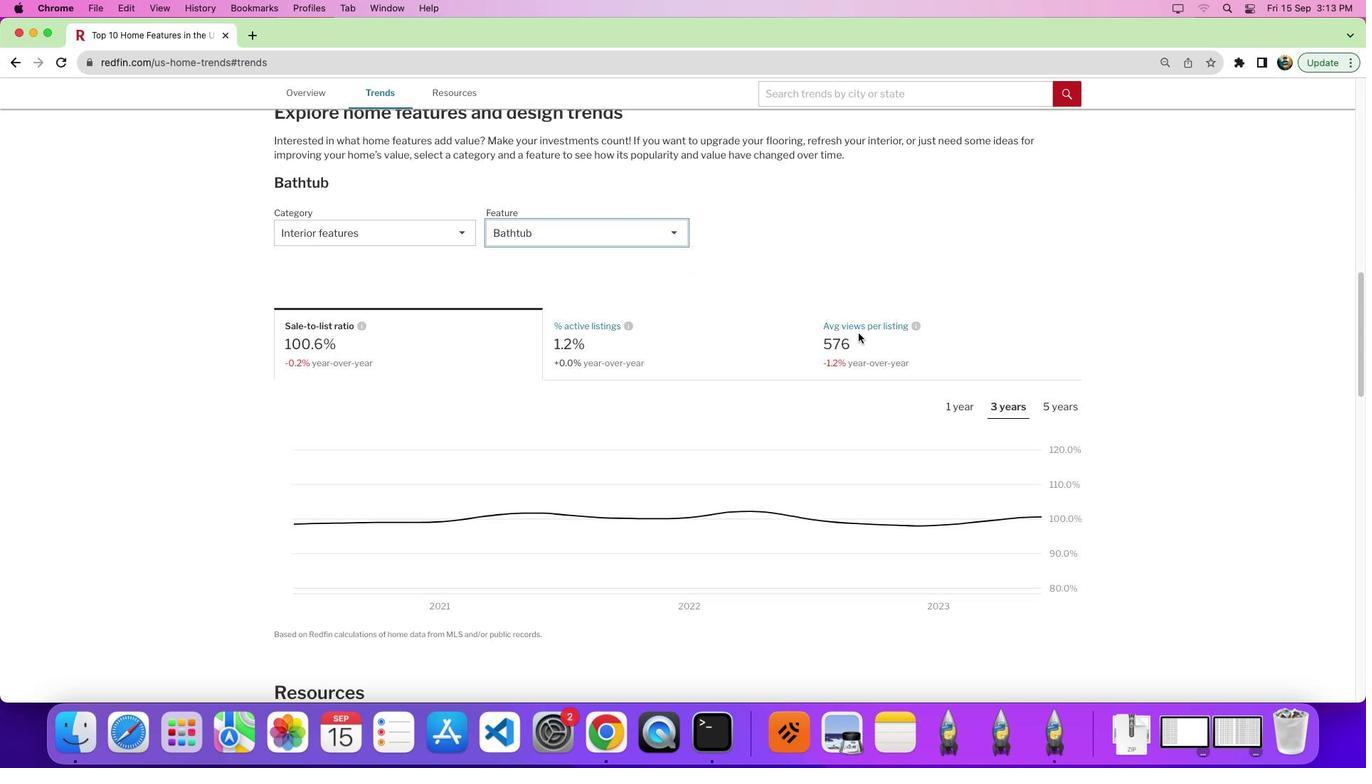 
Action: Mouse moved to (869, 300)
Screenshot: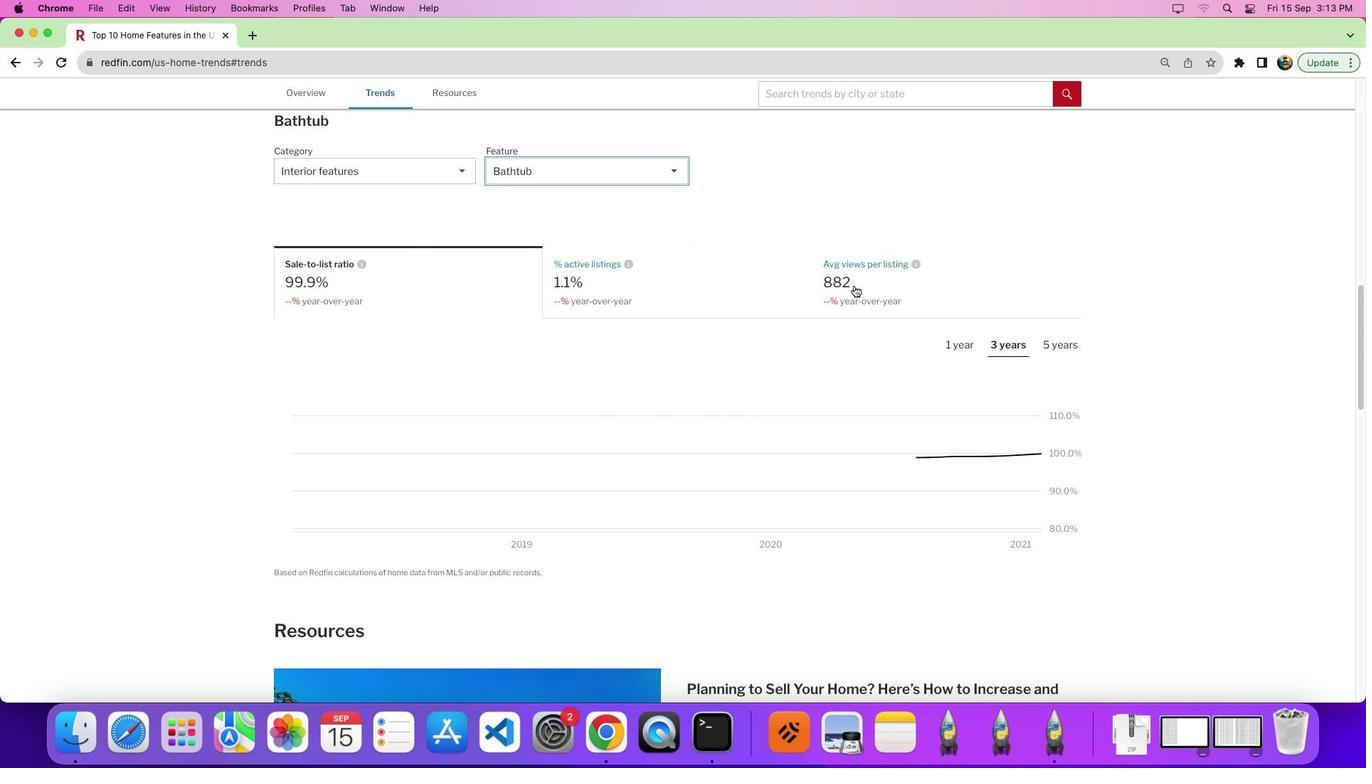 
Action: Mouse pressed left at (869, 300)
Screenshot: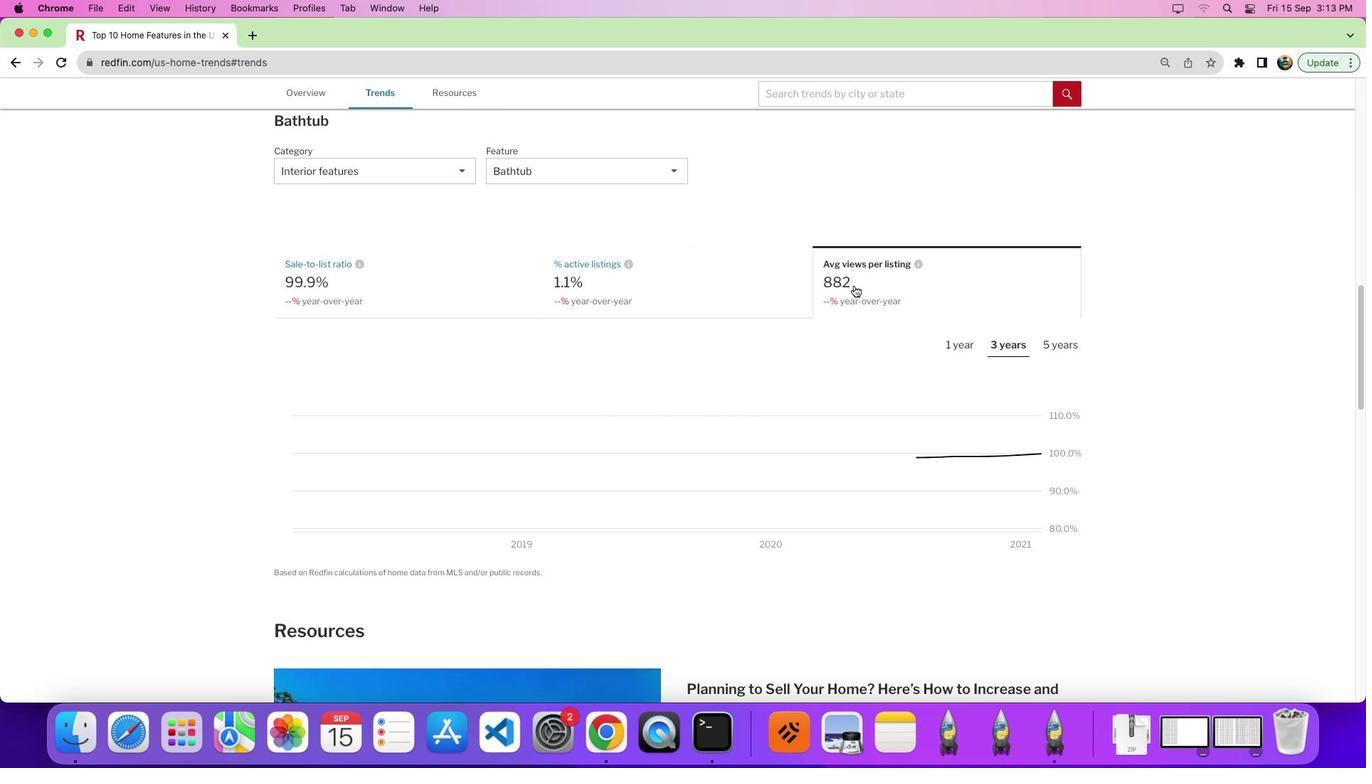 
Action: Mouse moved to (984, 358)
Screenshot: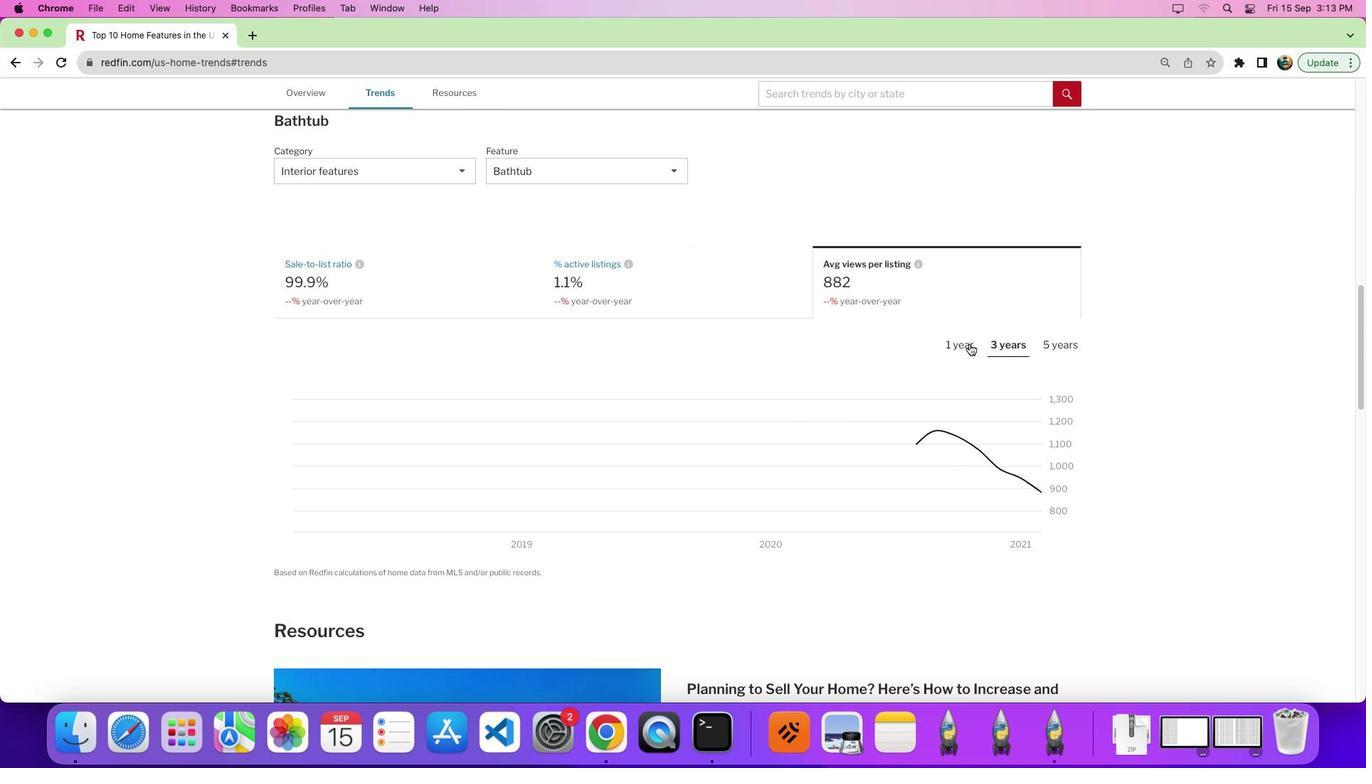 
Action: Mouse pressed left at (984, 358)
Screenshot: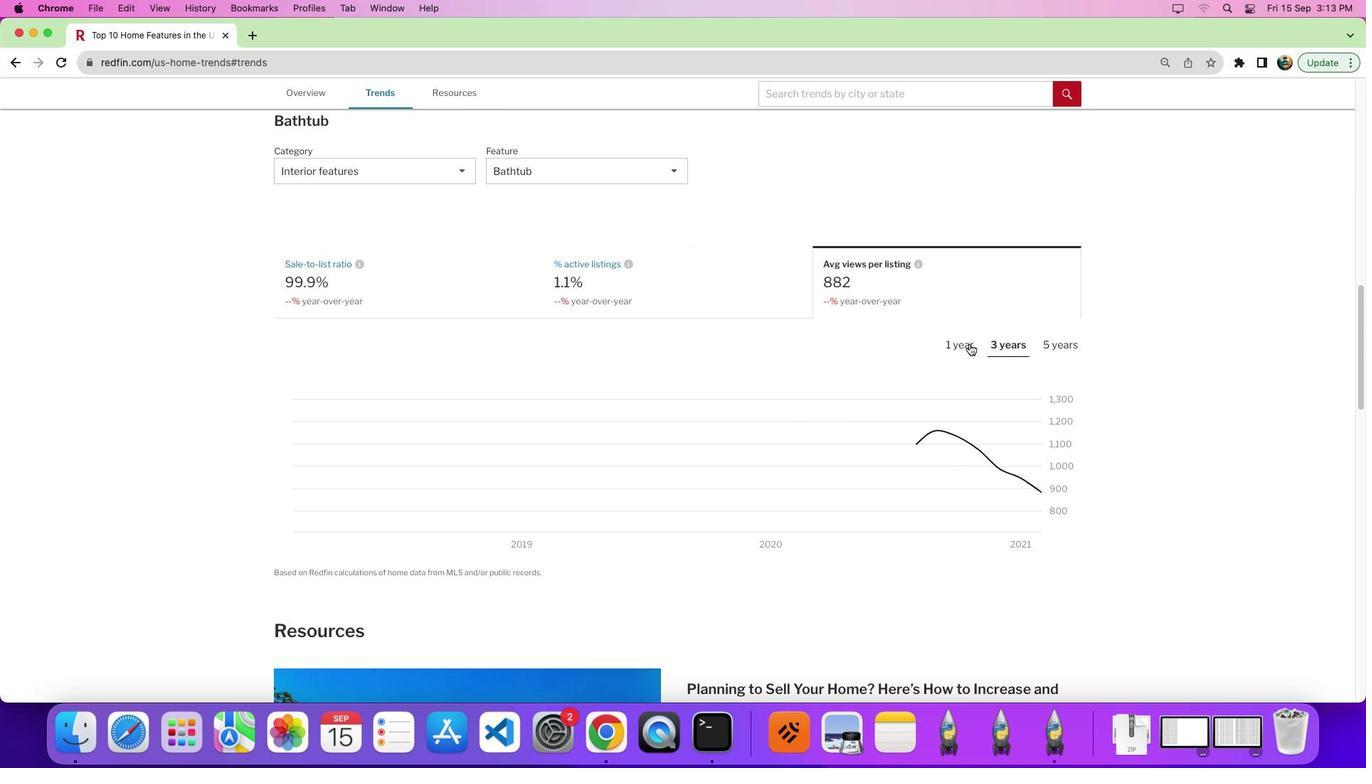 
Action: Mouse moved to (862, 448)
Screenshot: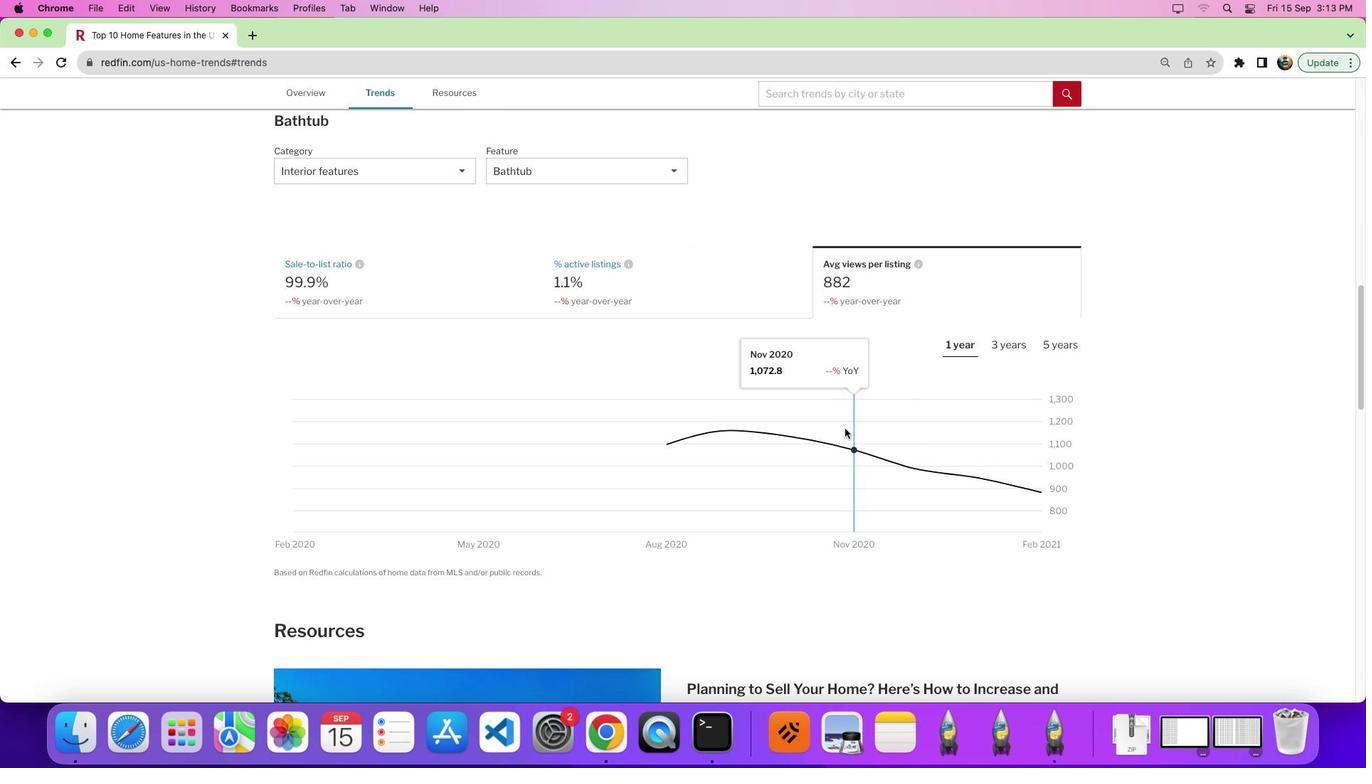 
